 Task: Look for space in Mount Gambier, Australia from 9th July, 2023 to 16th July, 2023 for 2 adults, 1 child in price range Rs.8000 to Rs.16000. Place can be entire place with 2 bedrooms having 2 beds and 1 bathroom. Property type can be house, flat, guest house. Amenities needed are: washing machine, kitchen. Booking option can be shelf check-in. Required host language is English.
Action: Mouse moved to (275, 158)
Screenshot: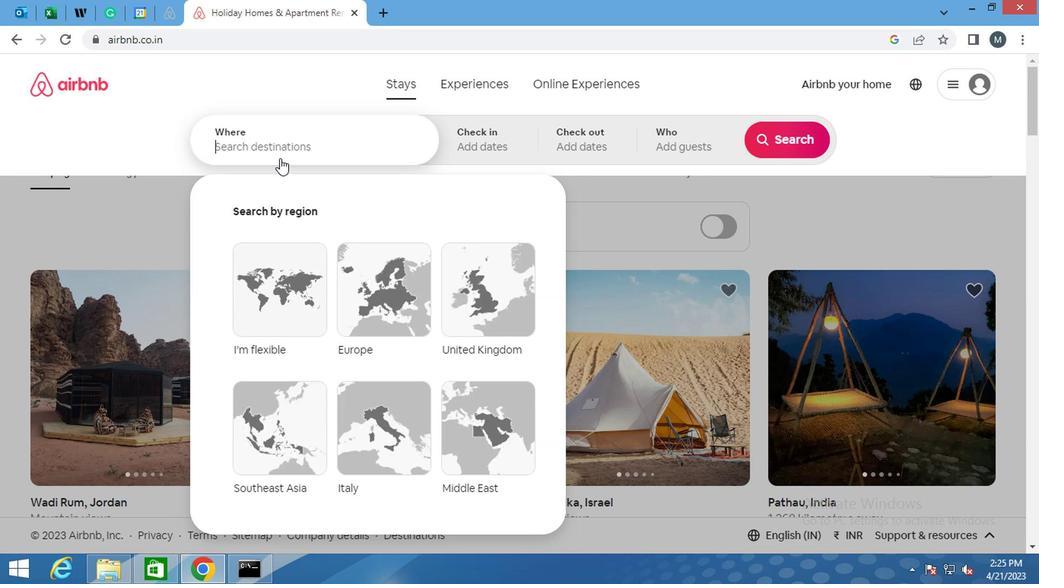 
Action: Key pressed <Key.shift>MOUNT<Key.space><Key.shift>F<Key.backspace><Key.shift>GAMBIE,<Key.shift><Key.shift><Key.shift><Key.shift><Key.shift><Key.shift><Key.shift><Key.shift><Key.shift>AUSTRALIUA<Key.backspace><Key.backspace>A
Screenshot: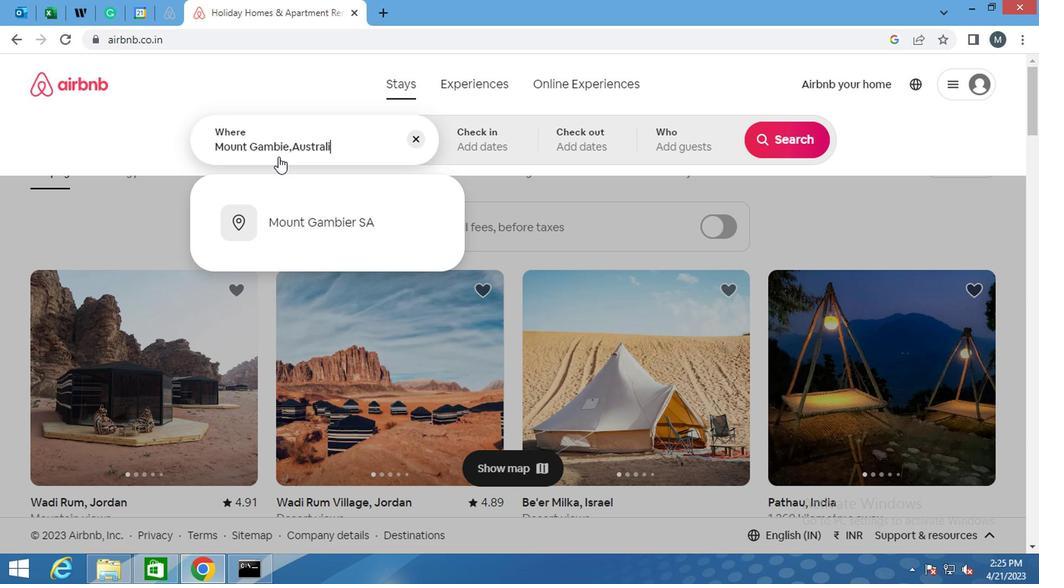 
Action: Mouse moved to (328, 213)
Screenshot: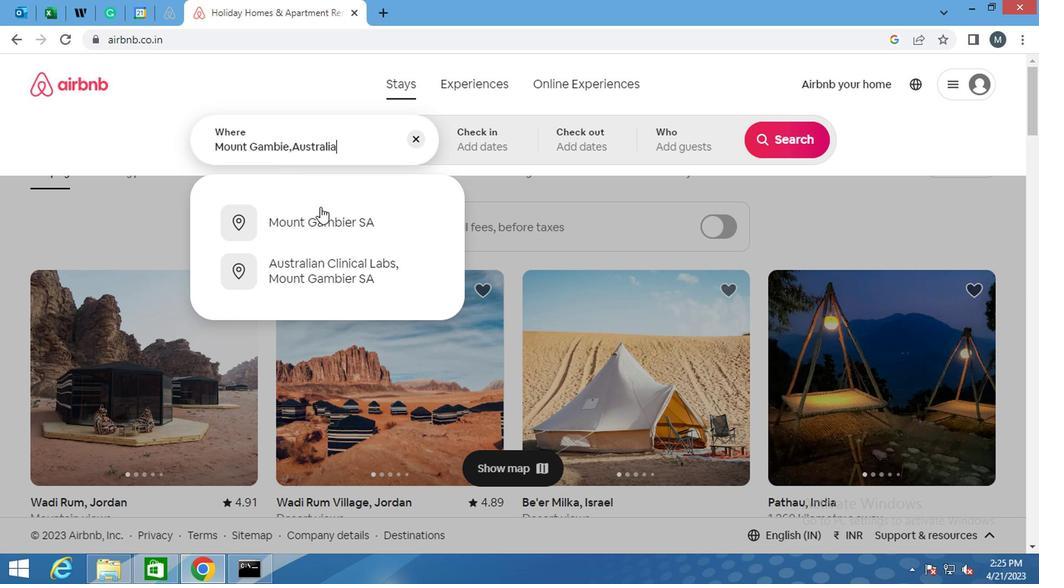 
Action: Mouse pressed left at (328, 213)
Screenshot: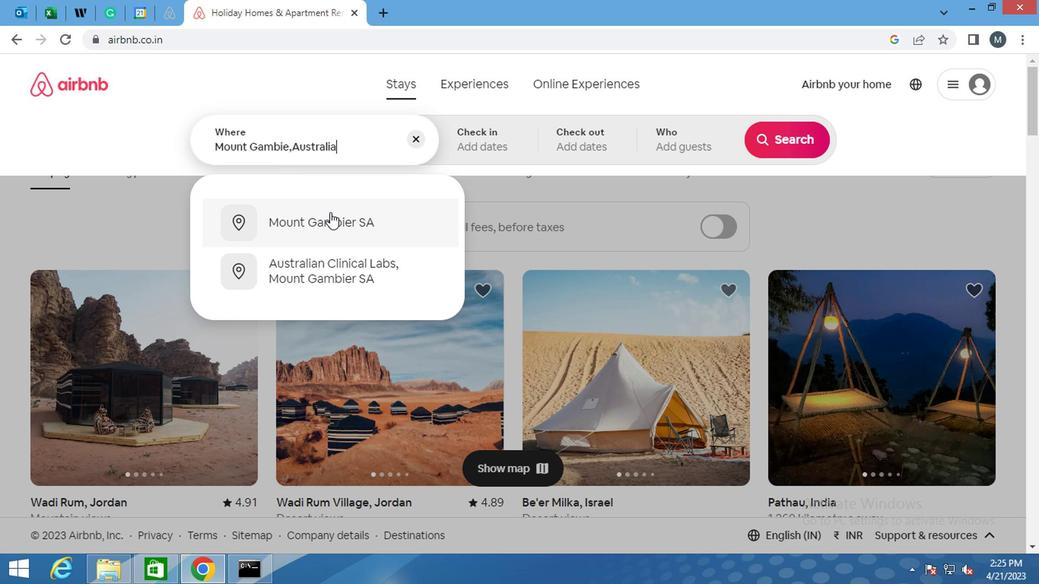 
Action: Mouse moved to (454, 147)
Screenshot: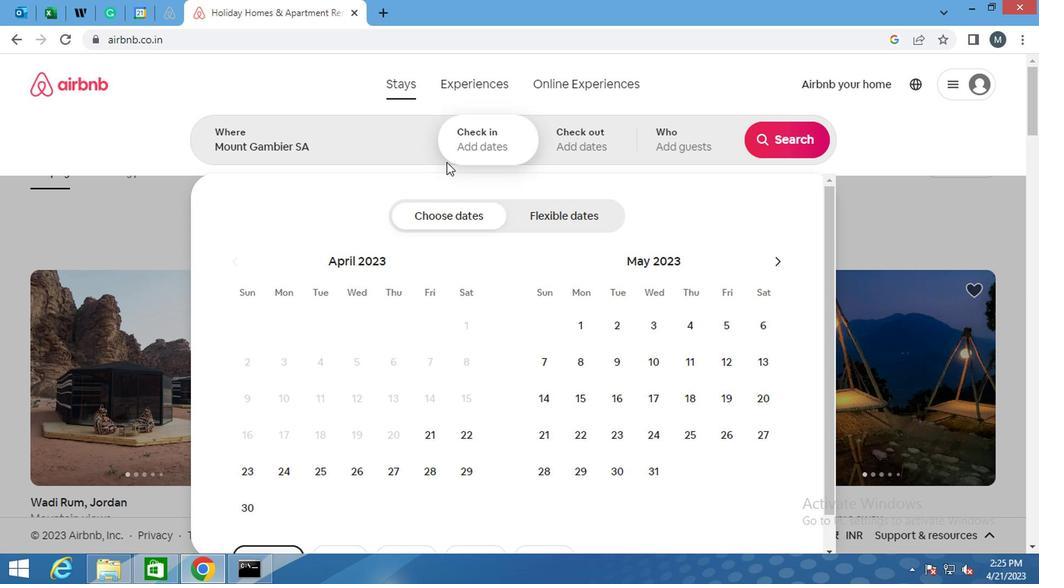 
Action: Mouse pressed left at (454, 147)
Screenshot: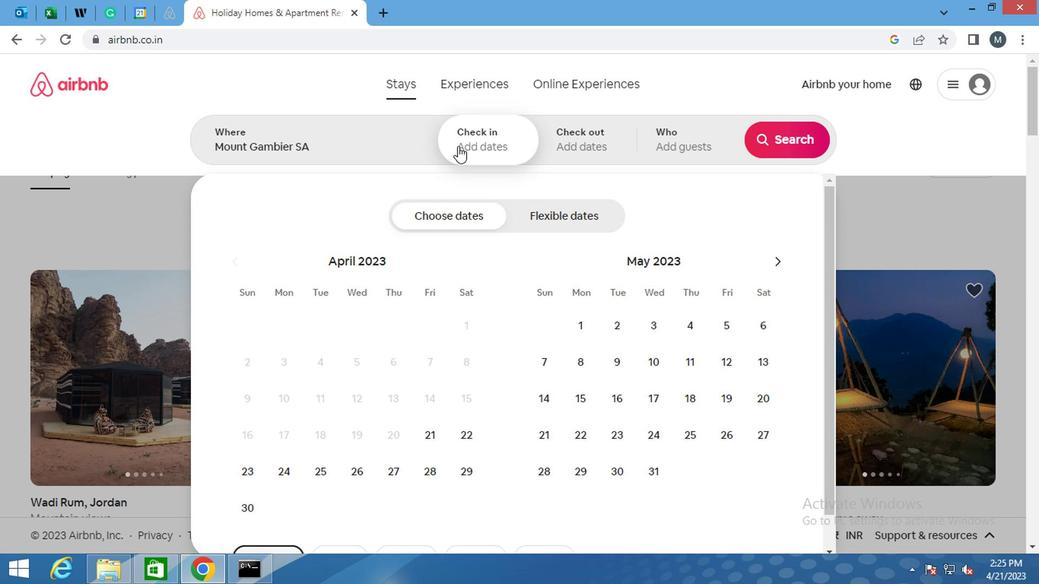 
Action: Mouse moved to (461, 149)
Screenshot: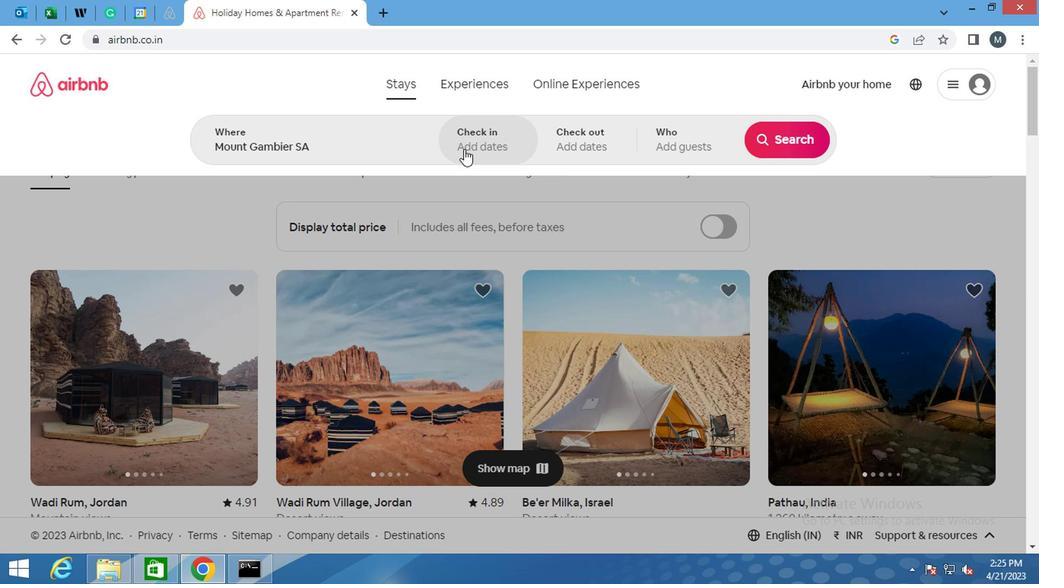 
Action: Mouse pressed left at (461, 149)
Screenshot: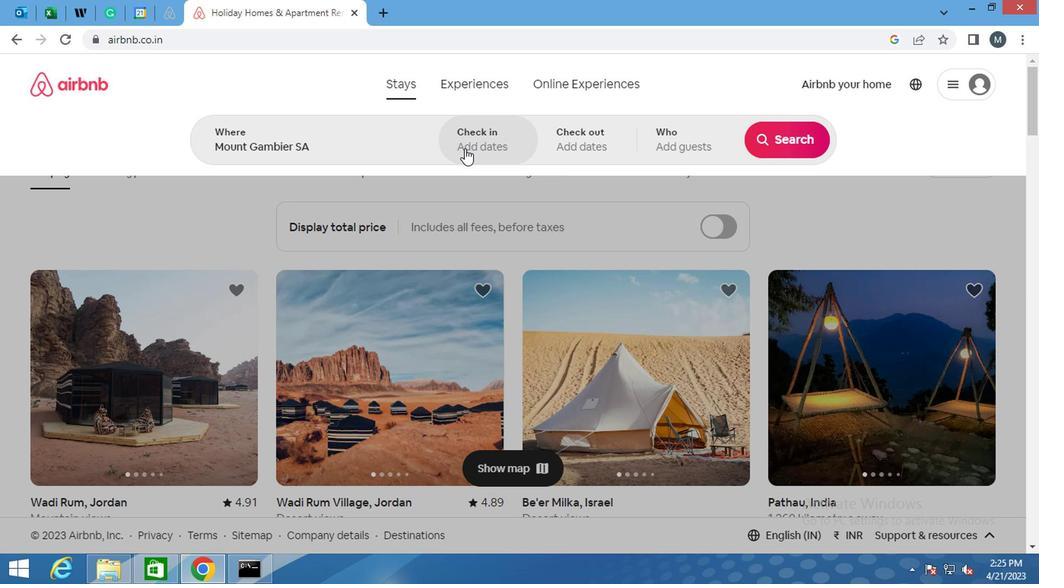 
Action: Mouse moved to (766, 258)
Screenshot: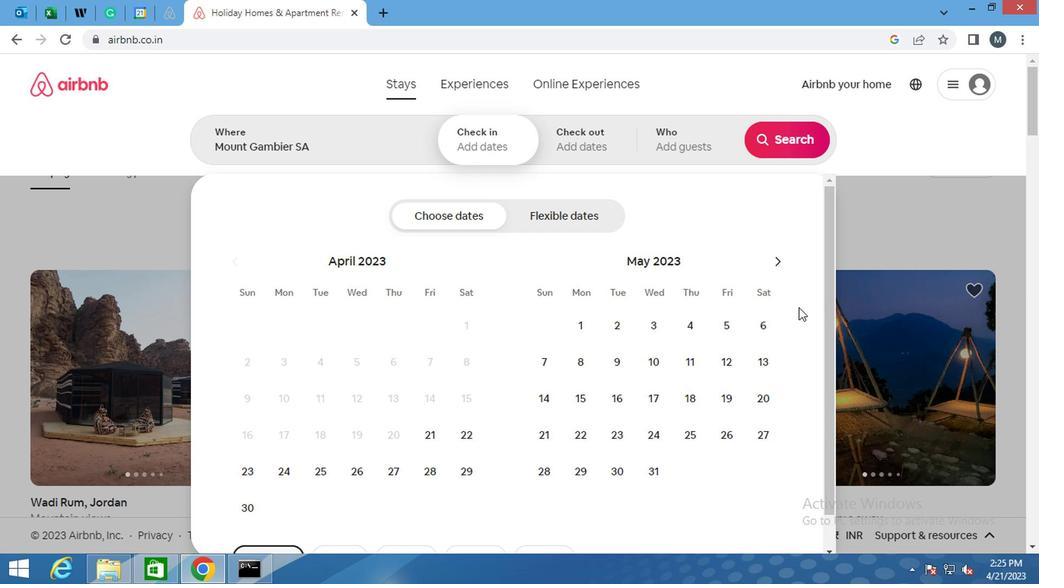 
Action: Mouse pressed left at (766, 258)
Screenshot: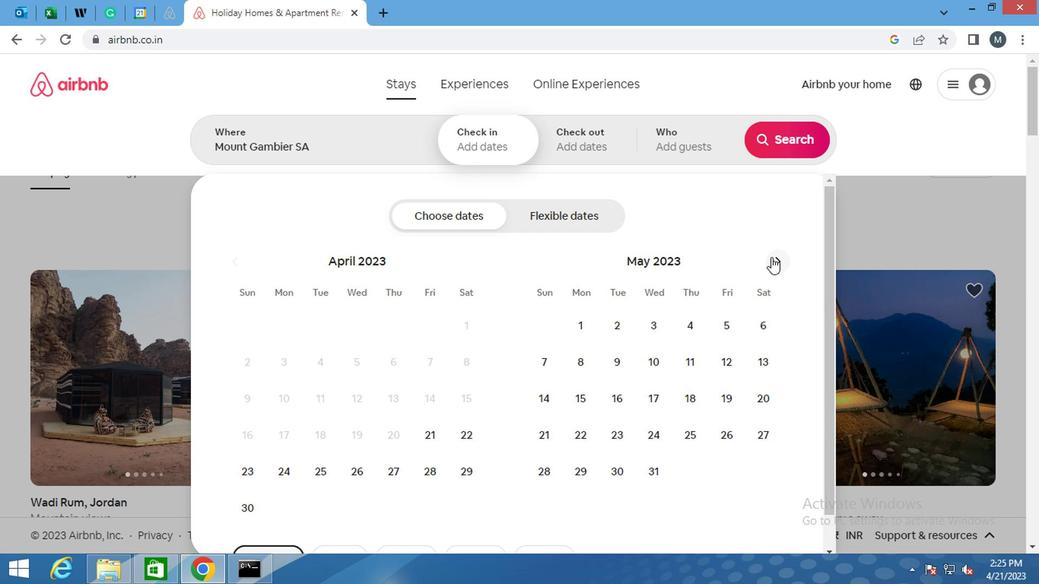 
Action: Mouse moved to (770, 258)
Screenshot: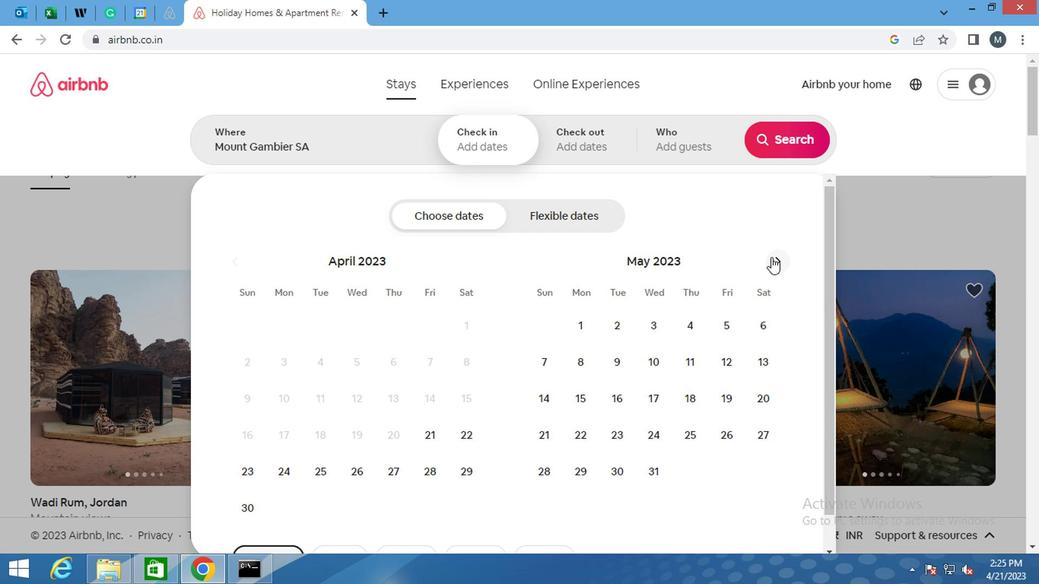 
Action: Mouse pressed left at (770, 258)
Screenshot: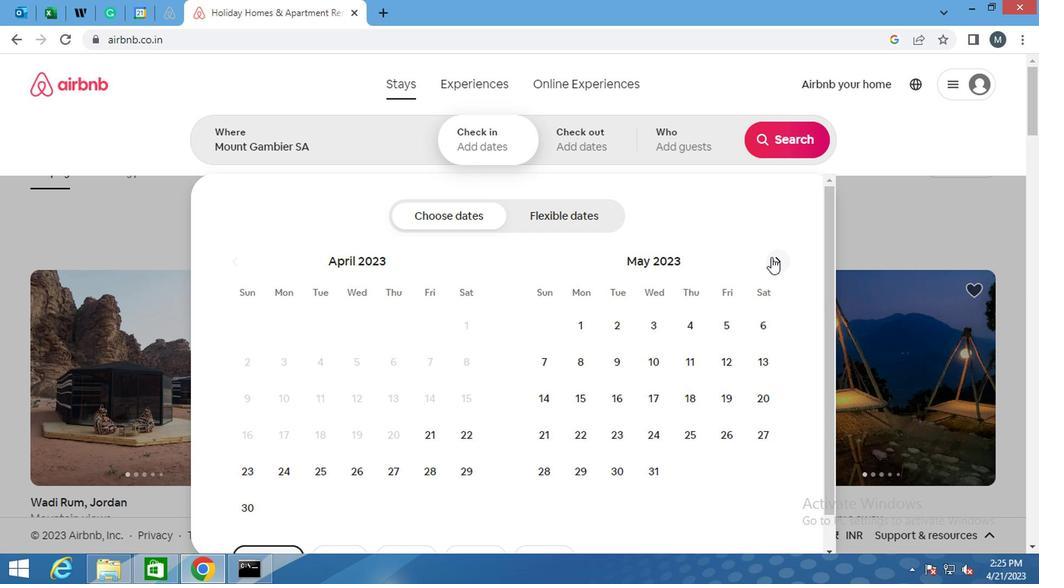 
Action: Mouse moved to (771, 258)
Screenshot: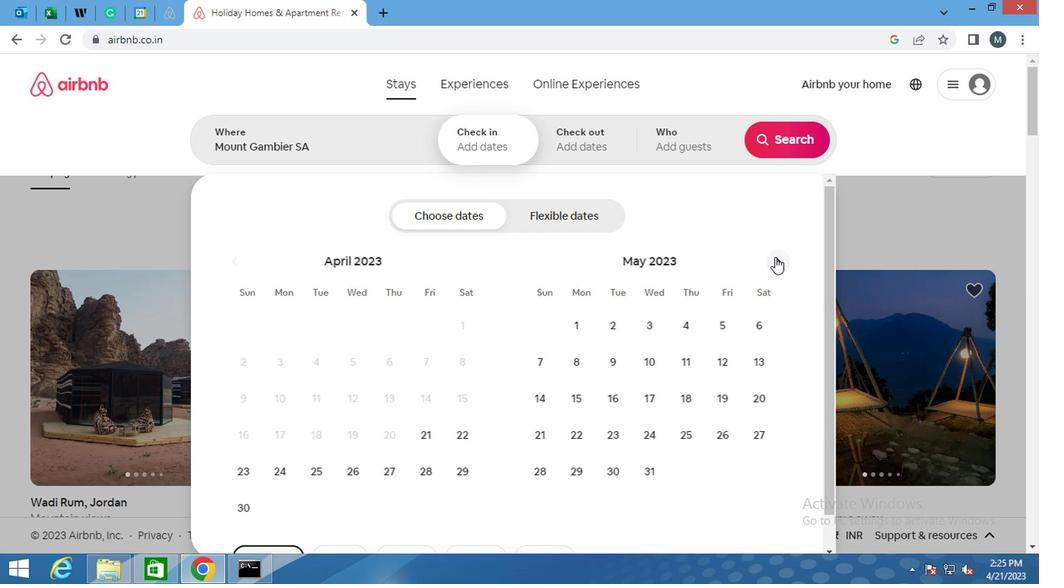 
Action: Mouse pressed left at (771, 258)
Screenshot: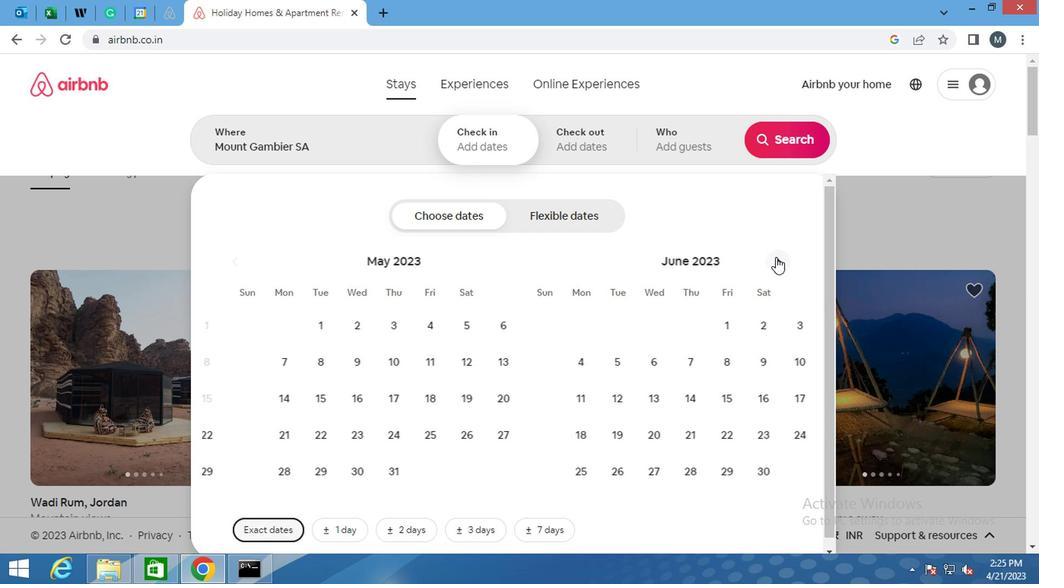 
Action: Mouse moved to (525, 398)
Screenshot: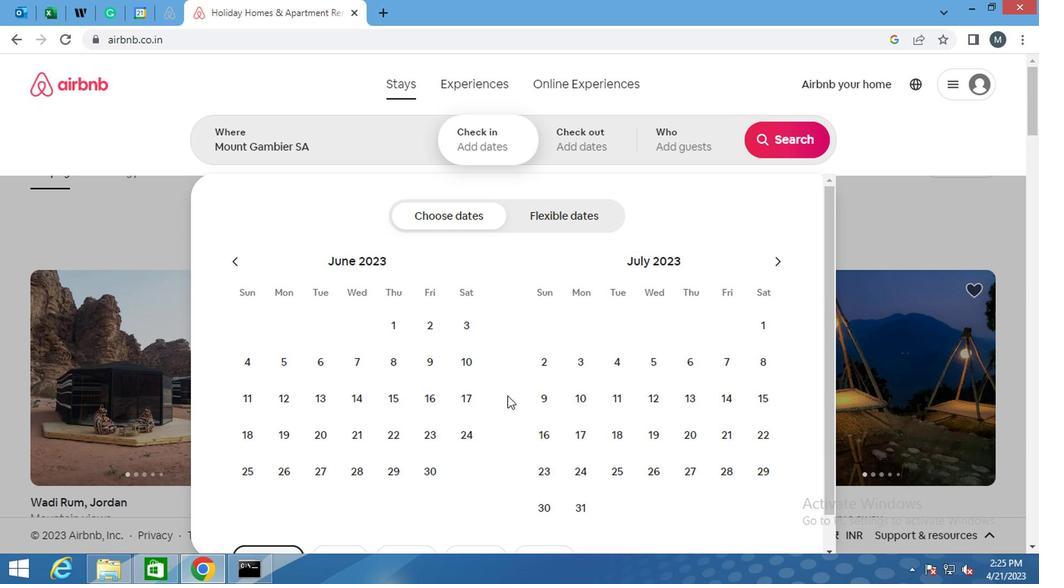 
Action: Mouse pressed left at (525, 398)
Screenshot: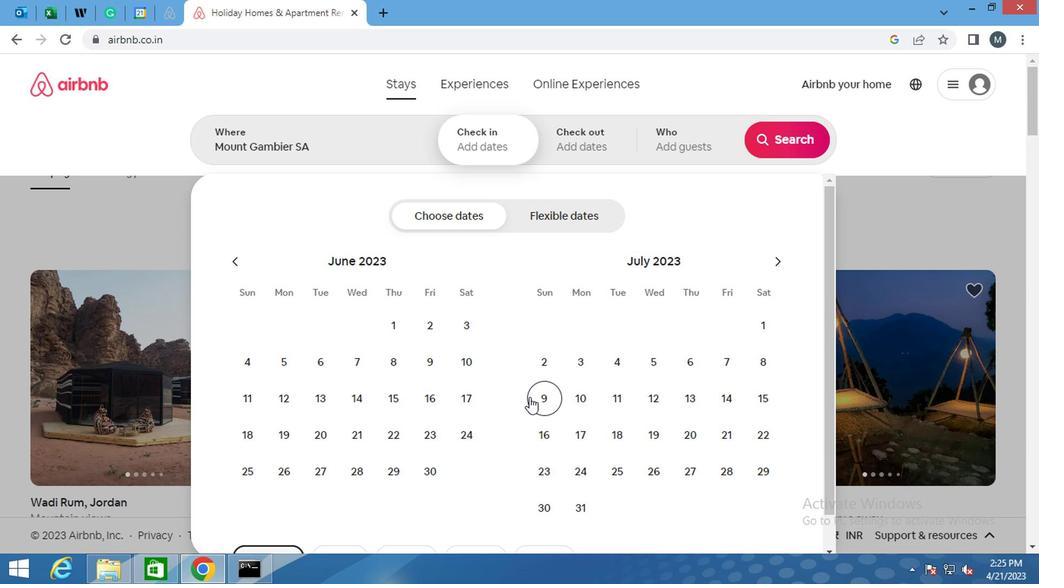 
Action: Mouse pressed right at (525, 398)
Screenshot: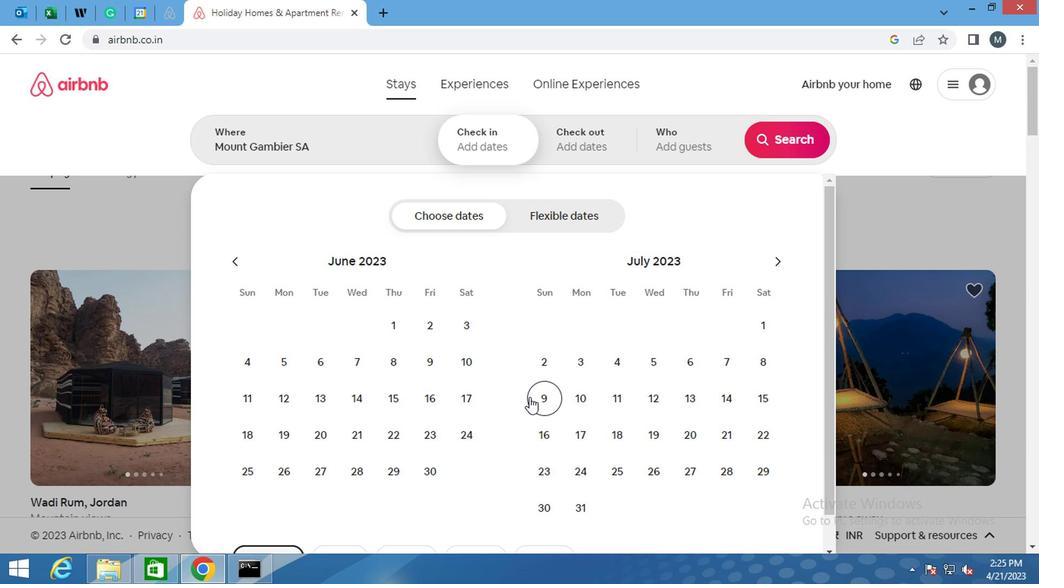 
Action: Mouse pressed left at (525, 398)
Screenshot: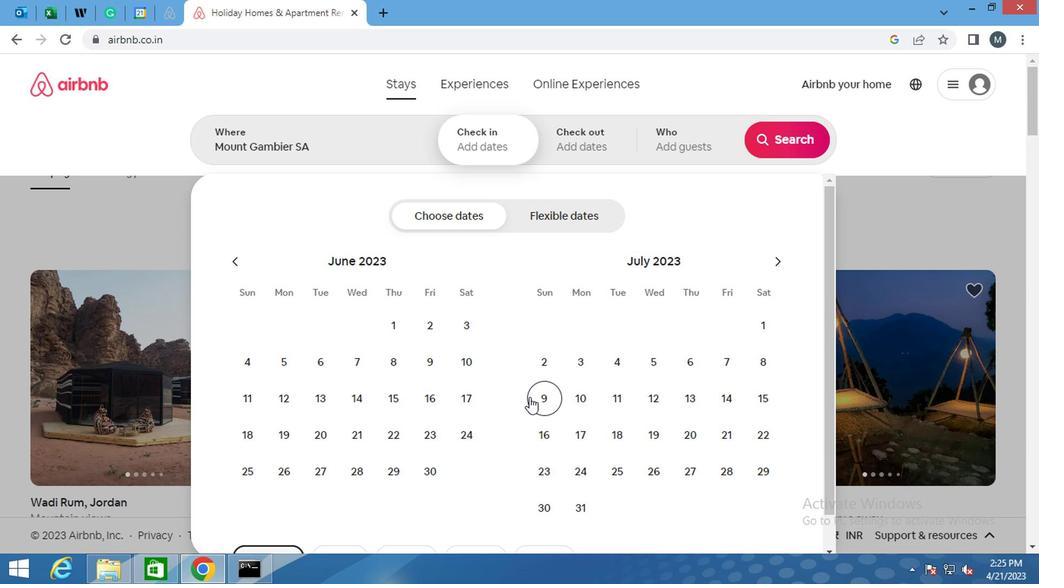 
Action: Mouse moved to (497, 435)
Screenshot: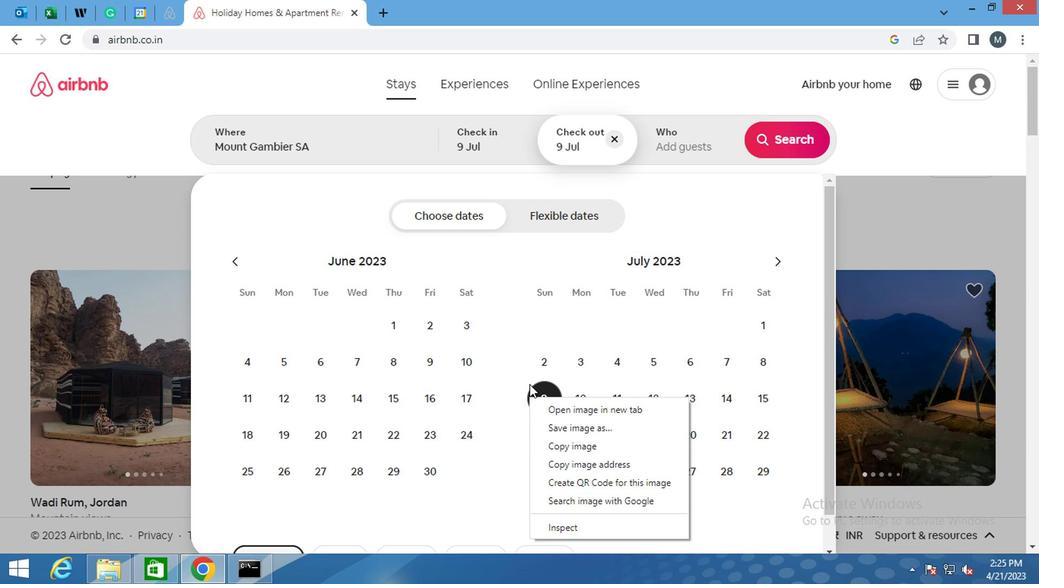 
Action: Mouse scrolled (497, 434) with delta (0, 0)
Screenshot: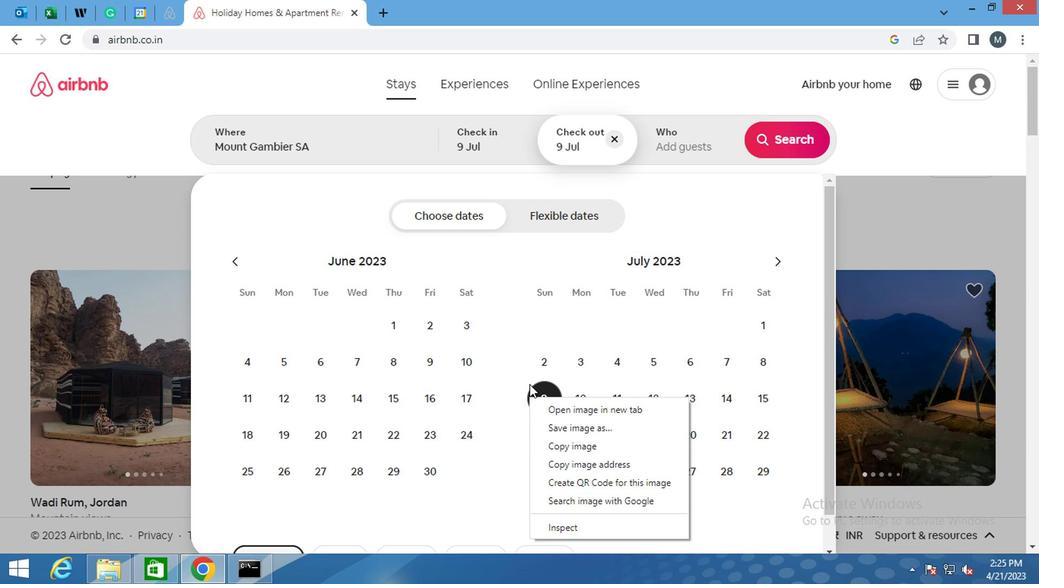 
Action: Mouse scrolled (497, 434) with delta (0, 0)
Screenshot: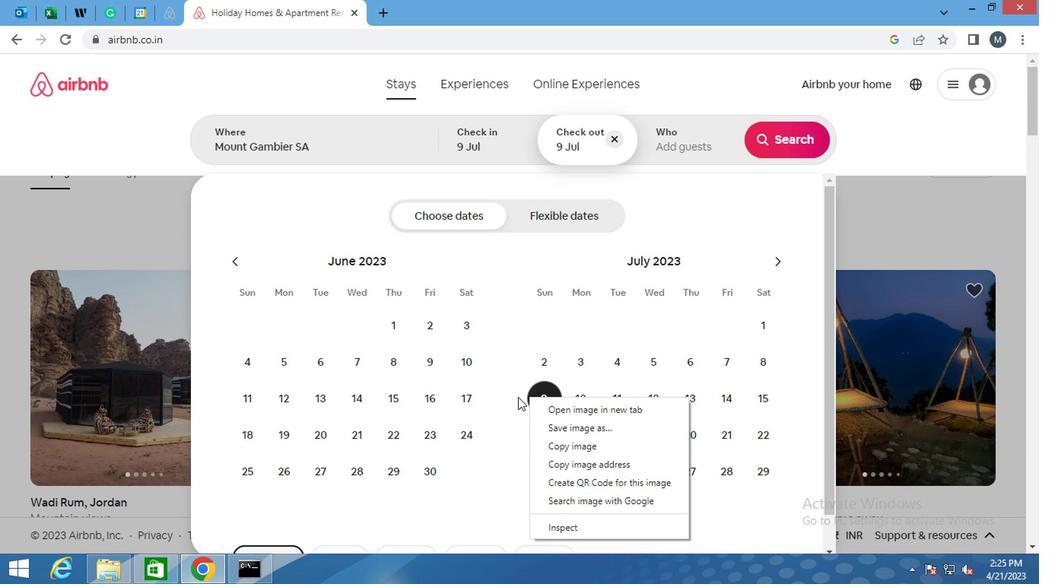 
Action: Mouse scrolled (497, 434) with delta (0, 0)
Screenshot: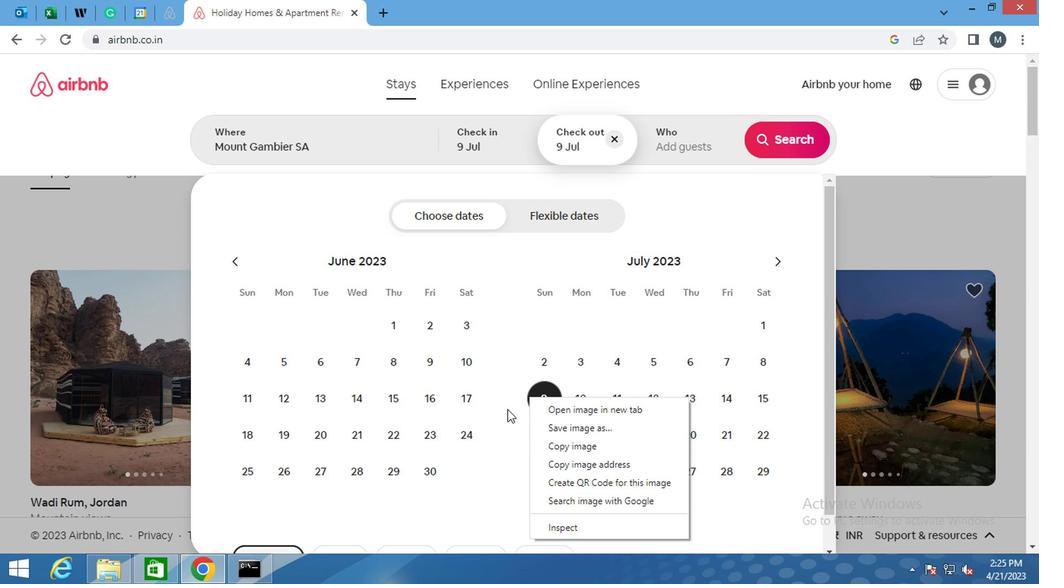 
Action: Mouse scrolled (497, 436) with delta (0, 1)
Screenshot: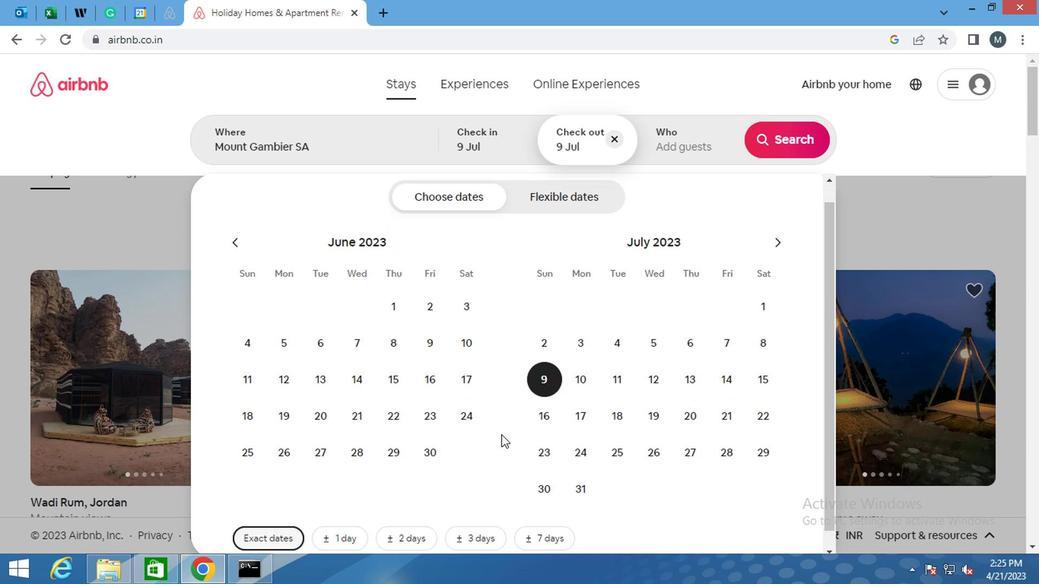 
Action: Mouse moved to (547, 434)
Screenshot: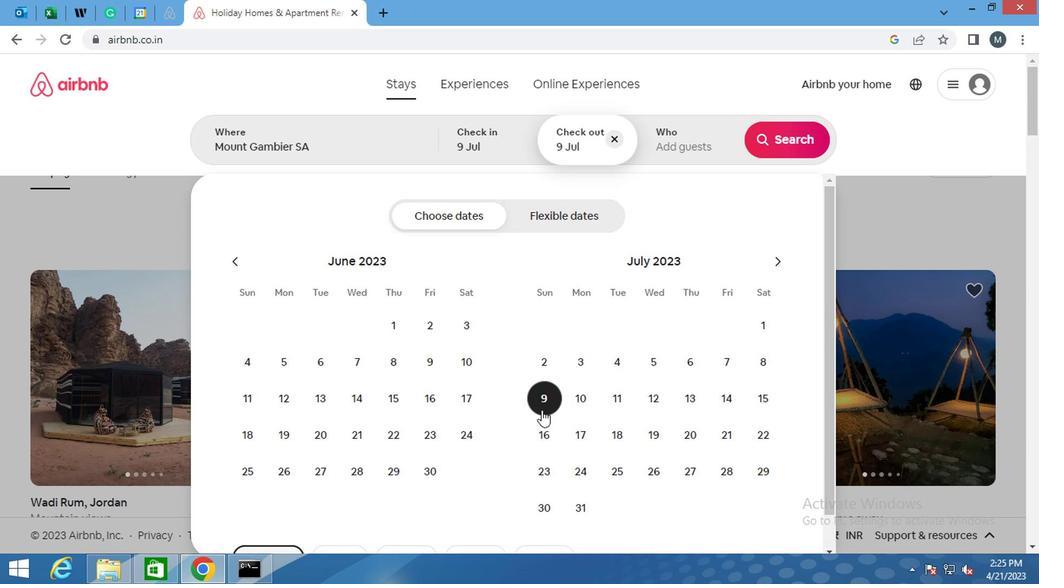 
Action: Mouse pressed left at (547, 434)
Screenshot: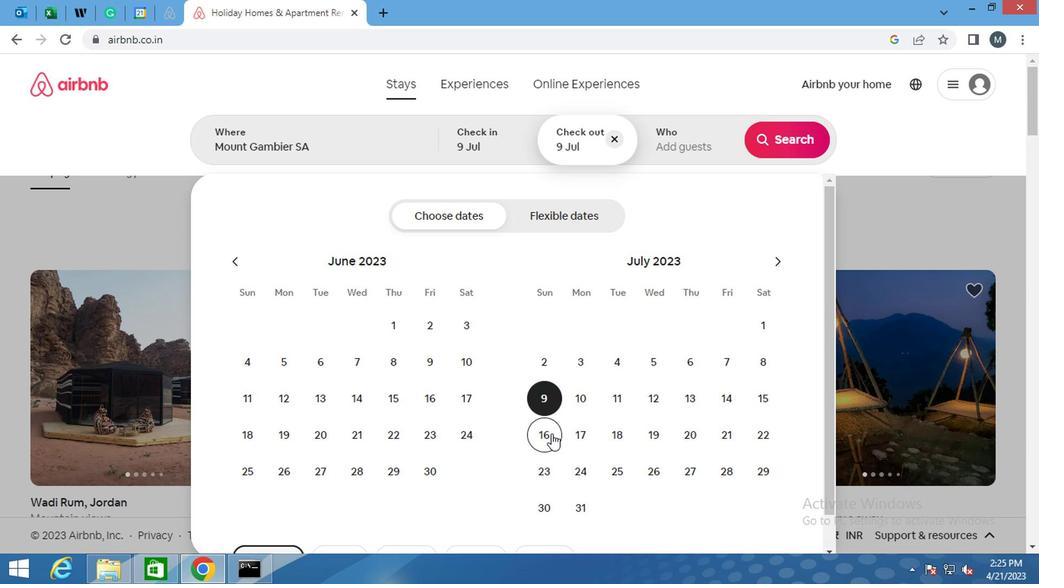 
Action: Mouse moved to (690, 154)
Screenshot: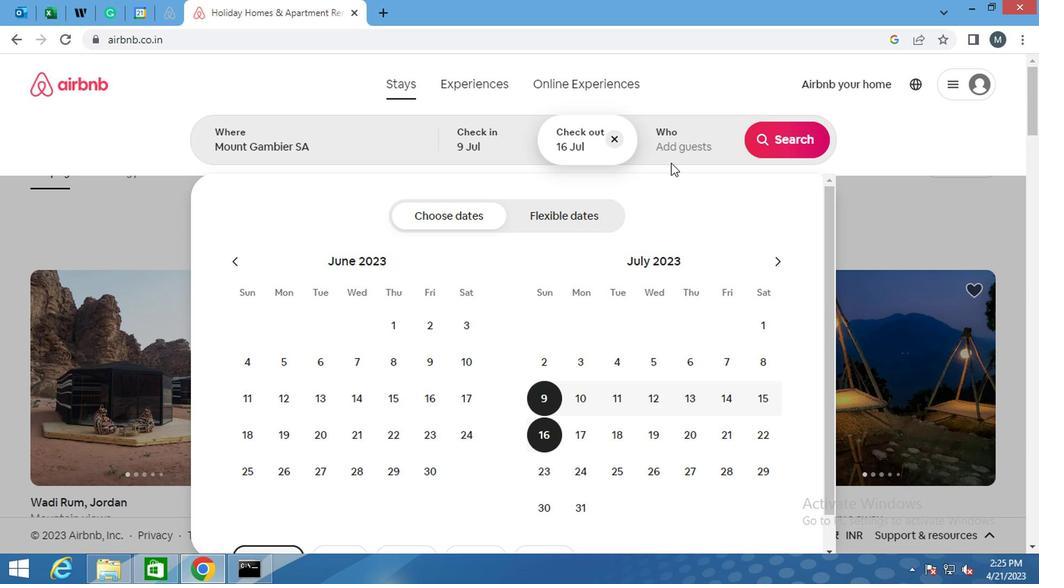 
Action: Mouse pressed left at (690, 154)
Screenshot: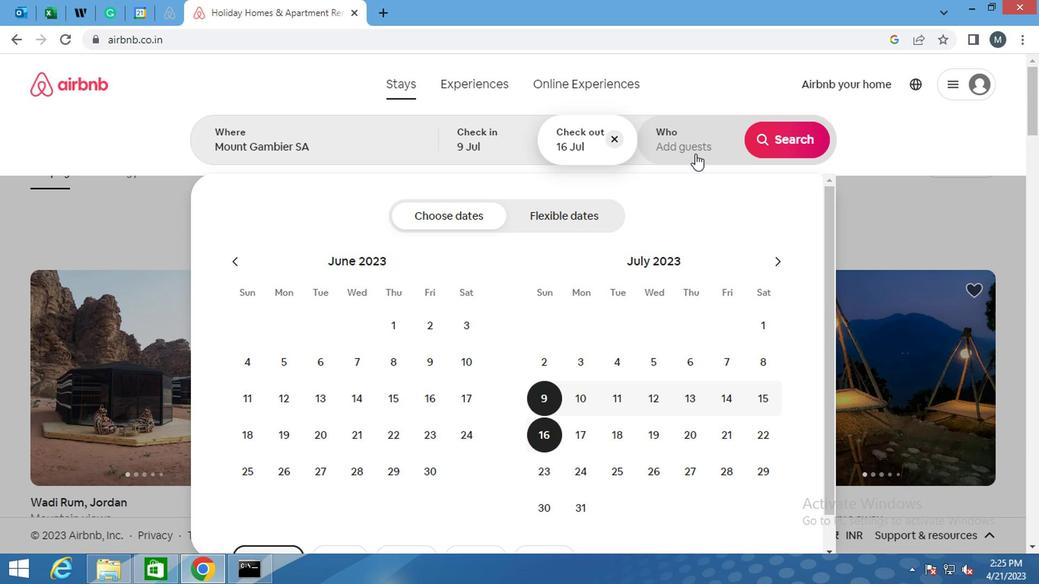 
Action: Mouse moved to (785, 223)
Screenshot: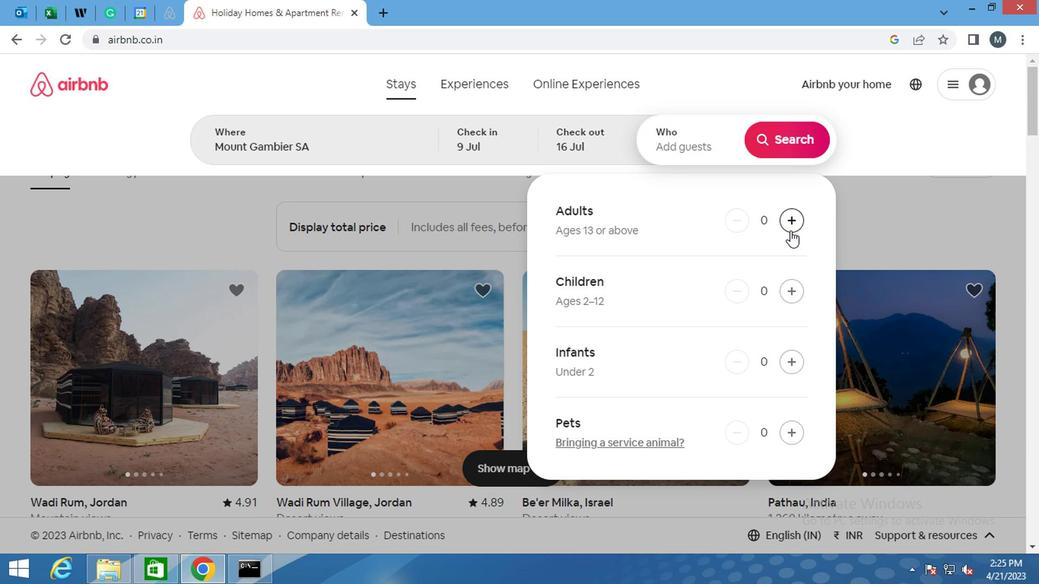 
Action: Mouse pressed left at (785, 223)
Screenshot: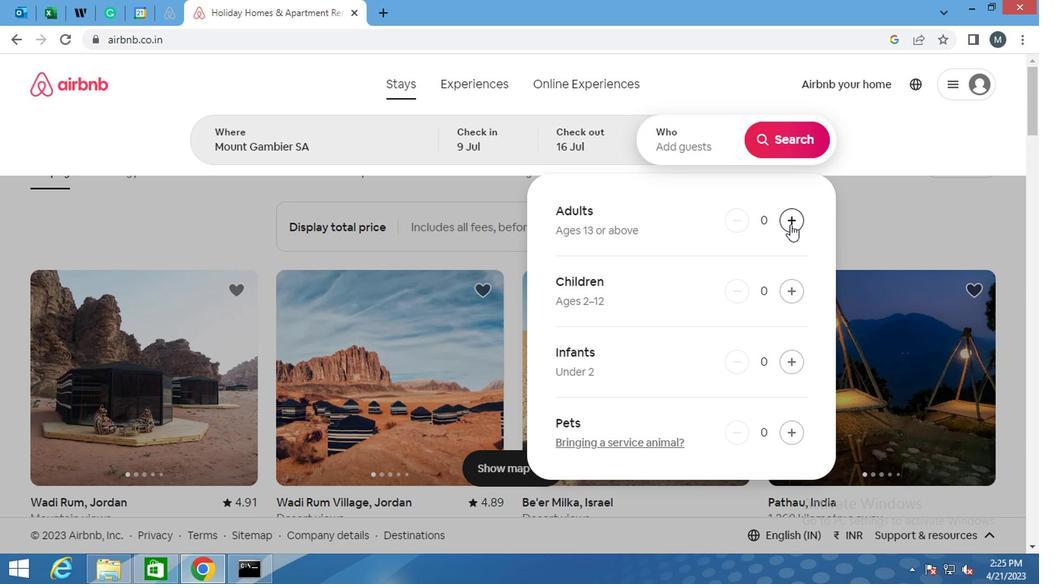 
Action: Mouse pressed left at (785, 223)
Screenshot: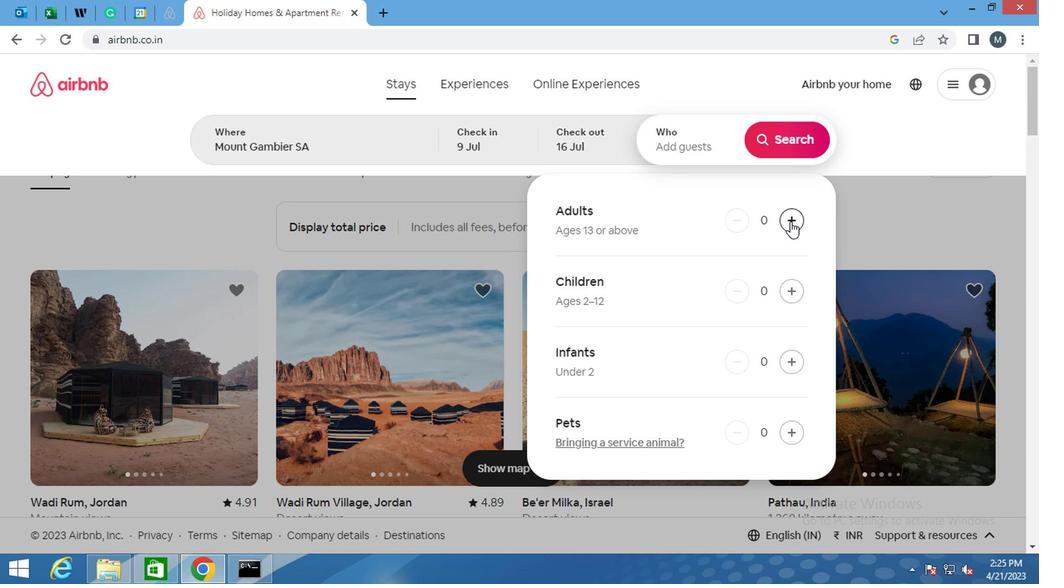 
Action: Mouse moved to (780, 298)
Screenshot: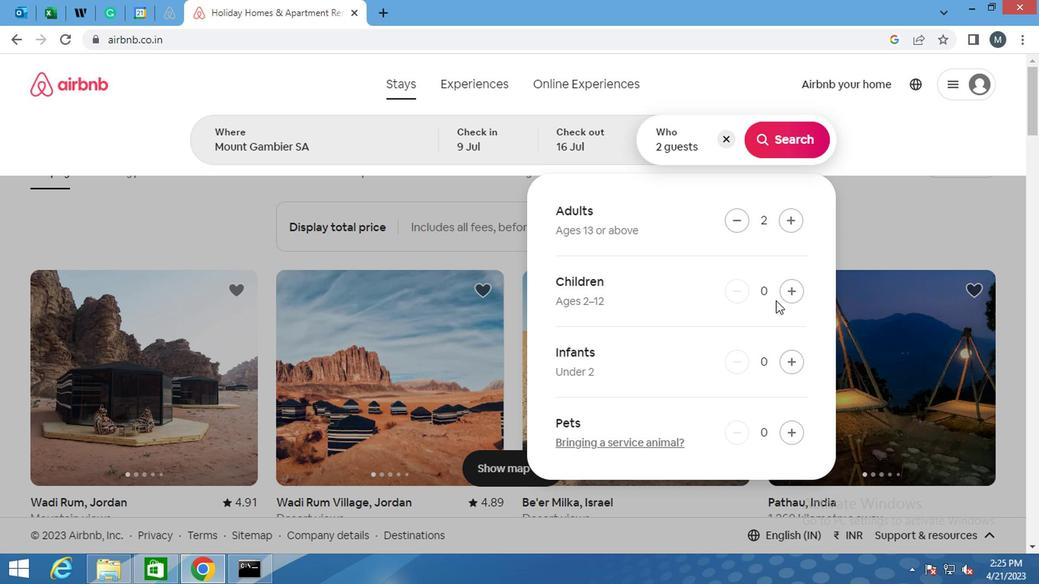 
Action: Mouse pressed left at (780, 298)
Screenshot: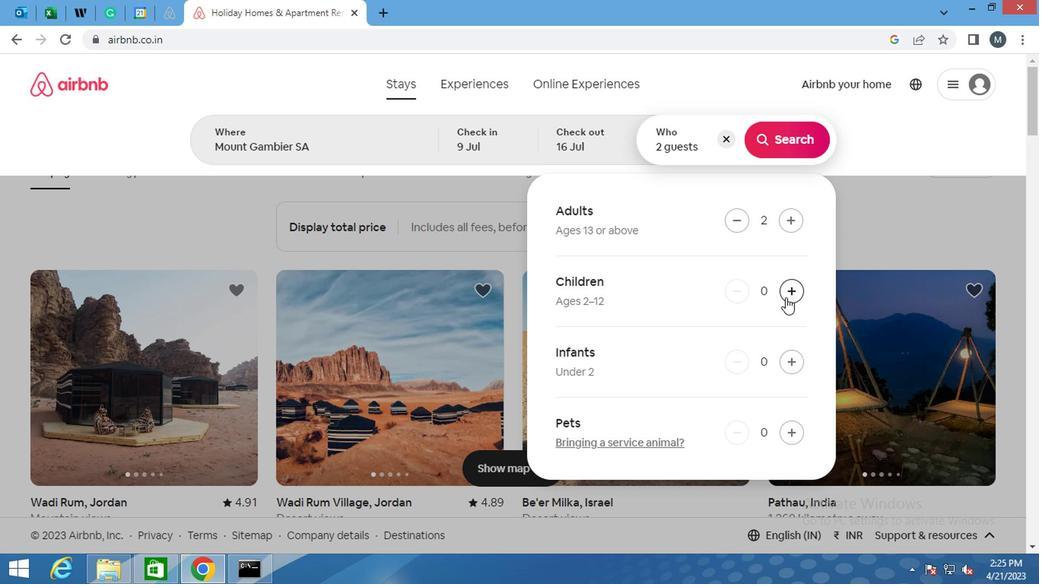 
Action: Mouse moved to (854, 135)
Screenshot: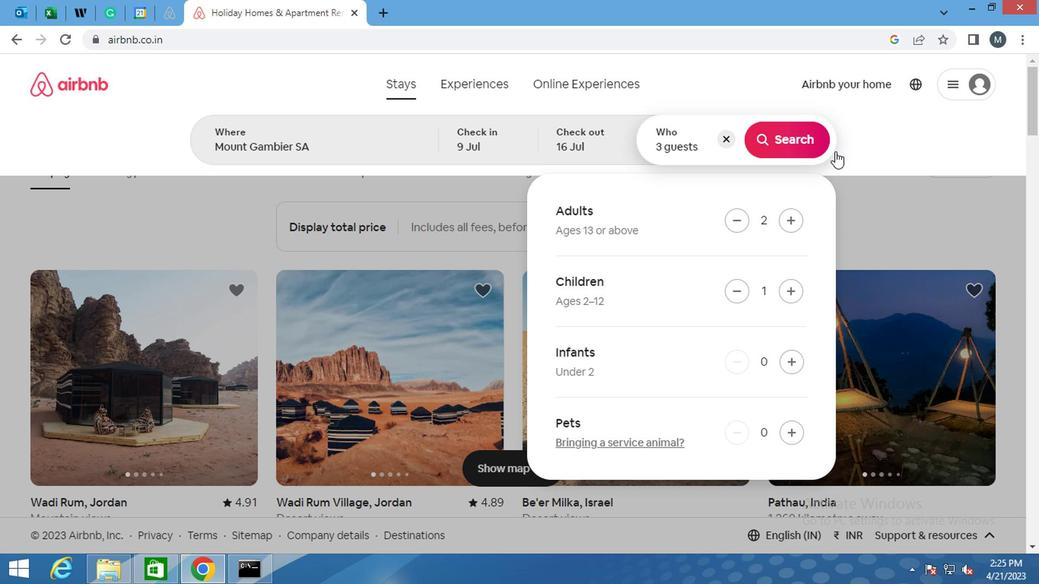 
Action: Mouse pressed left at (854, 135)
Screenshot: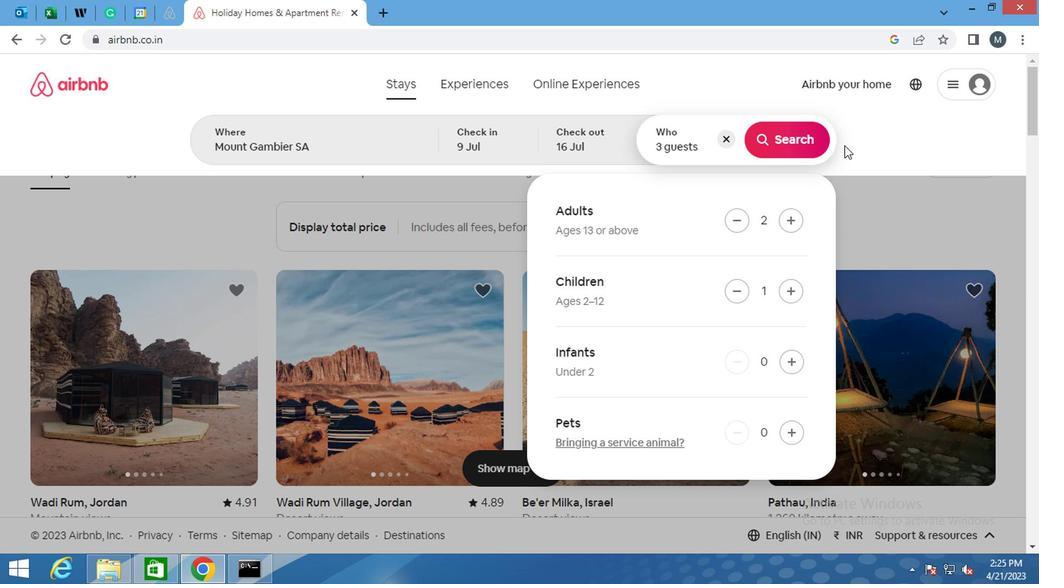 
Action: Mouse moved to (853, 157)
Screenshot: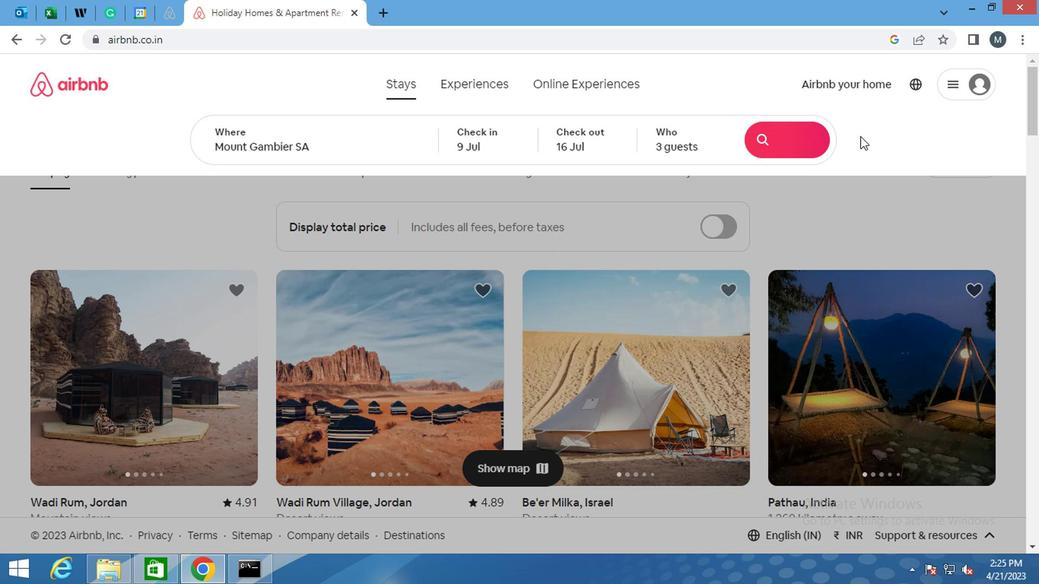 
Action: Mouse scrolled (853, 157) with delta (0, 0)
Screenshot: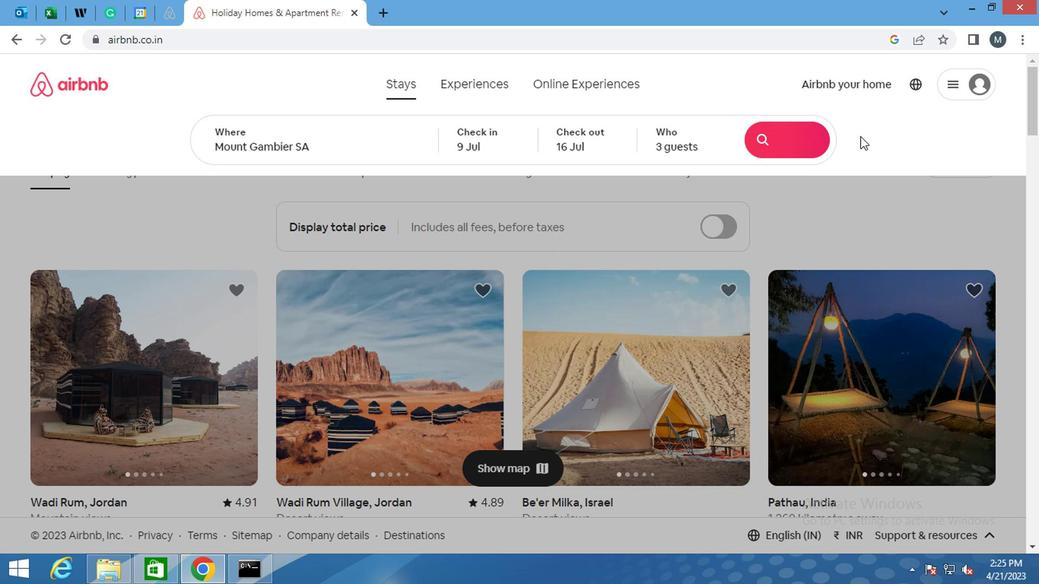 
Action: Mouse moved to (854, 162)
Screenshot: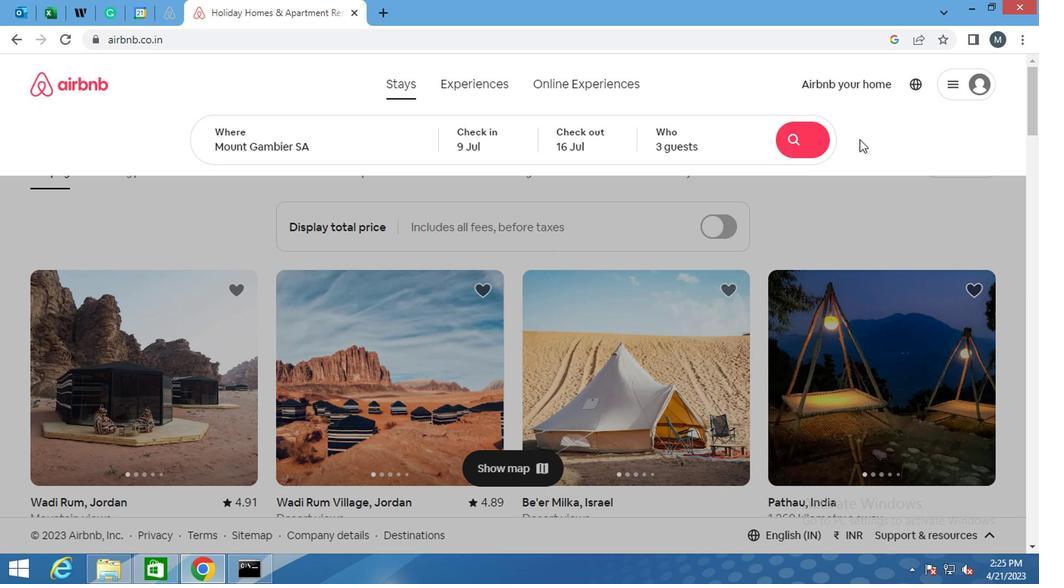 
Action: Mouse scrolled (854, 162) with delta (0, 0)
Screenshot: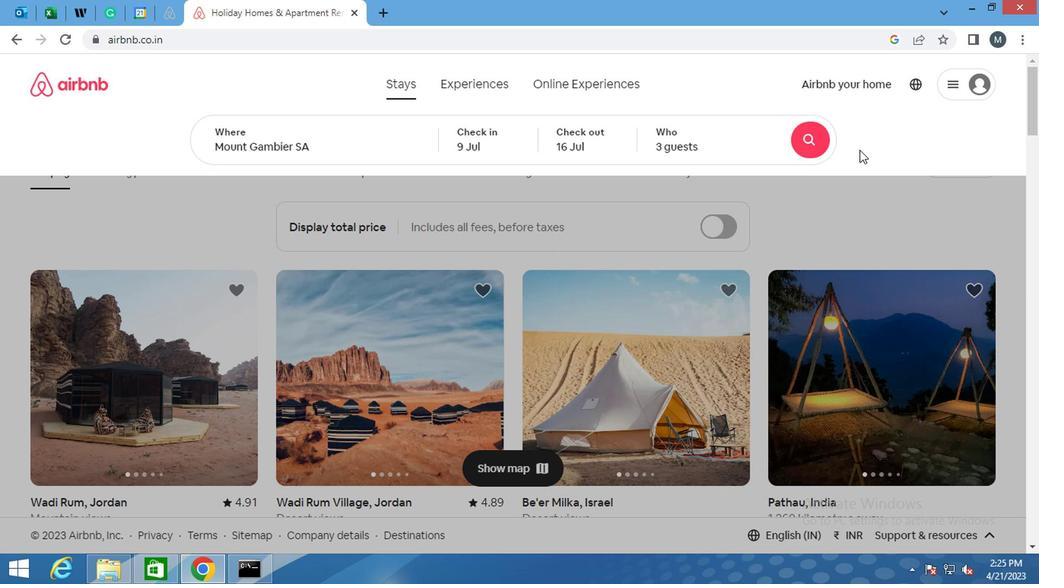 
Action: Mouse moved to (941, 160)
Screenshot: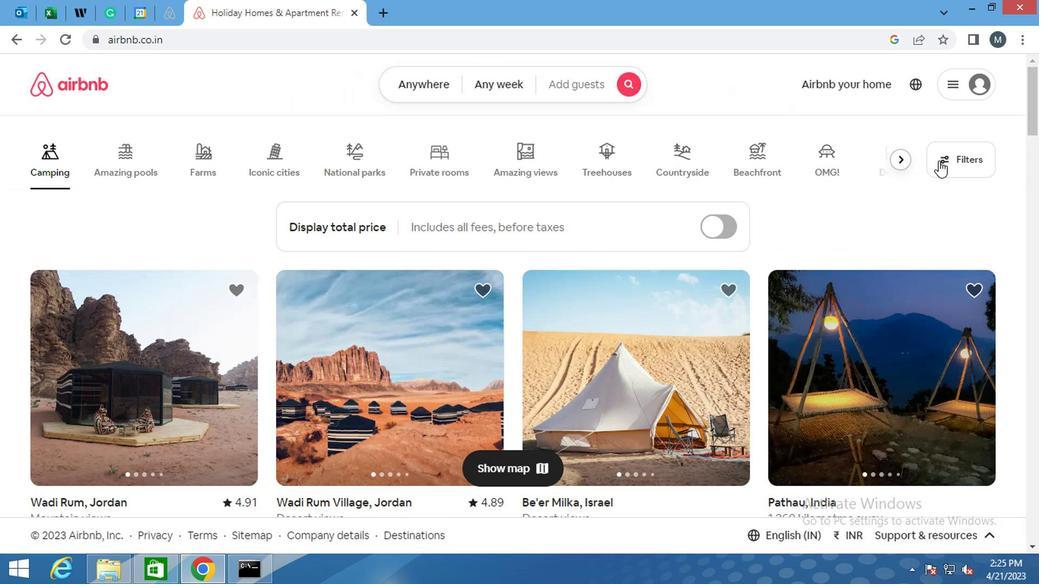 
Action: Mouse pressed left at (941, 160)
Screenshot: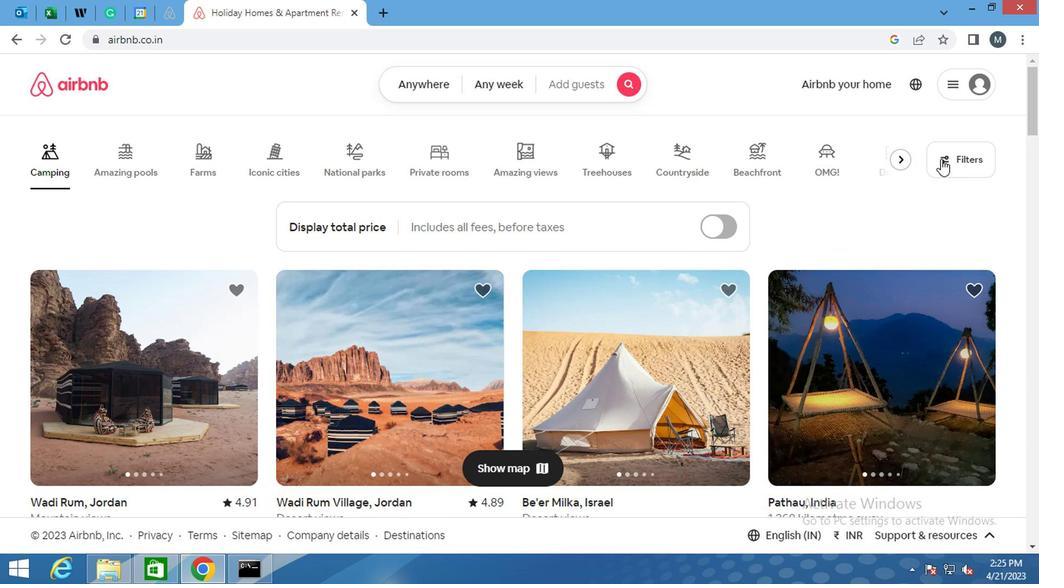
Action: Mouse moved to (313, 340)
Screenshot: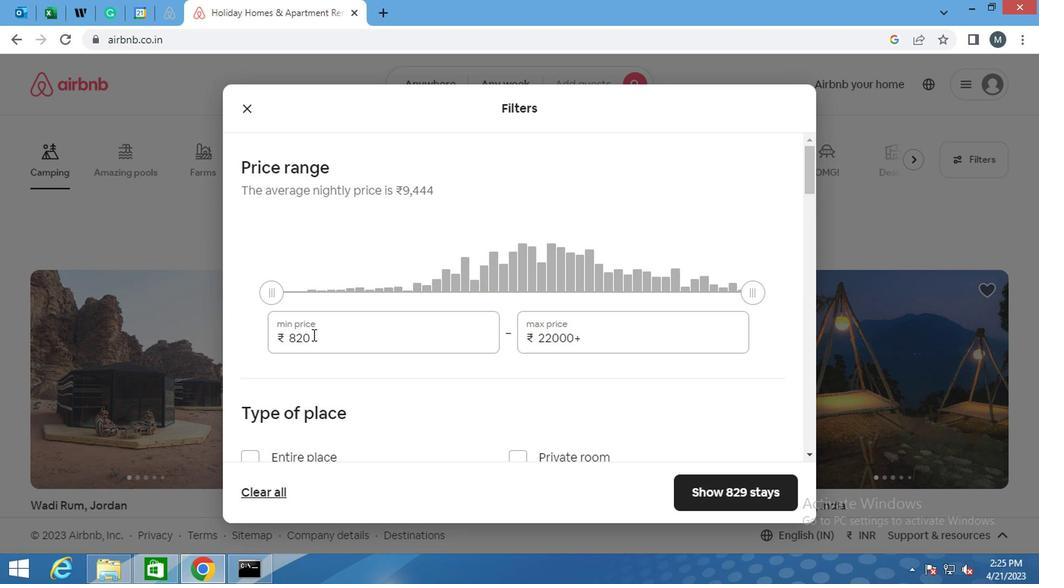 
Action: Mouse pressed left at (313, 340)
Screenshot: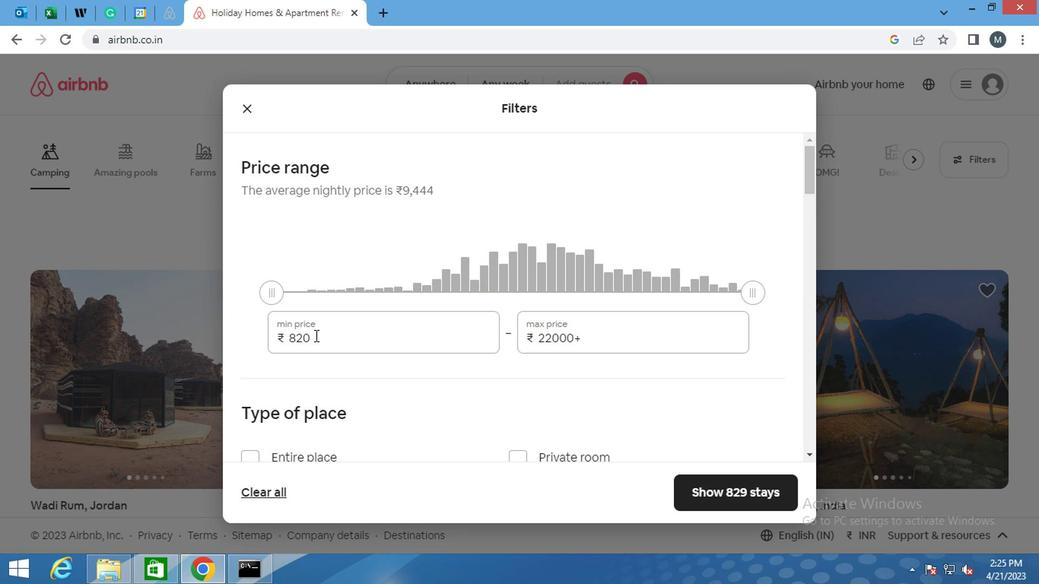 
Action: Mouse moved to (304, 345)
Screenshot: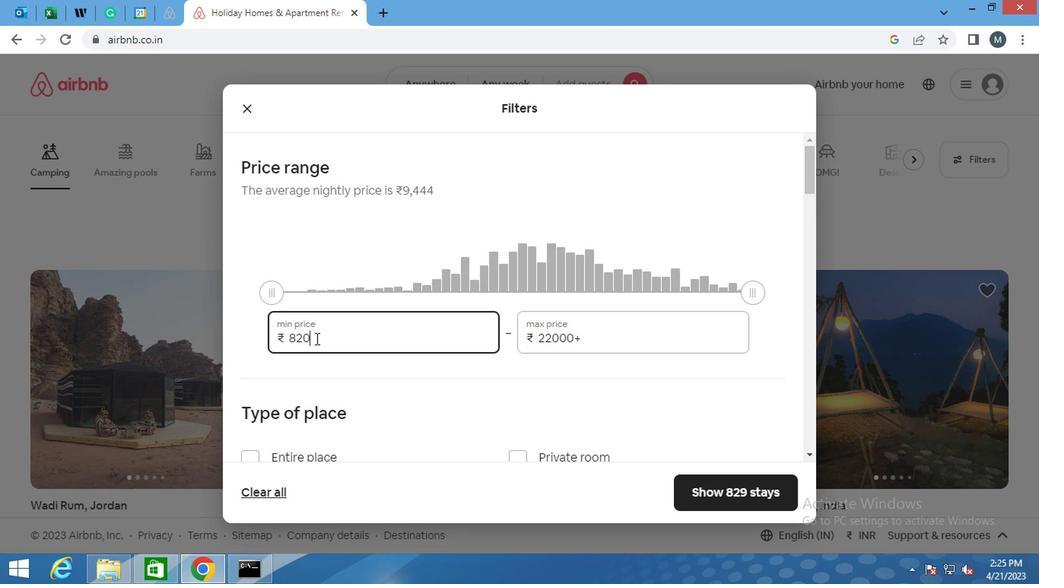 
Action: Key pressed <Key.backspace><Key.backspace><Key.backspace><Key.backspace>8000
Screenshot: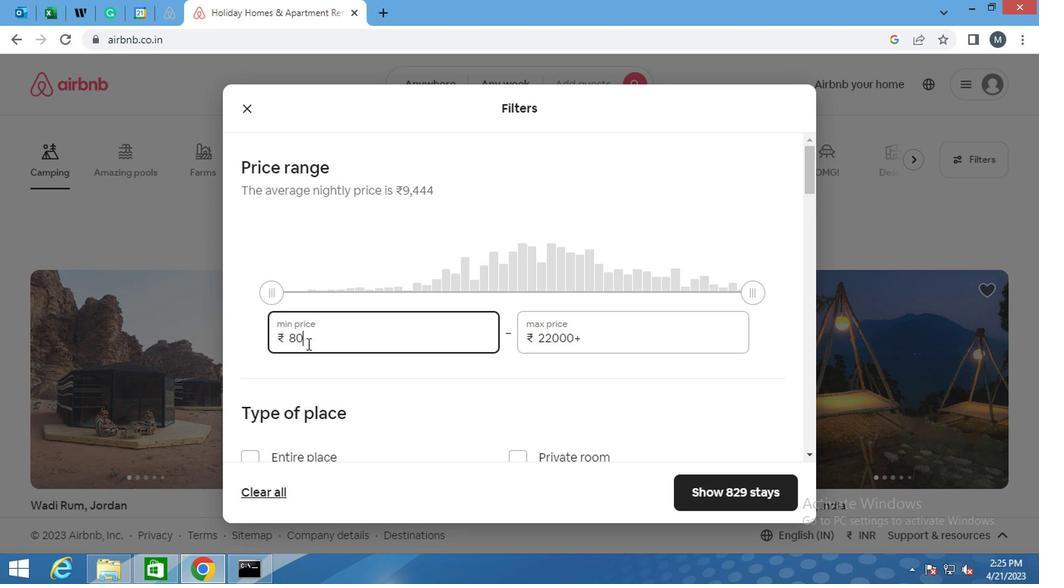 
Action: Mouse moved to (589, 342)
Screenshot: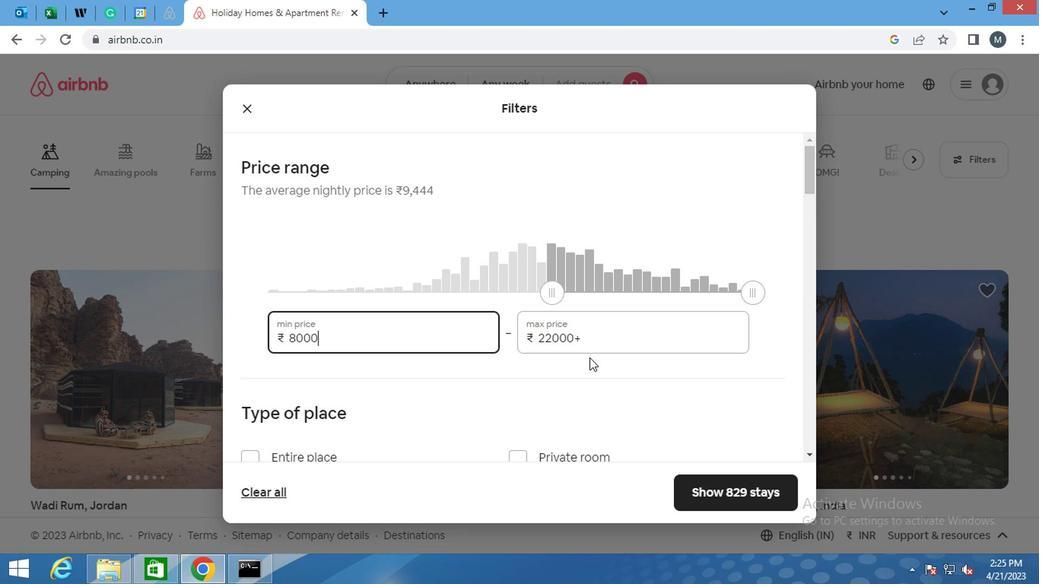 
Action: Mouse pressed left at (589, 342)
Screenshot: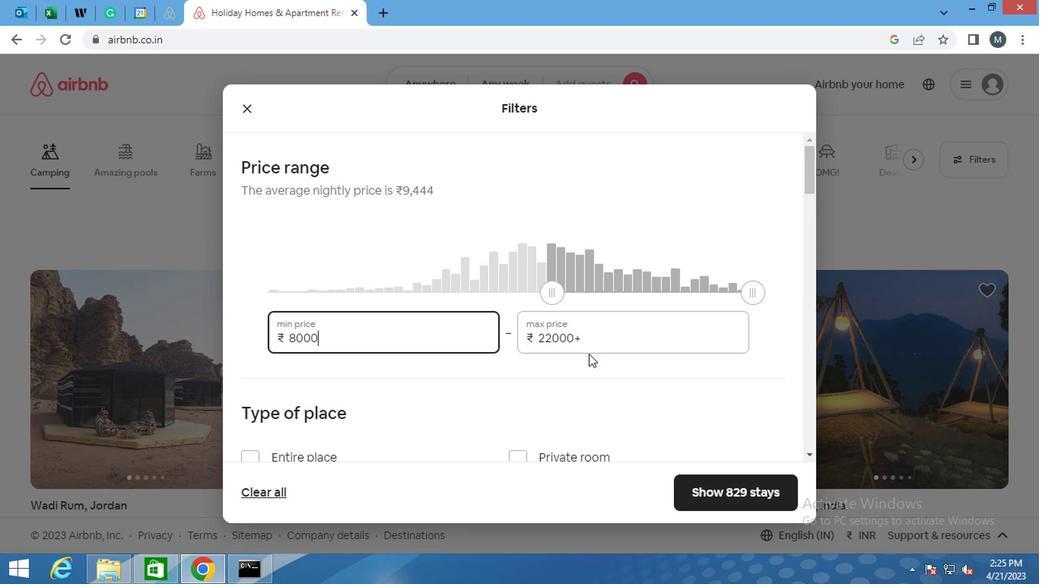 
Action: Key pressed <Key.backspace><Key.backspace><Key.backspace><Key.backspace><Key.backspace><Key.backspace><Key.backspace>16000
Screenshot: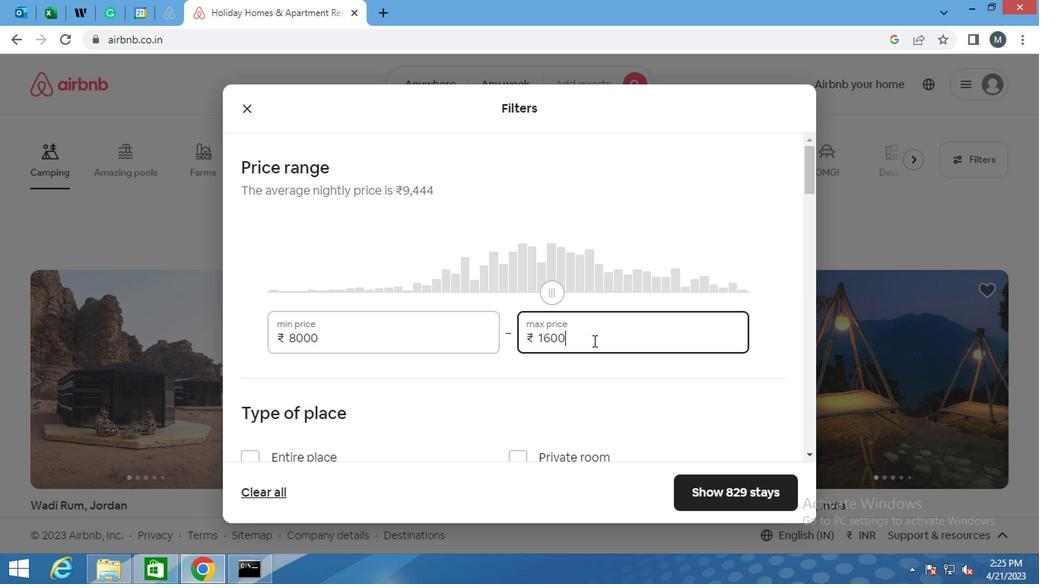 
Action: Mouse moved to (635, 375)
Screenshot: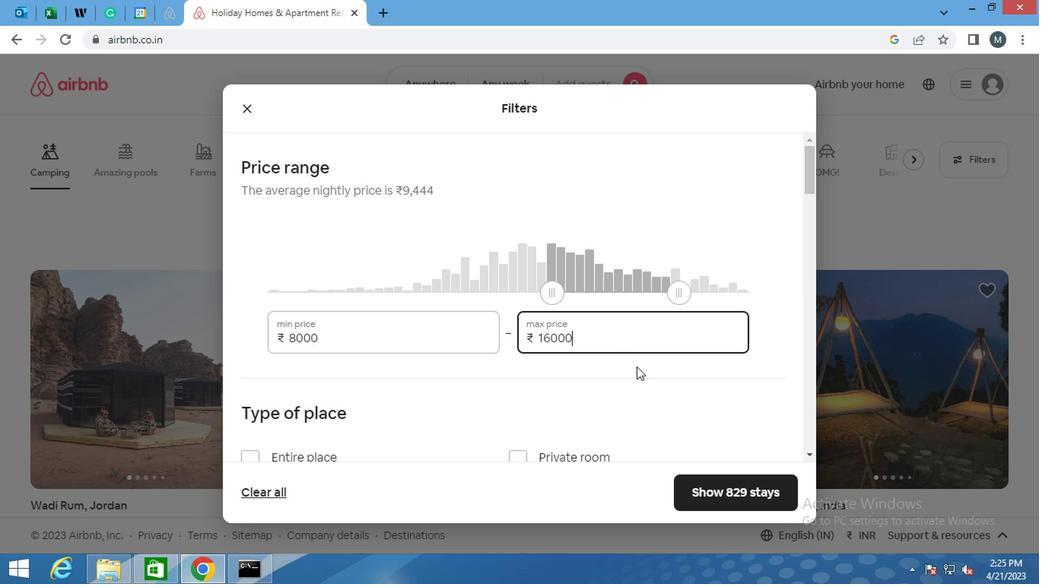 
Action: Mouse scrolled (635, 374) with delta (0, -1)
Screenshot: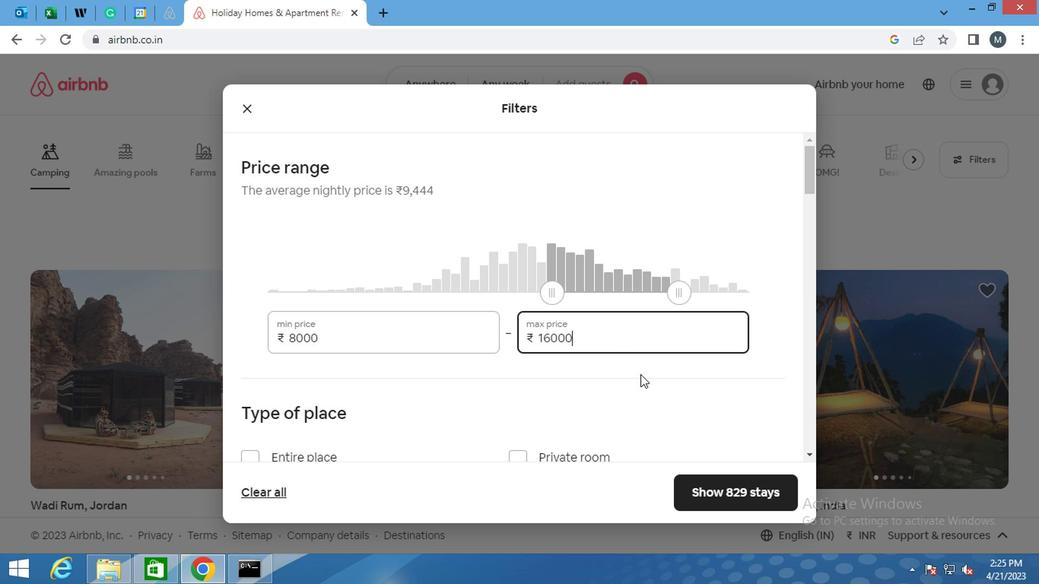 
Action: Mouse moved to (254, 387)
Screenshot: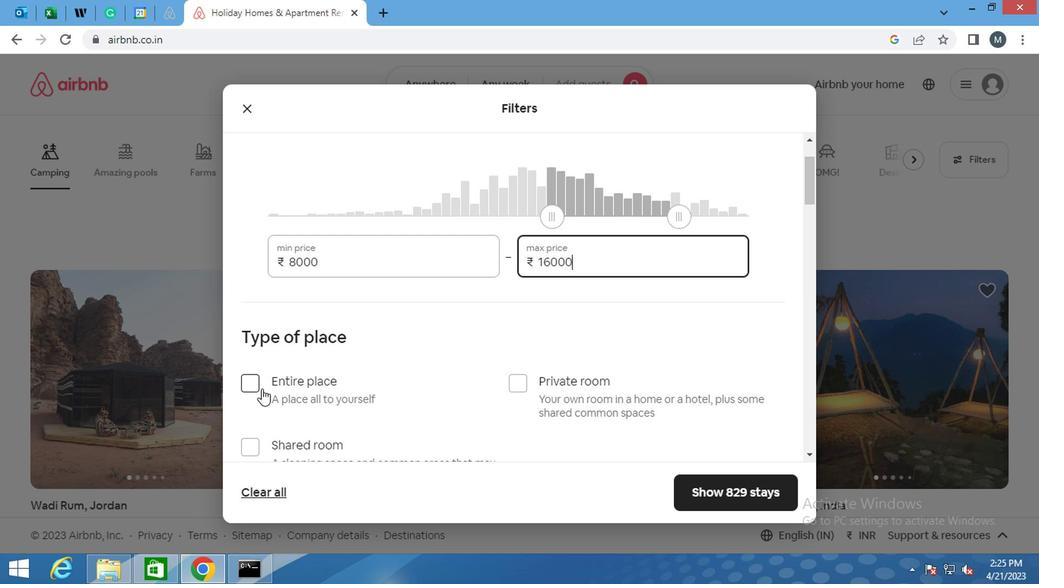 
Action: Mouse pressed left at (254, 387)
Screenshot: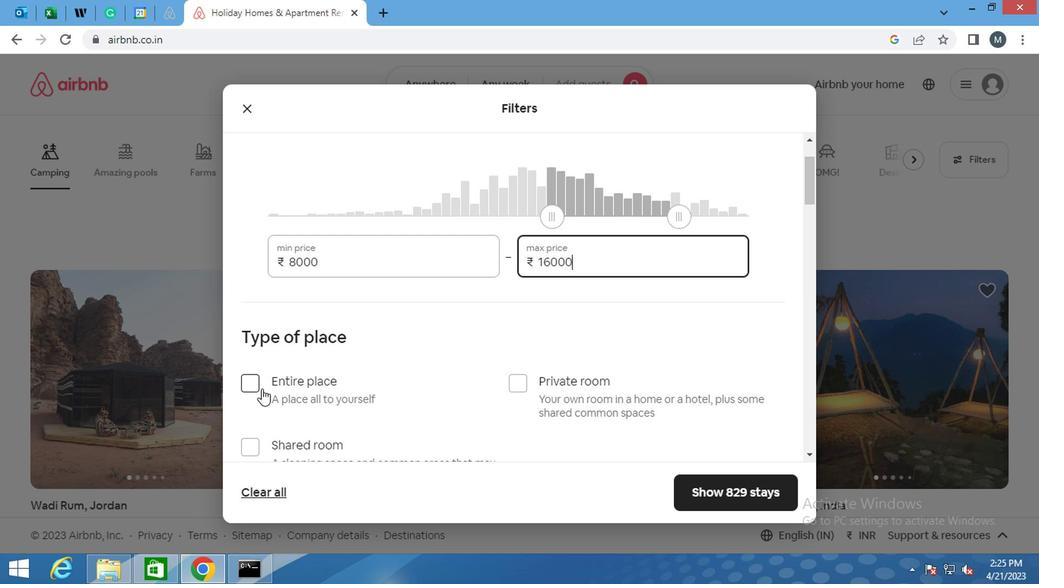 
Action: Mouse moved to (360, 377)
Screenshot: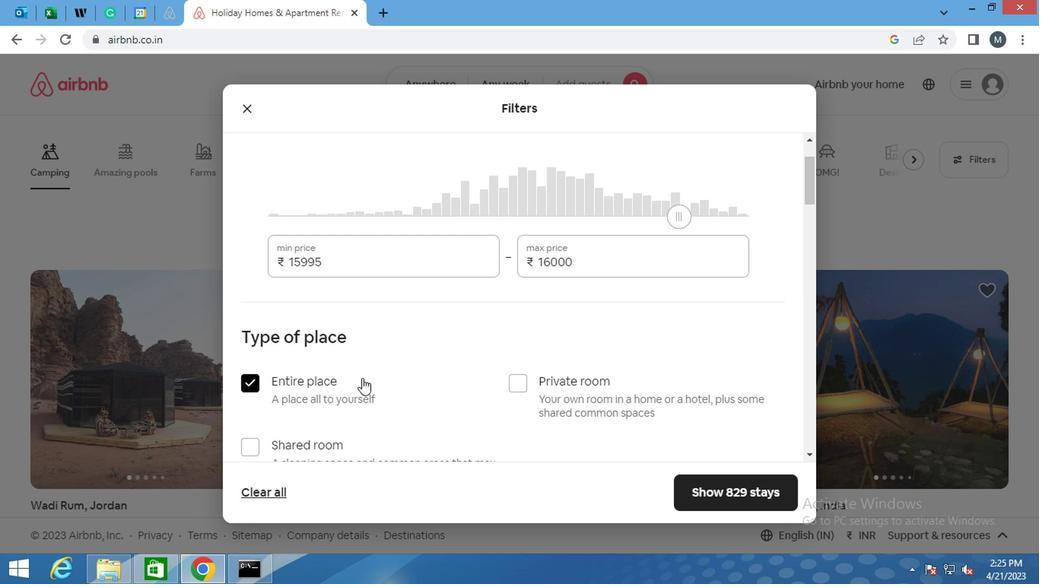 
Action: Mouse scrolled (360, 376) with delta (0, -1)
Screenshot: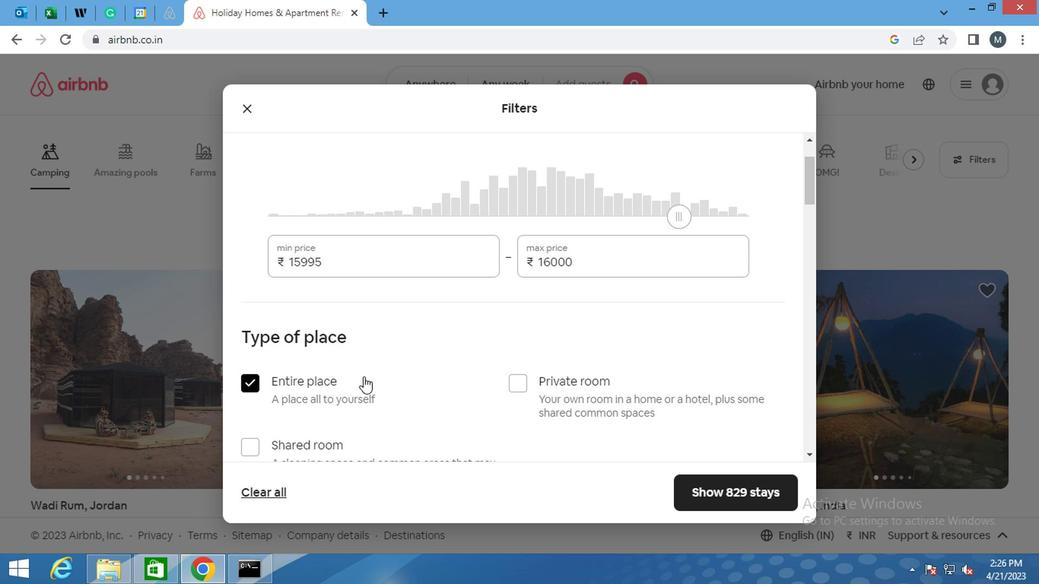 
Action: Mouse scrolled (360, 376) with delta (0, -1)
Screenshot: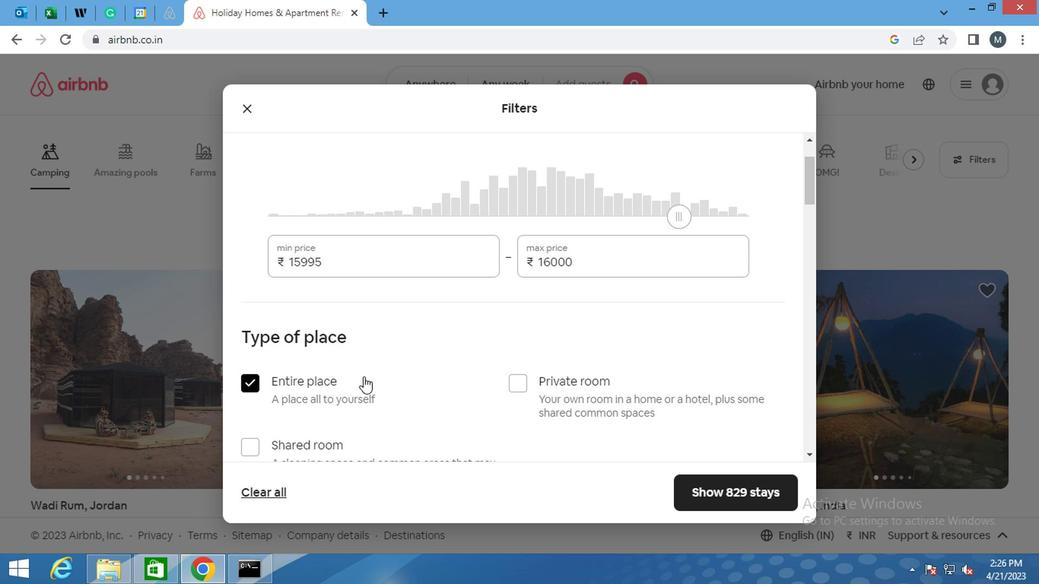 
Action: Mouse moved to (267, 388)
Screenshot: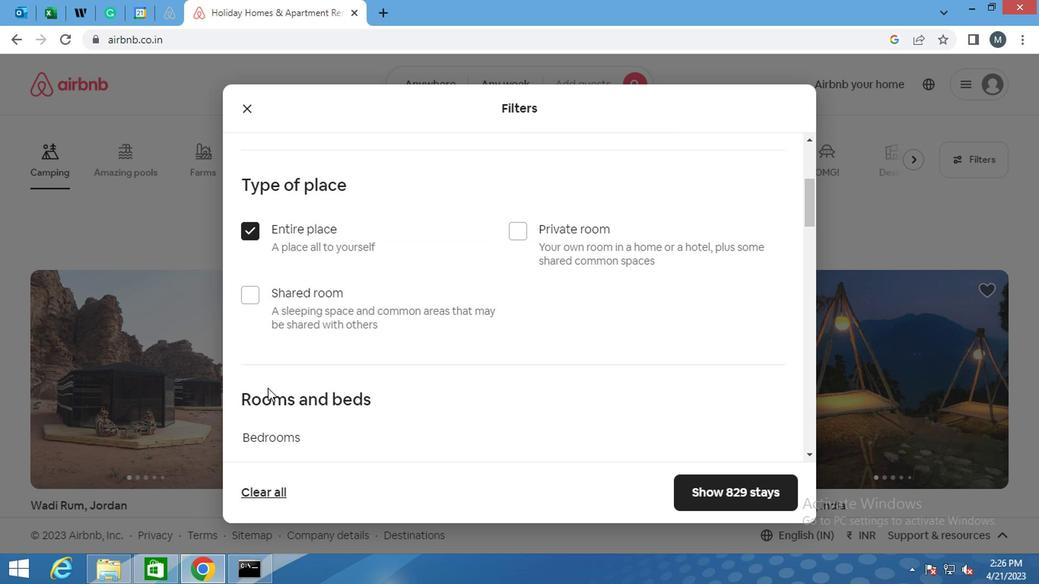 
Action: Mouse scrolled (267, 387) with delta (0, 0)
Screenshot: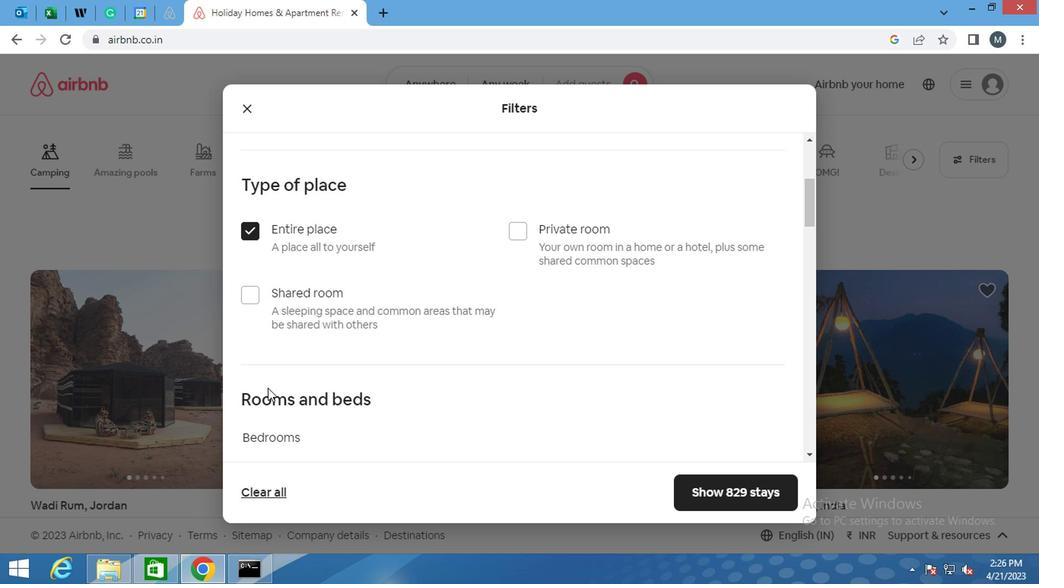 
Action: Mouse moved to (269, 388)
Screenshot: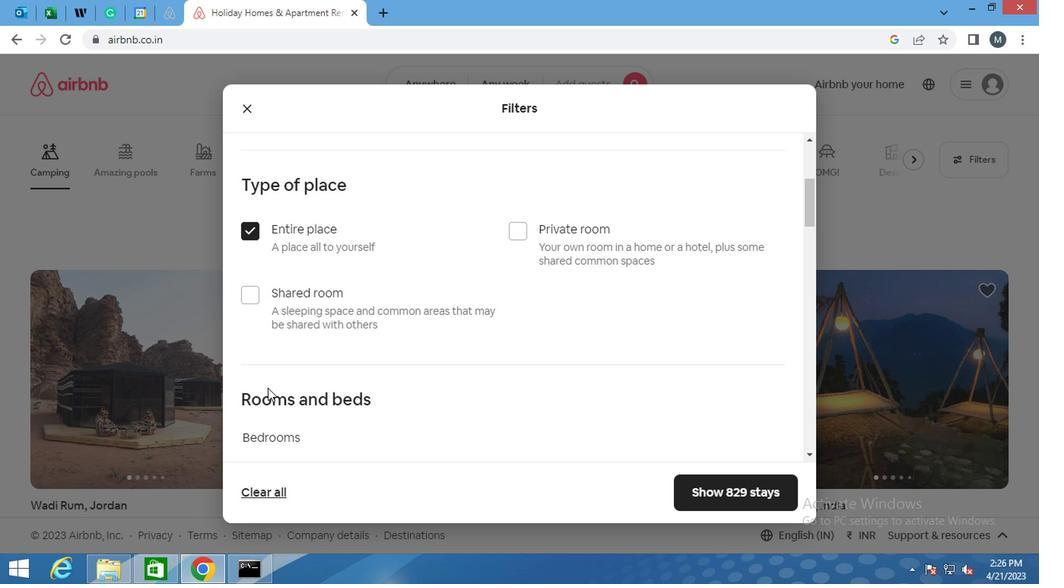 
Action: Mouse scrolled (269, 387) with delta (0, 0)
Screenshot: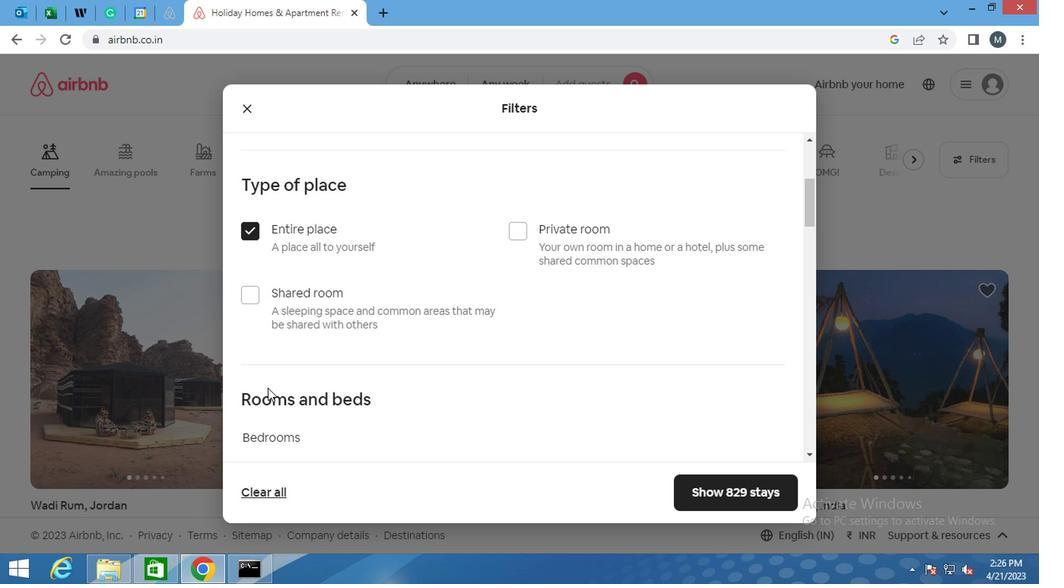 
Action: Mouse moved to (271, 389)
Screenshot: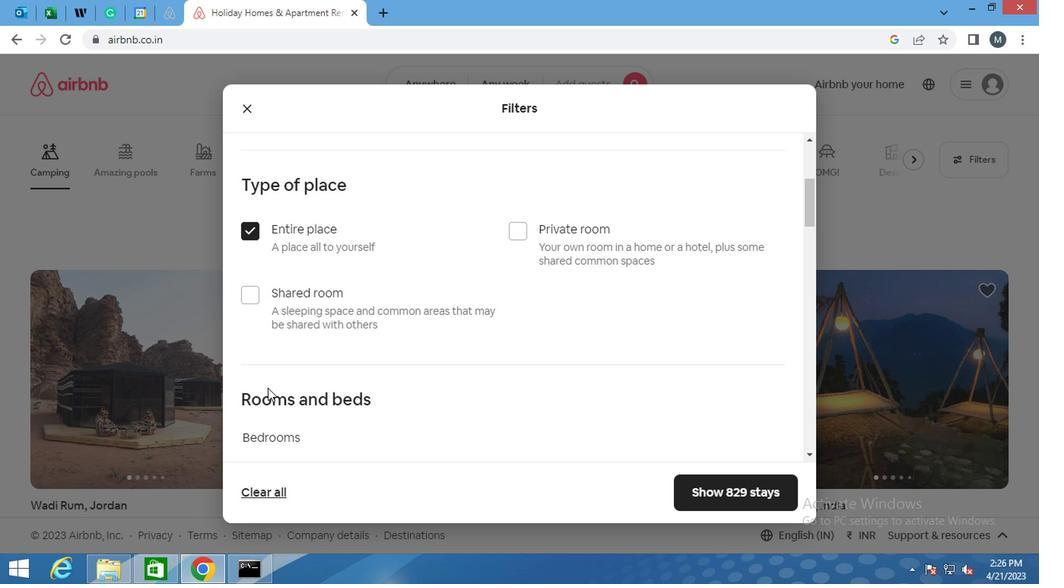 
Action: Mouse scrolled (271, 388) with delta (0, -1)
Screenshot: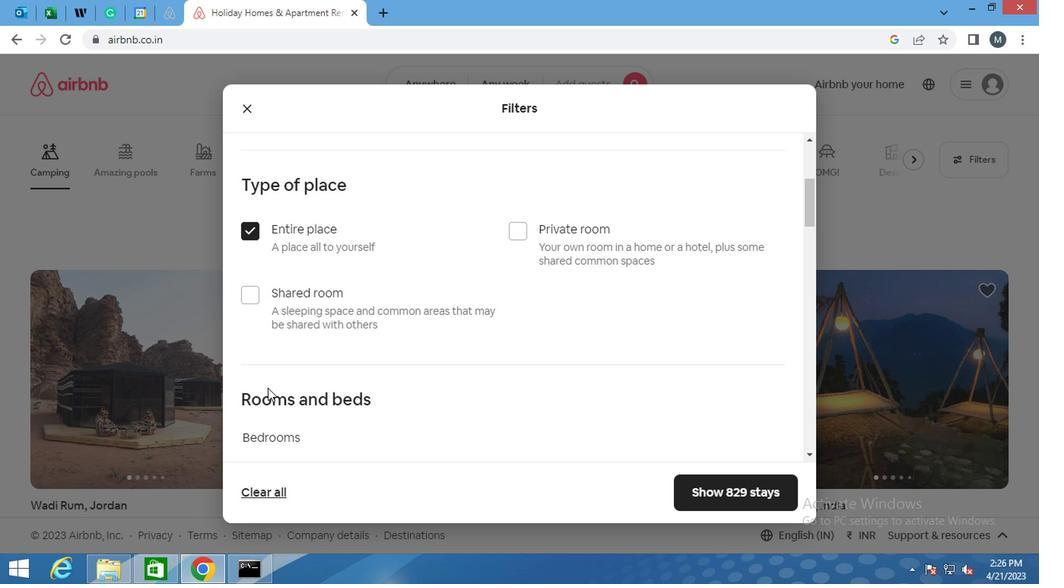 
Action: Mouse moved to (362, 255)
Screenshot: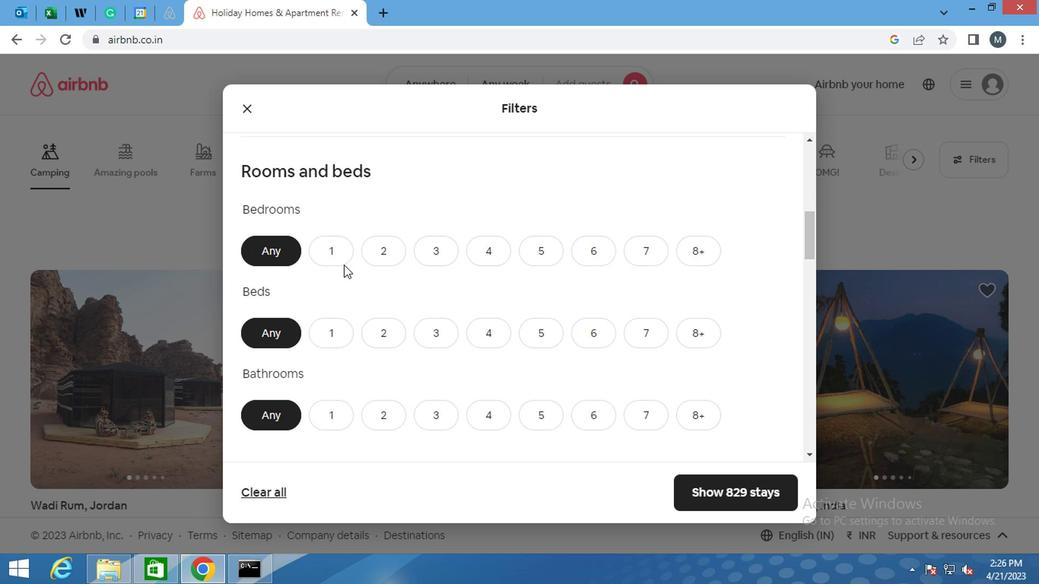 
Action: Mouse pressed left at (362, 255)
Screenshot: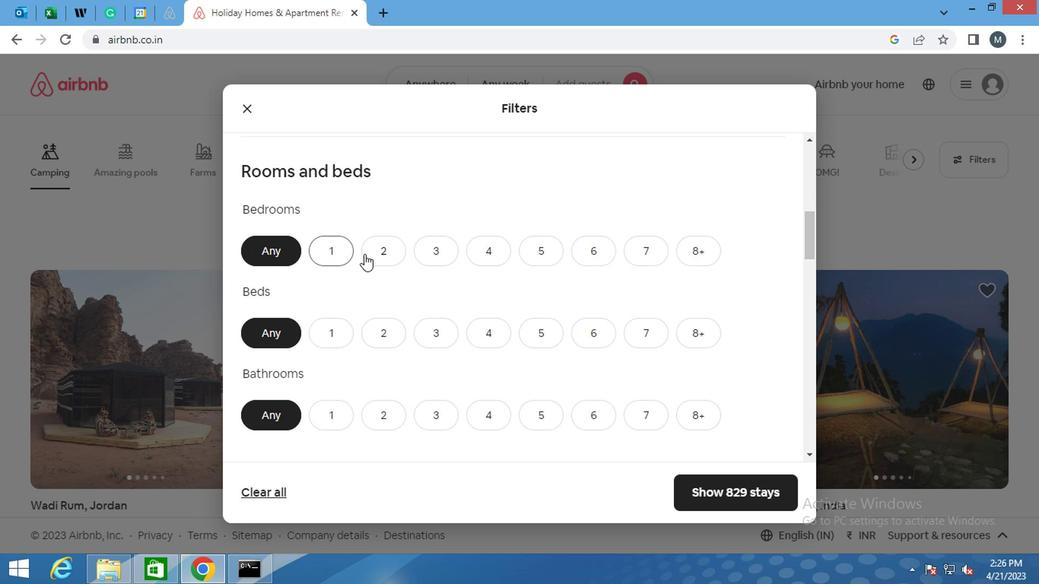 
Action: Mouse moved to (363, 334)
Screenshot: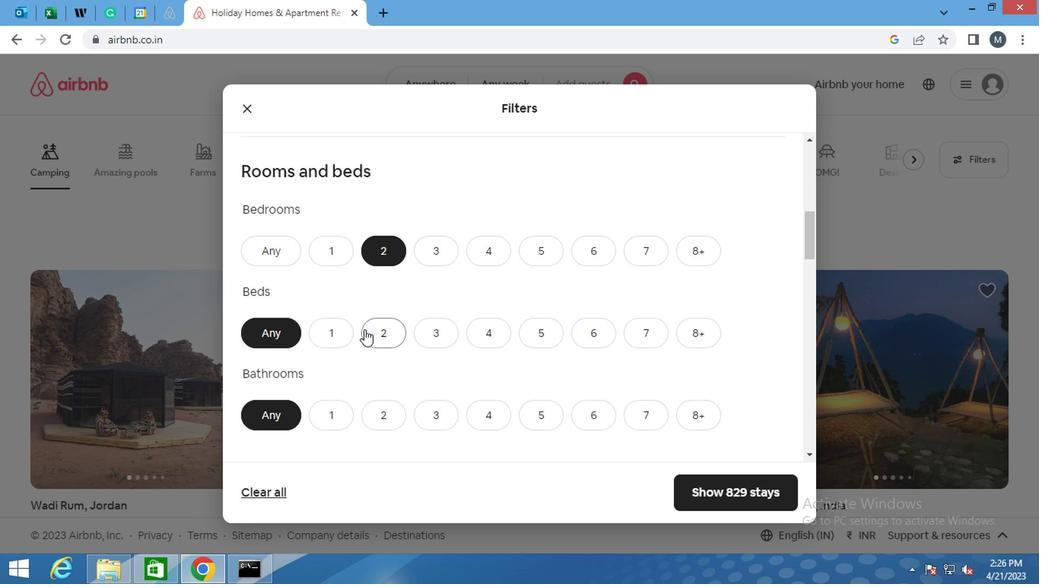 
Action: Mouse pressed left at (363, 334)
Screenshot: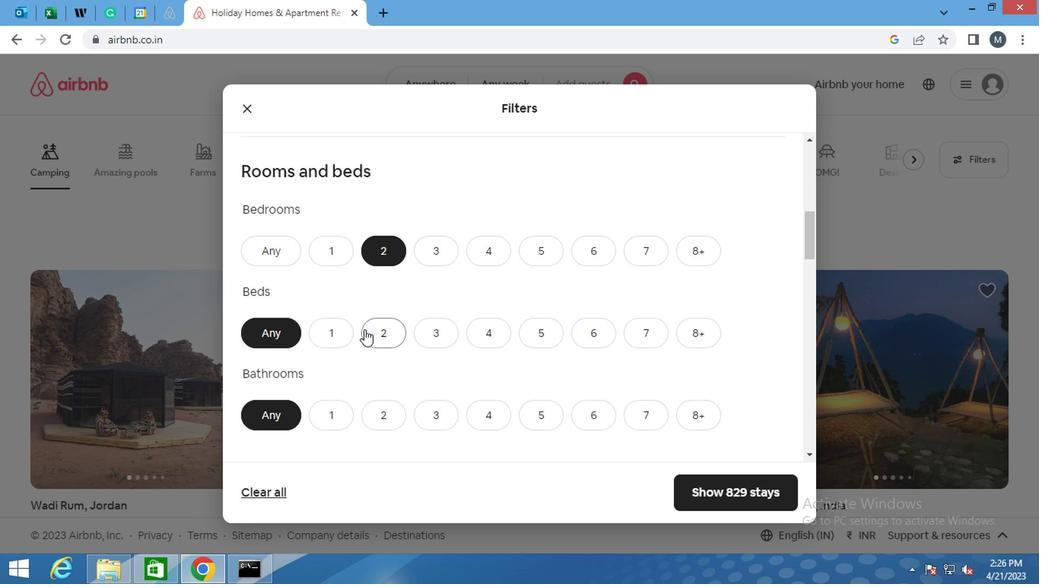 
Action: Mouse moved to (320, 425)
Screenshot: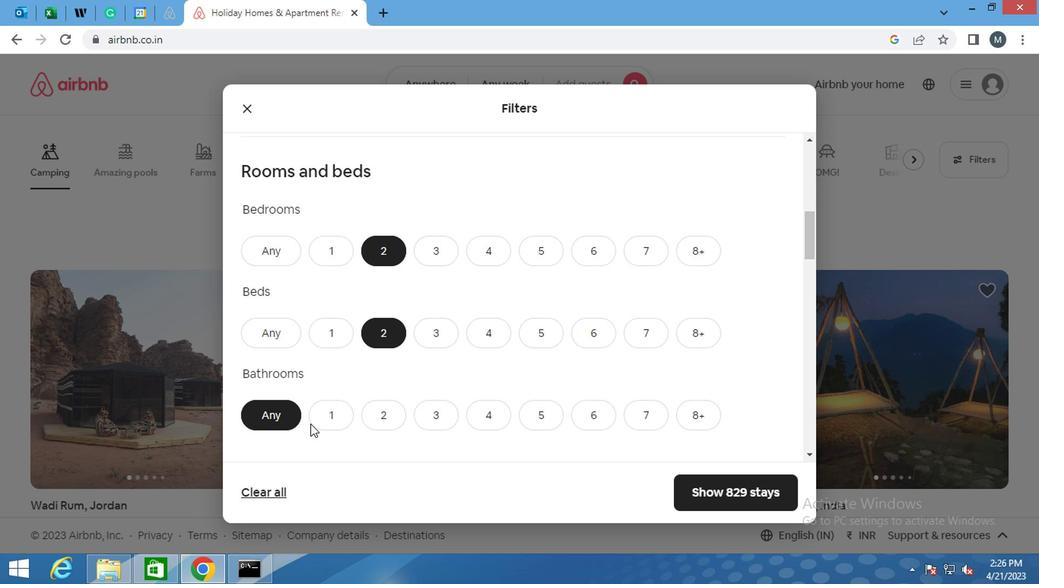 
Action: Mouse pressed left at (320, 425)
Screenshot: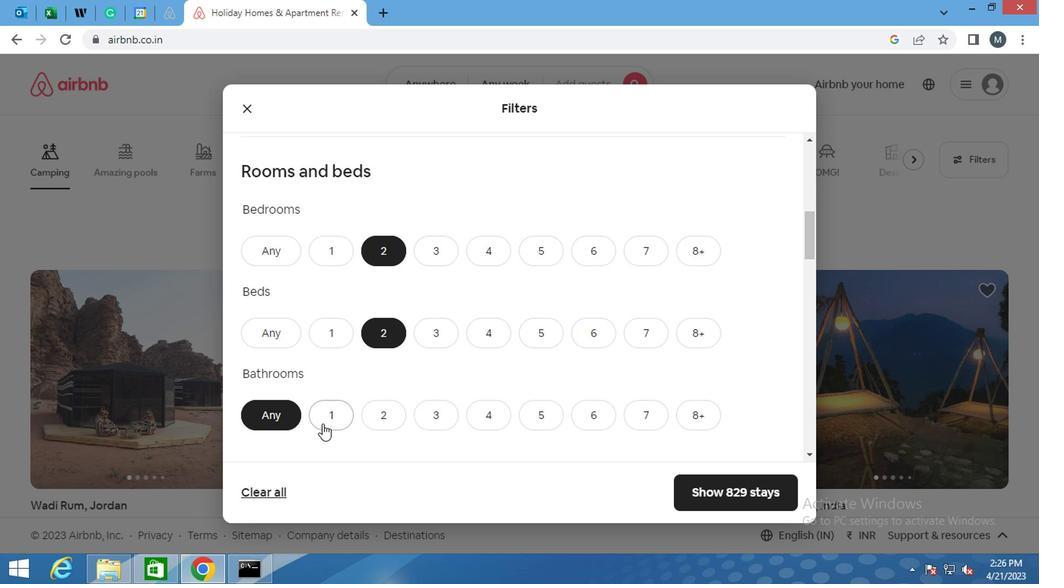 
Action: Mouse moved to (358, 383)
Screenshot: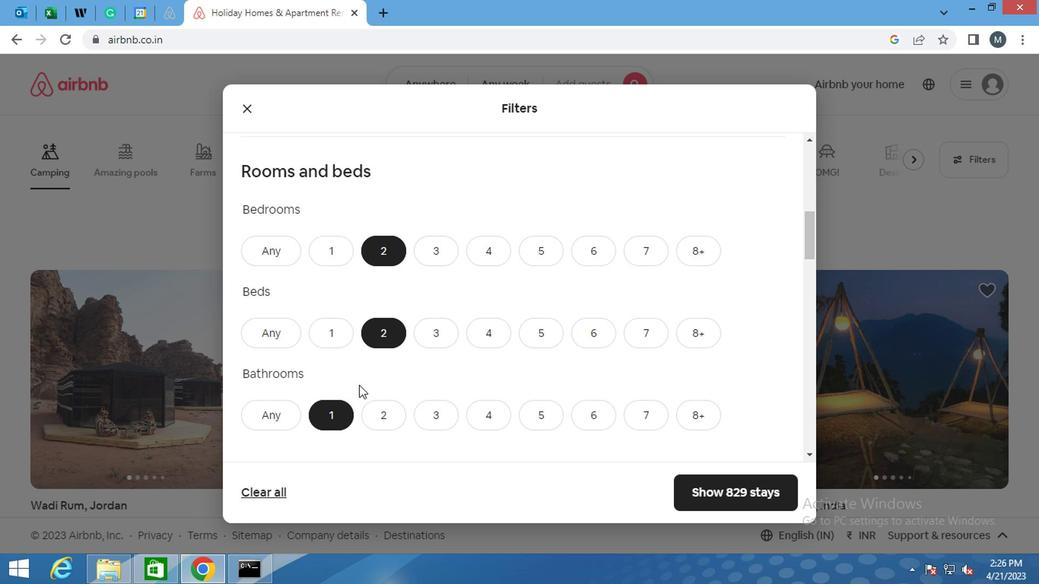 
Action: Mouse scrolled (358, 383) with delta (0, 0)
Screenshot: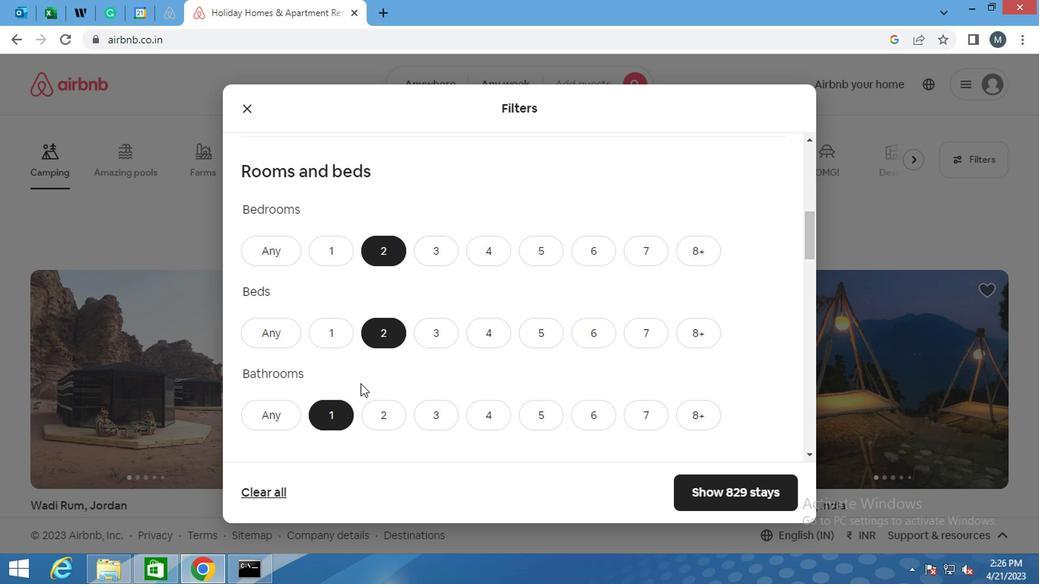 
Action: Mouse moved to (359, 383)
Screenshot: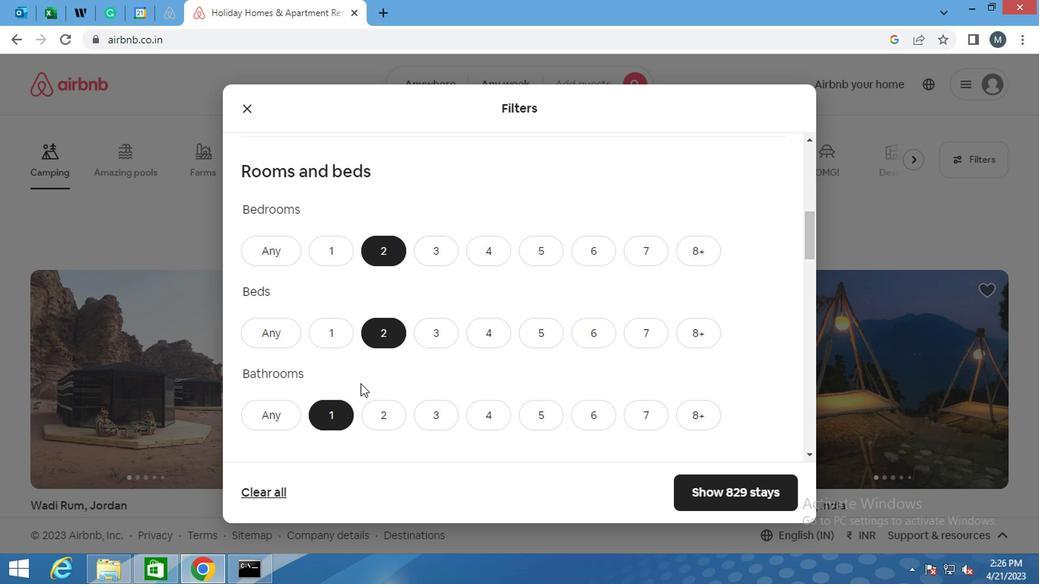 
Action: Mouse scrolled (359, 383) with delta (0, 0)
Screenshot: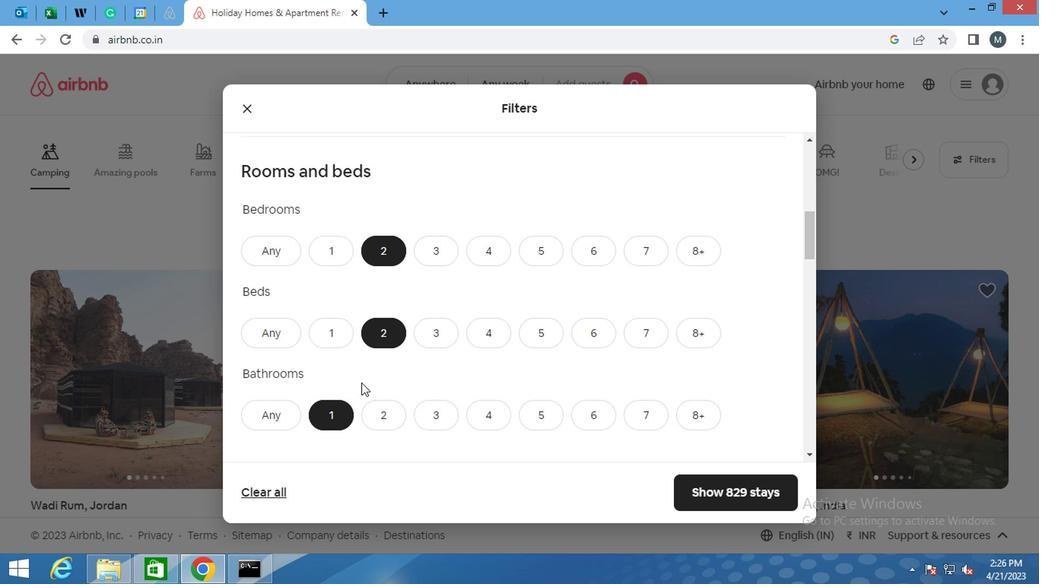 
Action: Mouse moved to (359, 383)
Screenshot: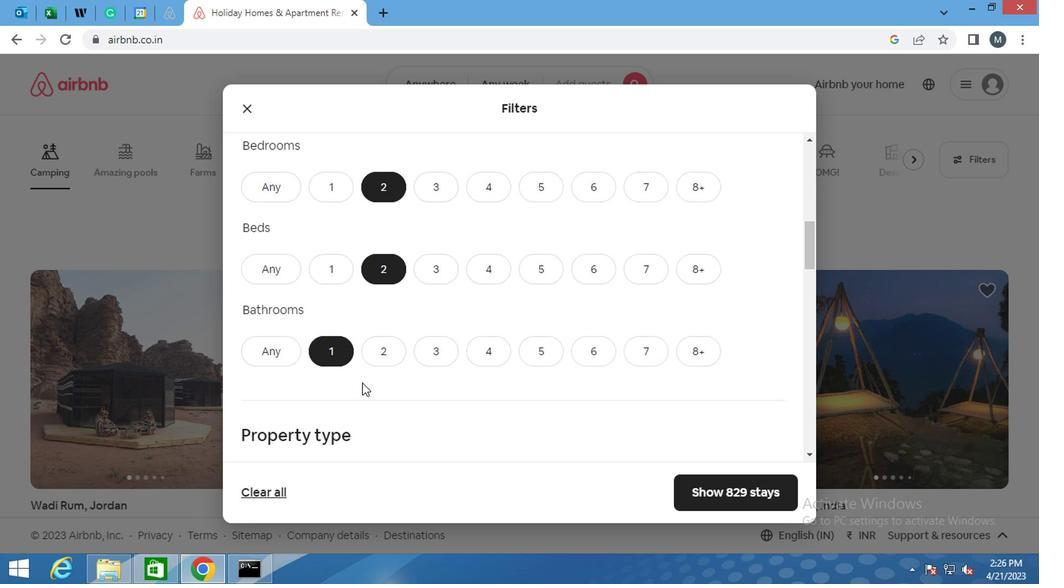 
Action: Mouse scrolled (359, 383) with delta (0, 0)
Screenshot: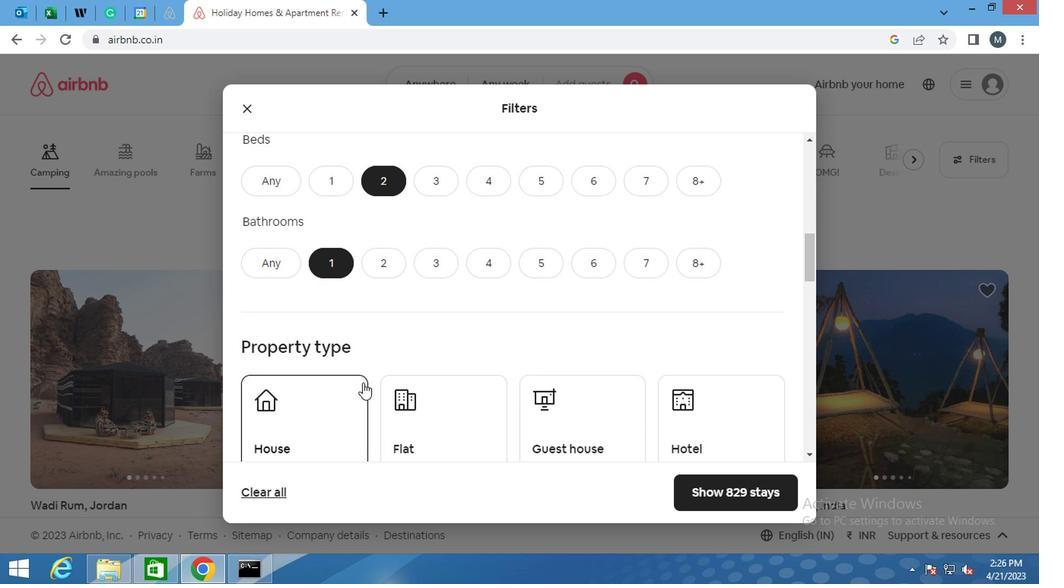 
Action: Mouse moved to (343, 365)
Screenshot: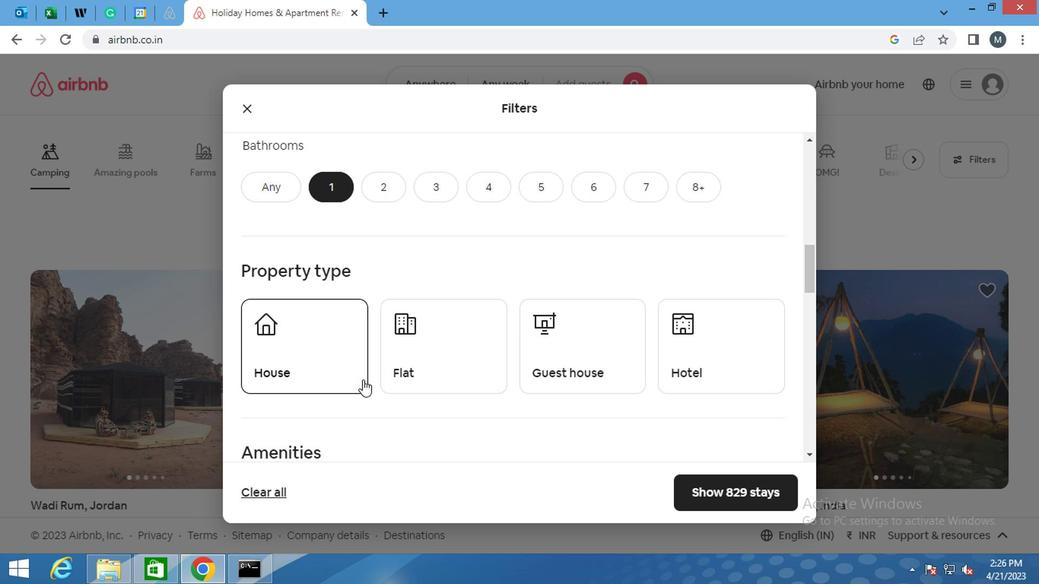
Action: Mouse pressed left at (343, 365)
Screenshot: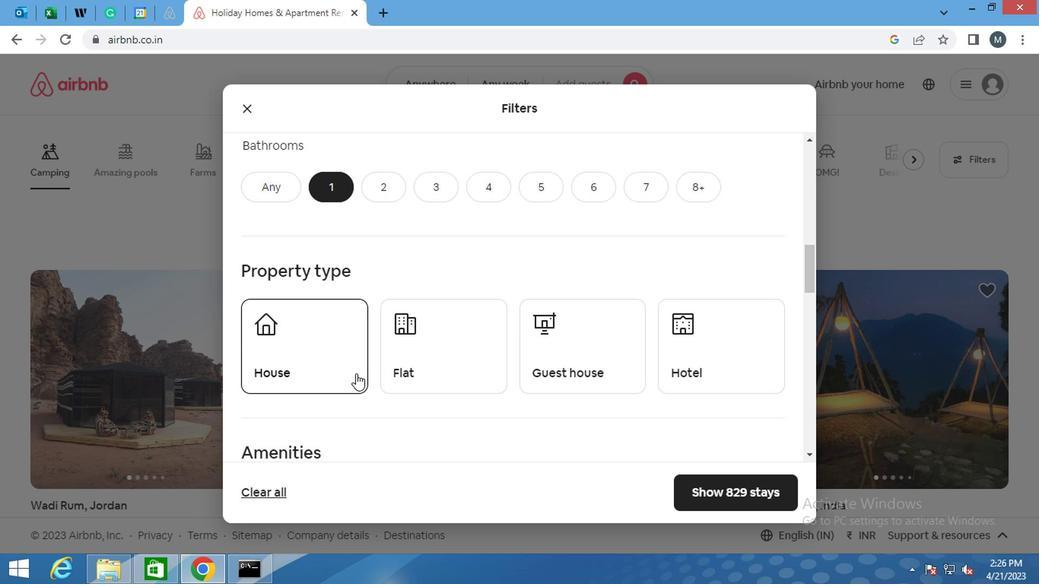 
Action: Mouse moved to (393, 368)
Screenshot: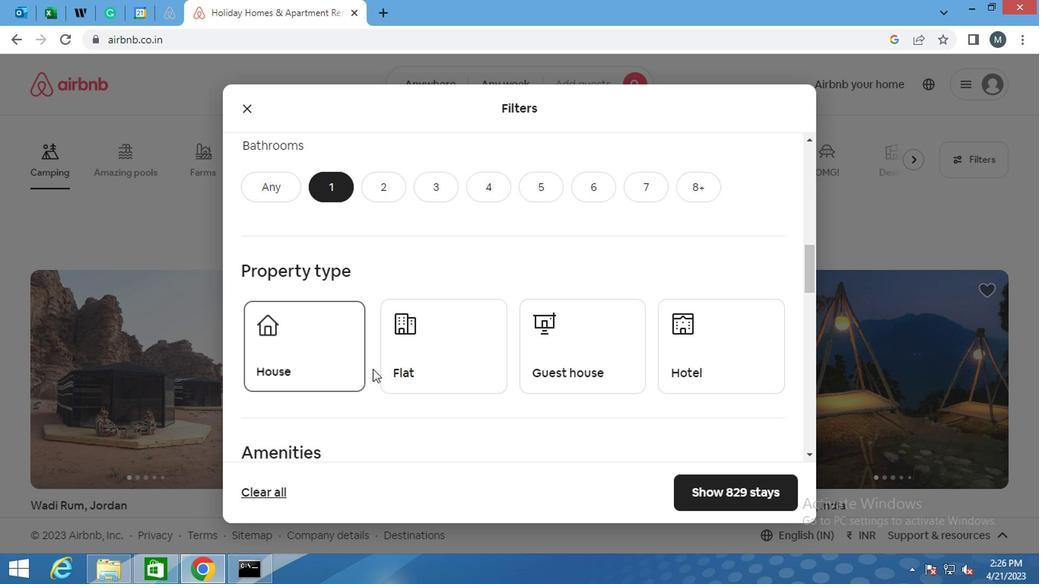 
Action: Mouse pressed left at (393, 368)
Screenshot: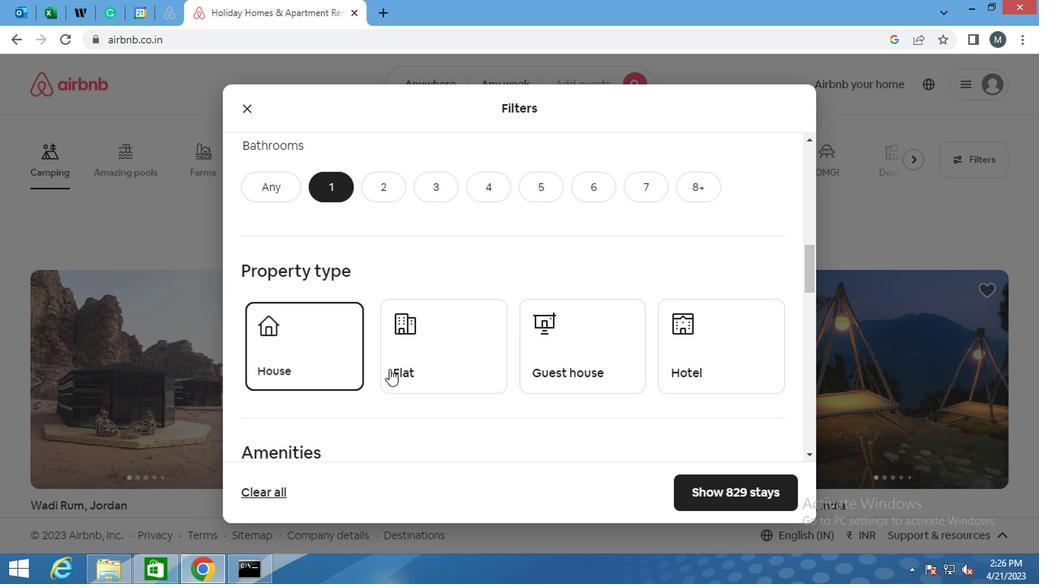 
Action: Mouse moved to (588, 356)
Screenshot: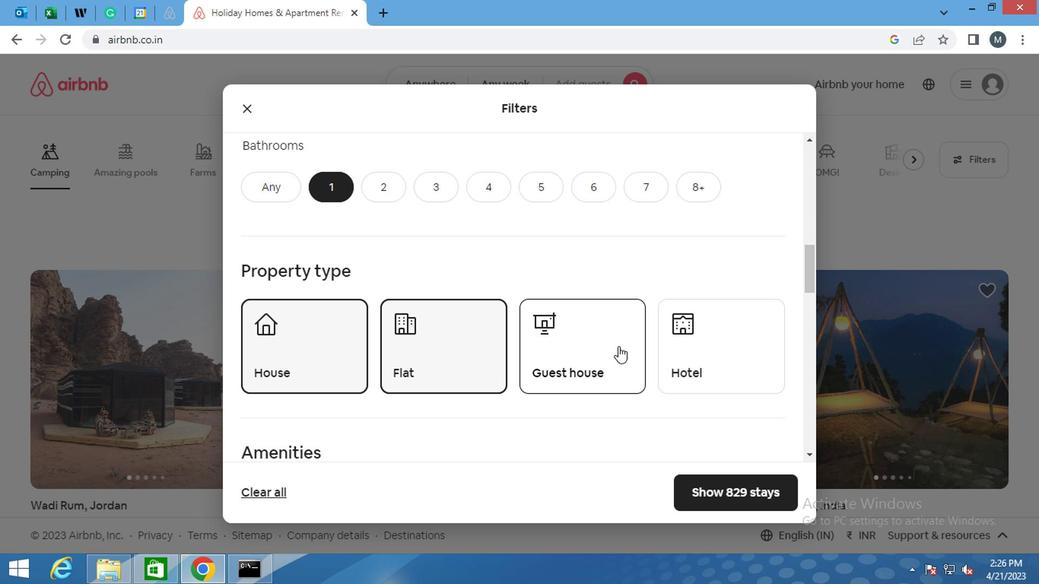 
Action: Mouse pressed left at (588, 356)
Screenshot: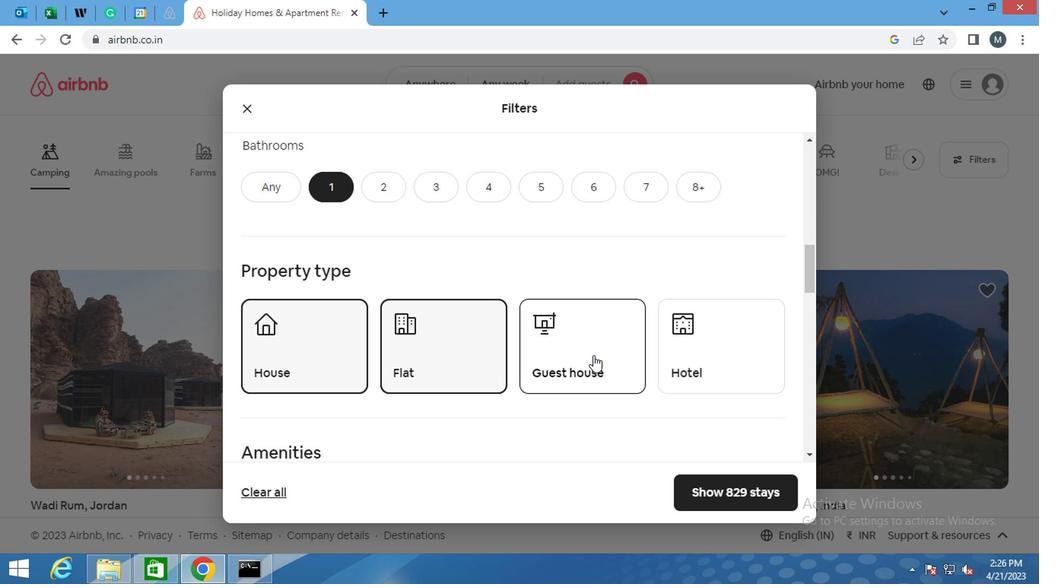 
Action: Mouse moved to (496, 363)
Screenshot: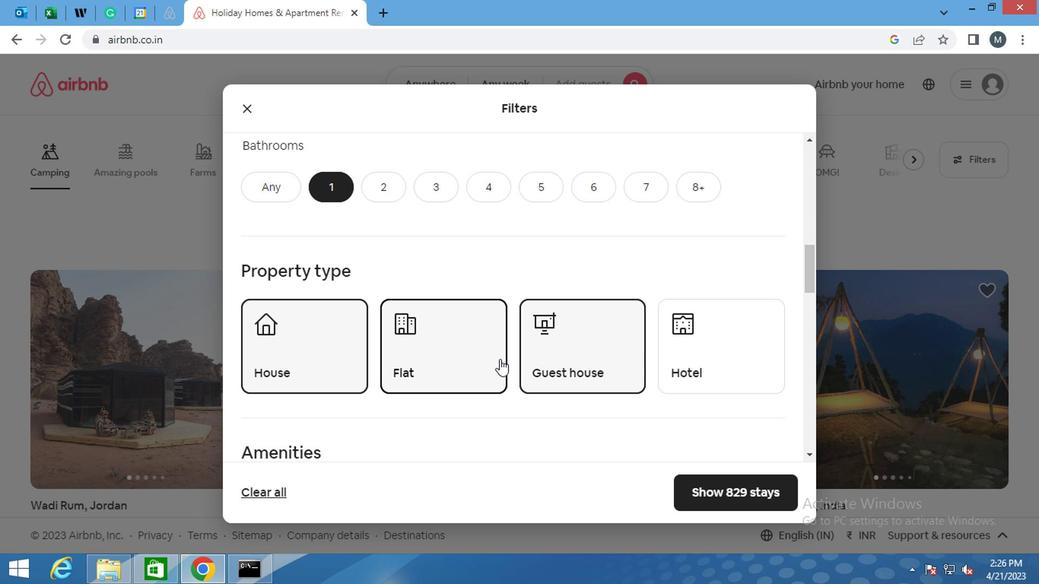 
Action: Mouse scrolled (496, 362) with delta (0, 0)
Screenshot: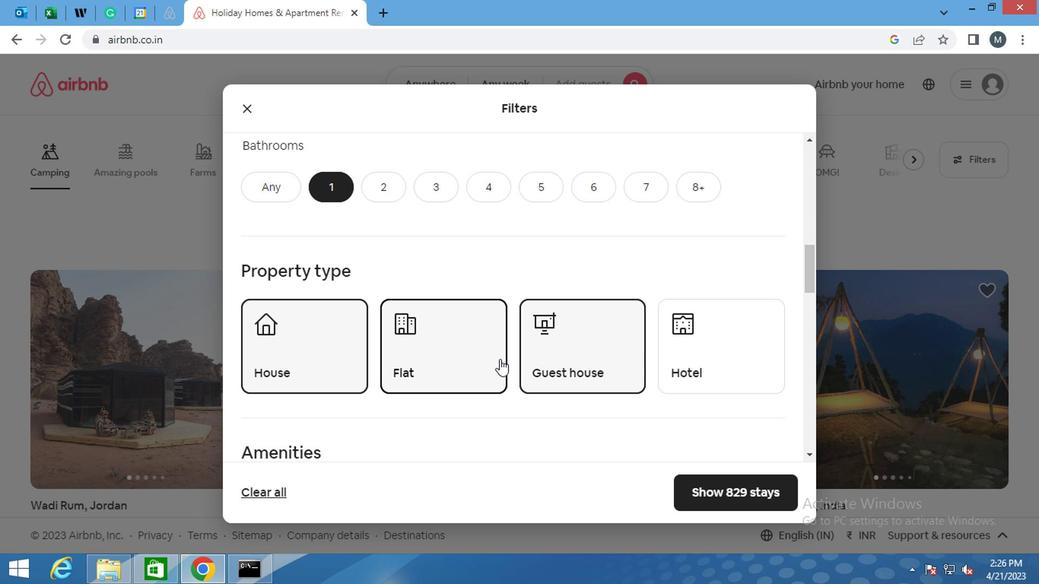 
Action: Mouse moved to (492, 373)
Screenshot: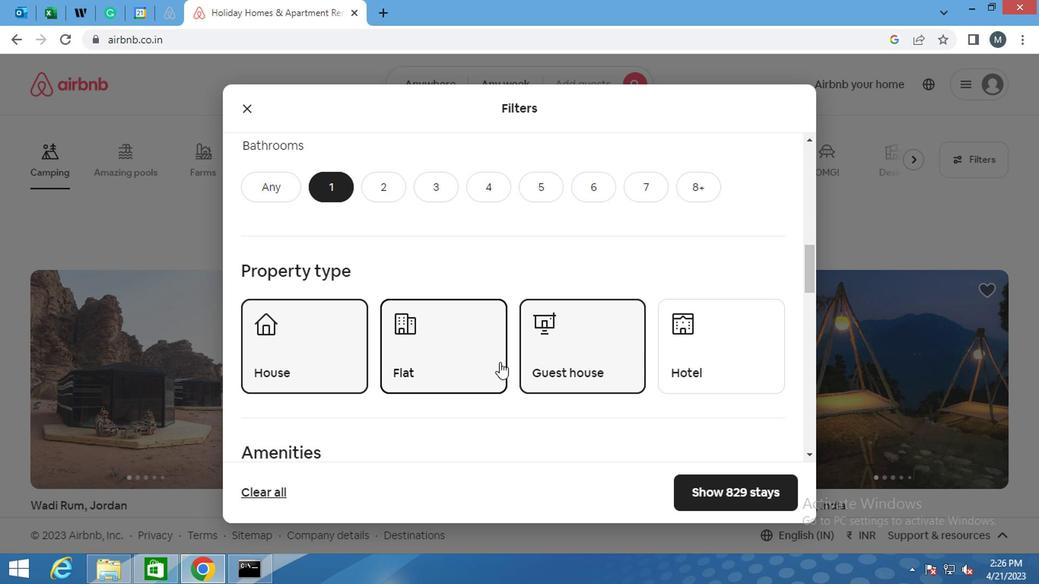 
Action: Mouse scrolled (492, 372) with delta (0, 0)
Screenshot: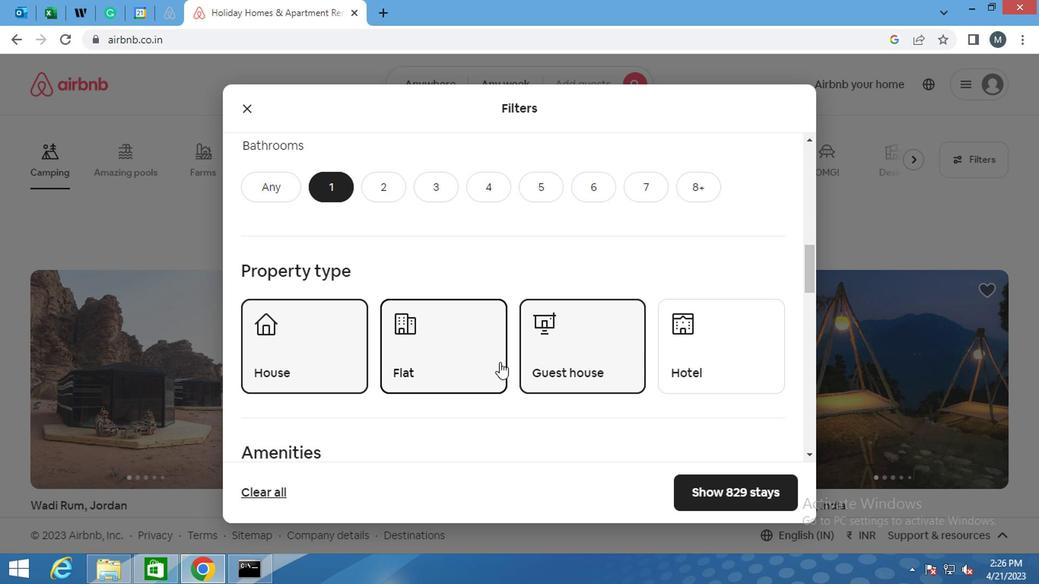 
Action: Mouse moved to (268, 372)
Screenshot: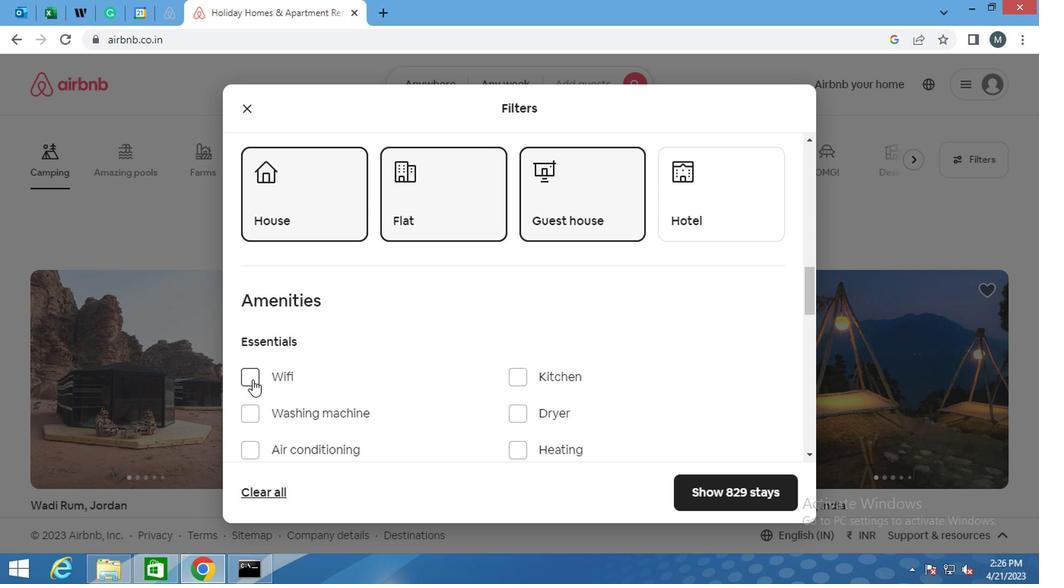 
Action: Mouse scrolled (268, 370) with delta (0, -1)
Screenshot: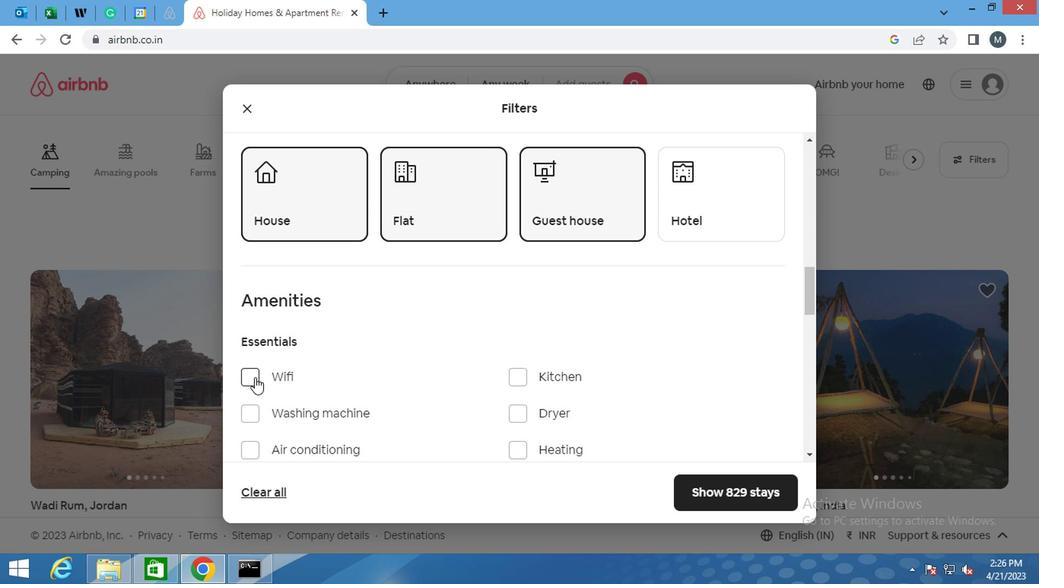 
Action: Mouse moved to (265, 337)
Screenshot: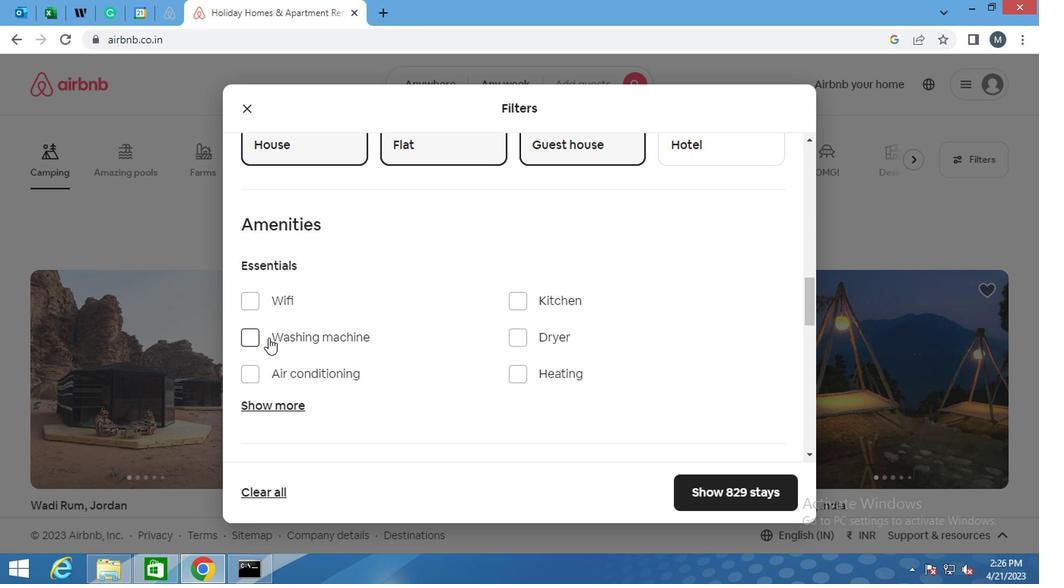
Action: Mouse pressed left at (265, 337)
Screenshot: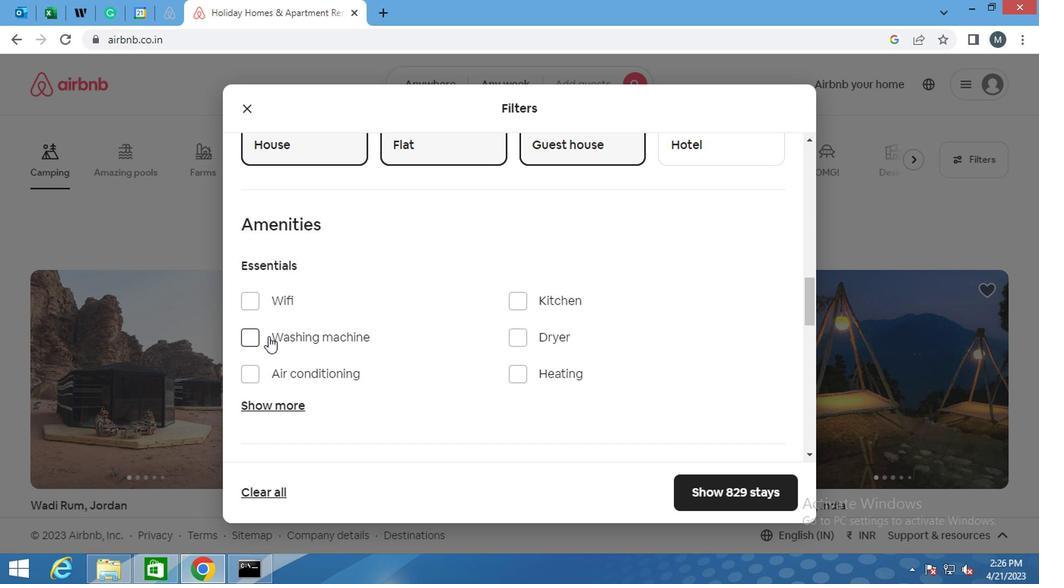 
Action: Mouse moved to (512, 301)
Screenshot: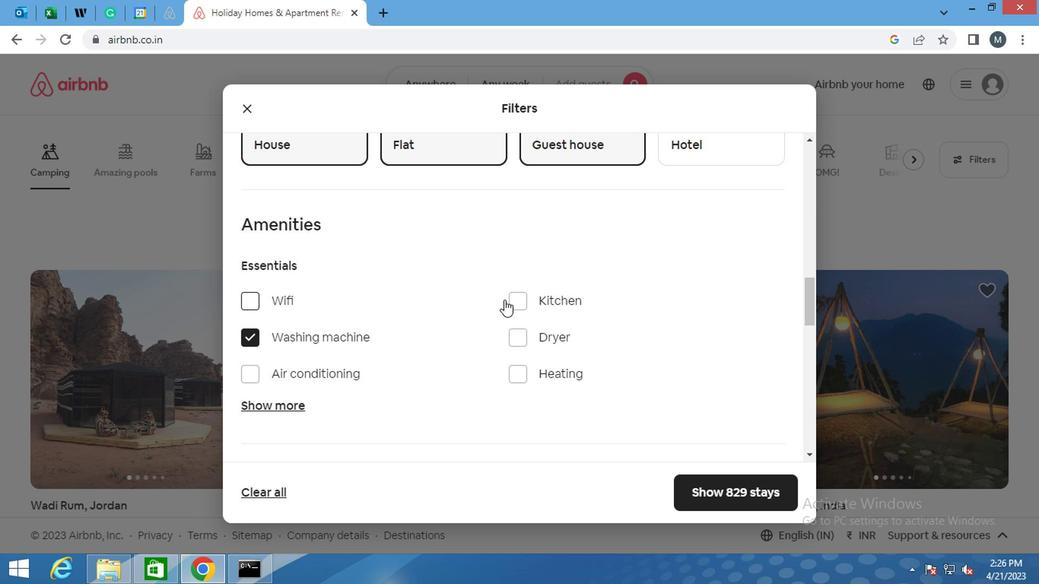 
Action: Mouse pressed left at (512, 301)
Screenshot: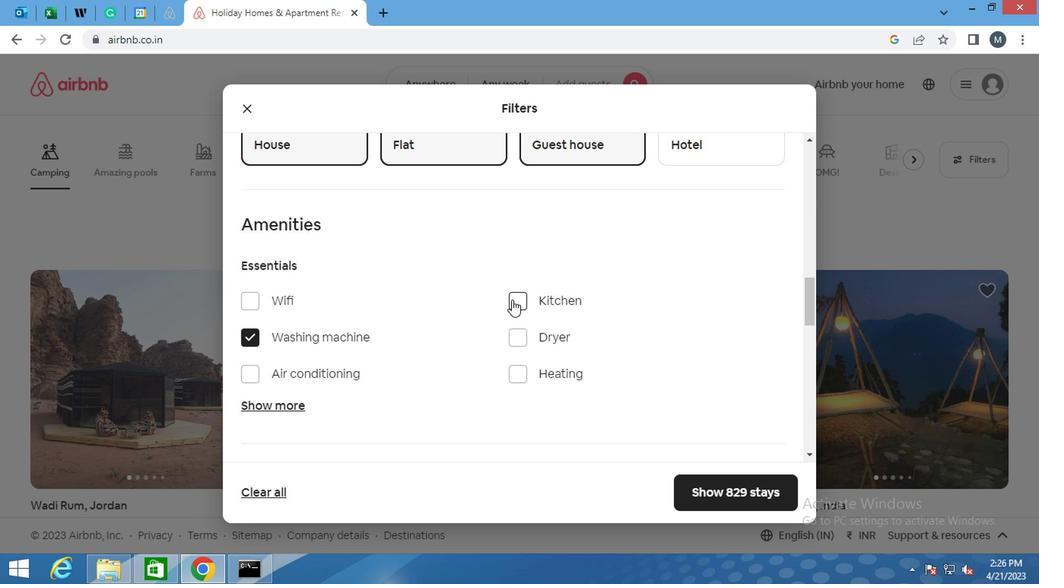 
Action: Mouse moved to (492, 269)
Screenshot: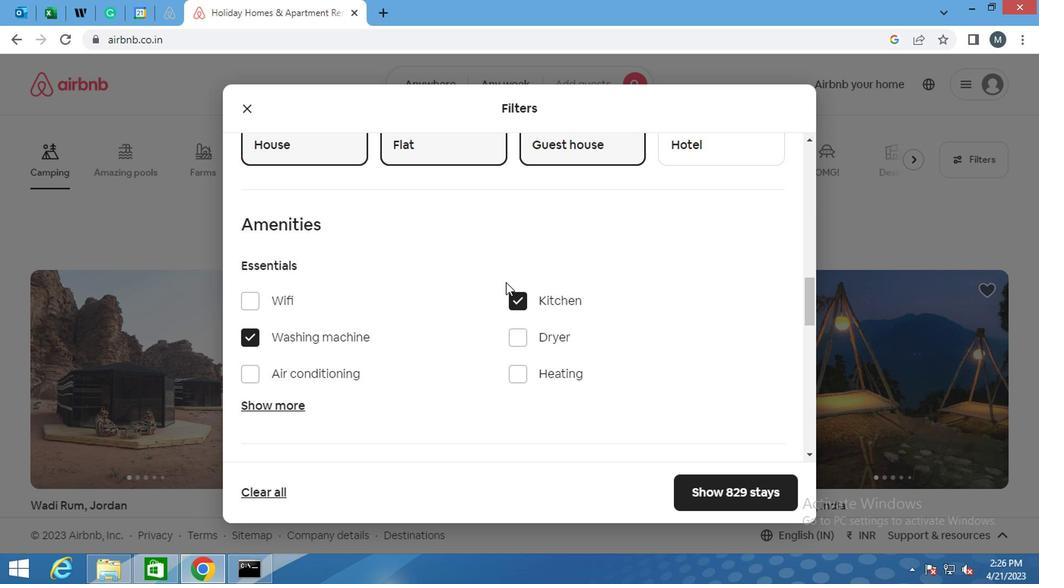 
Action: Mouse scrolled (492, 268) with delta (0, 0)
Screenshot: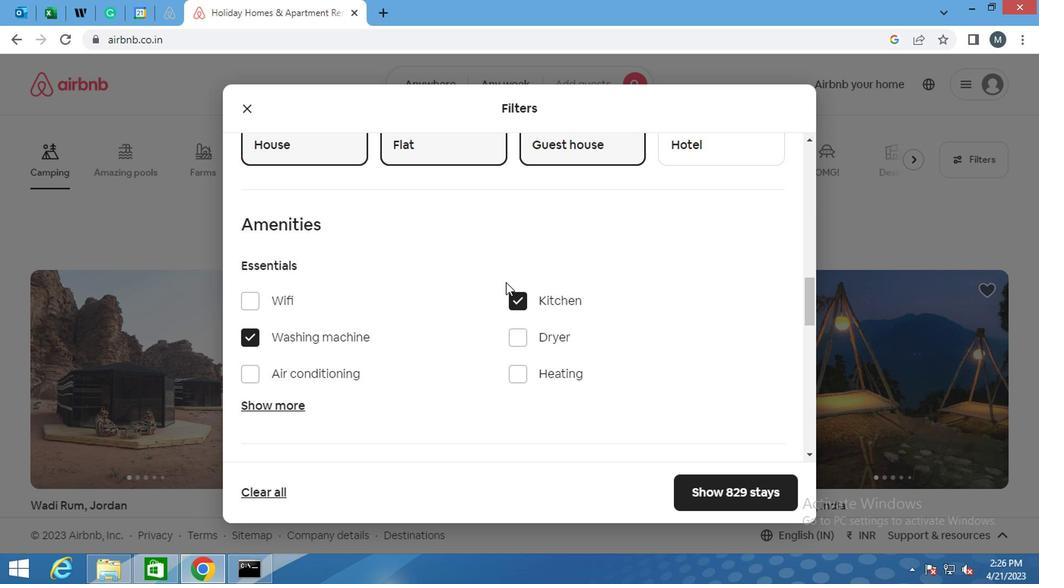 
Action: Mouse moved to (492, 270)
Screenshot: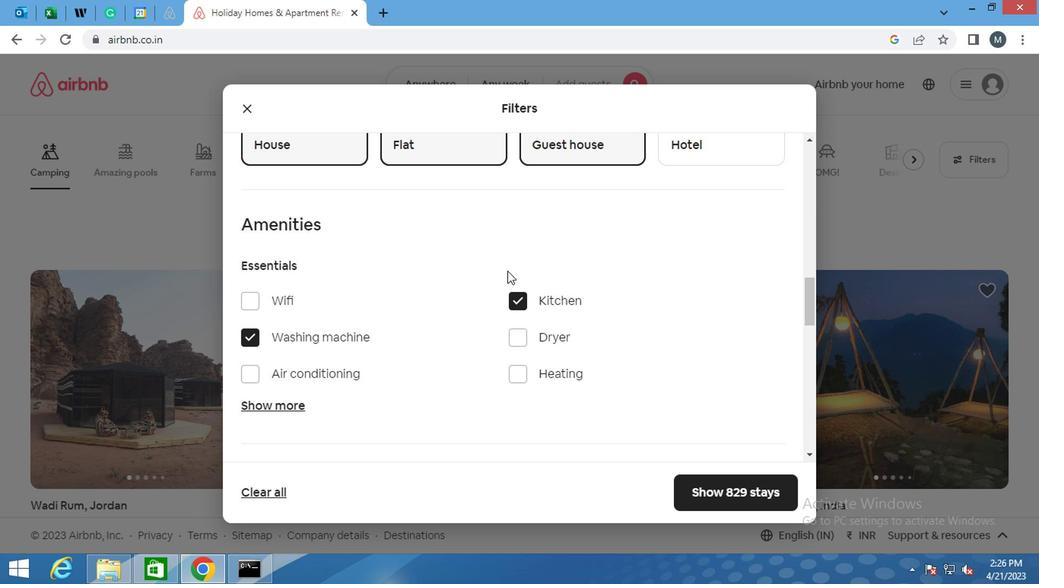 
Action: Mouse scrolled (492, 269) with delta (0, -1)
Screenshot: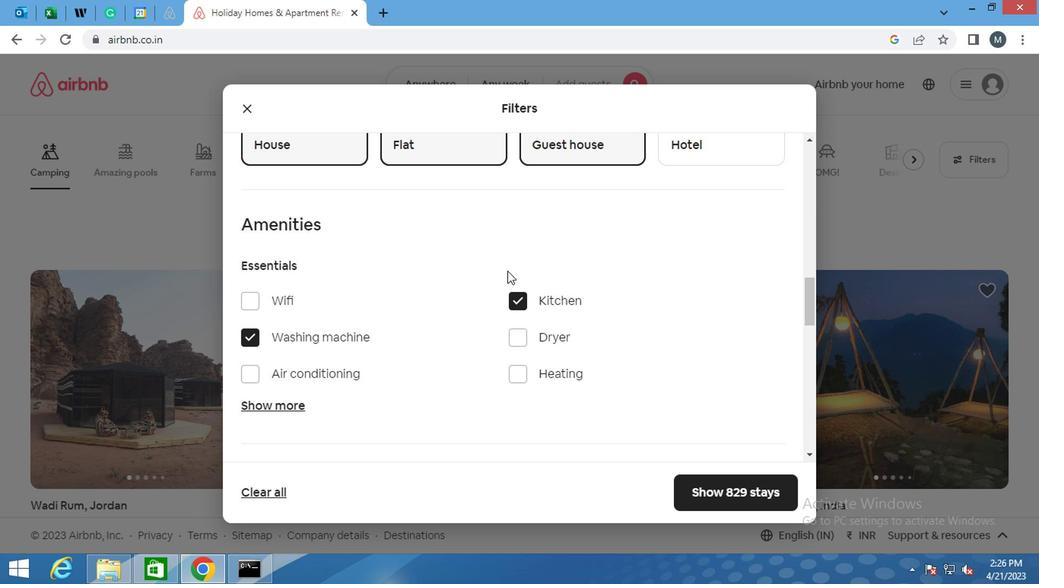 
Action: Mouse moved to (456, 259)
Screenshot: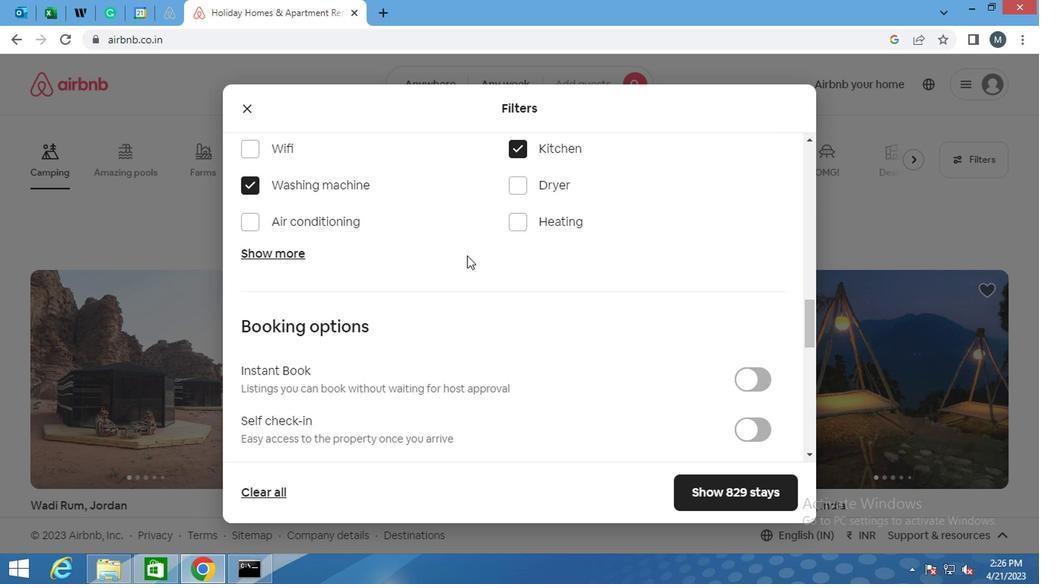 
Action: Mouse scrolled (456, 258) with delta (0, 0)
Screenshot: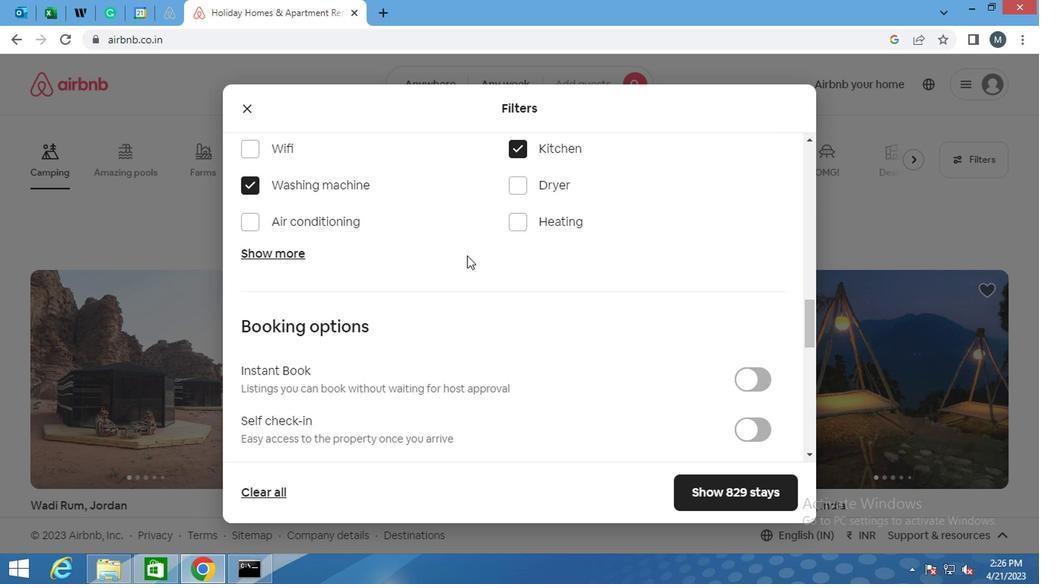 
Action: Mouse moved to (455, 264)
Screenshot: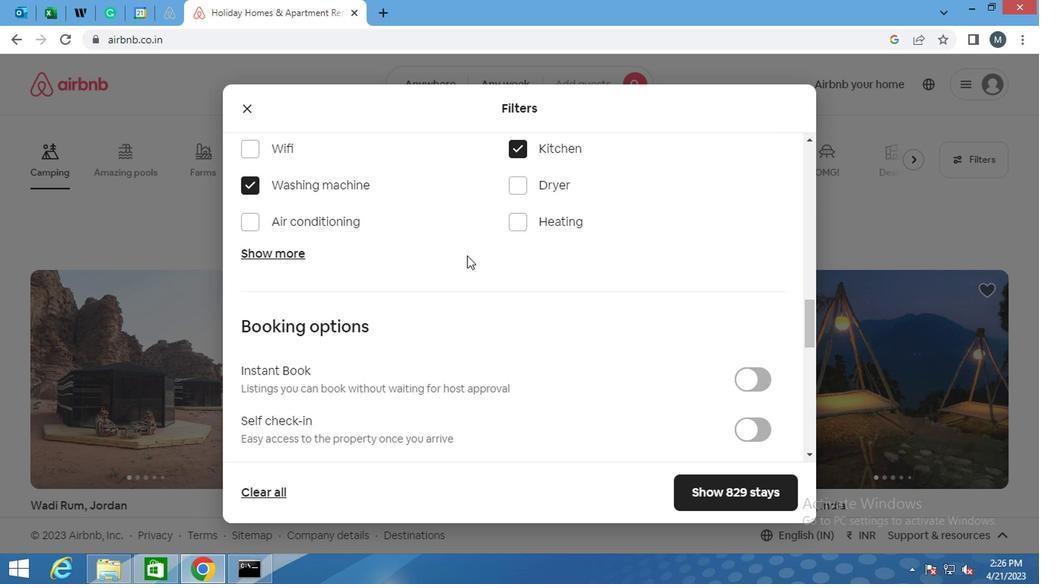 
Action: Mouse scrolled (455, 264) with delta (0, 0)
Screenshot: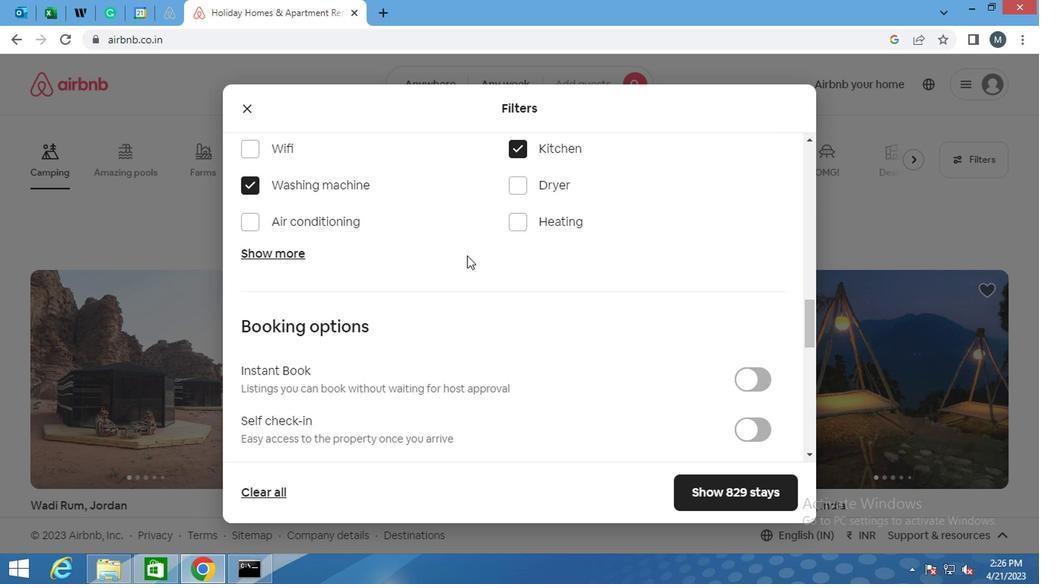 
Action: Mouse moved to (753, 279)
Screenshot: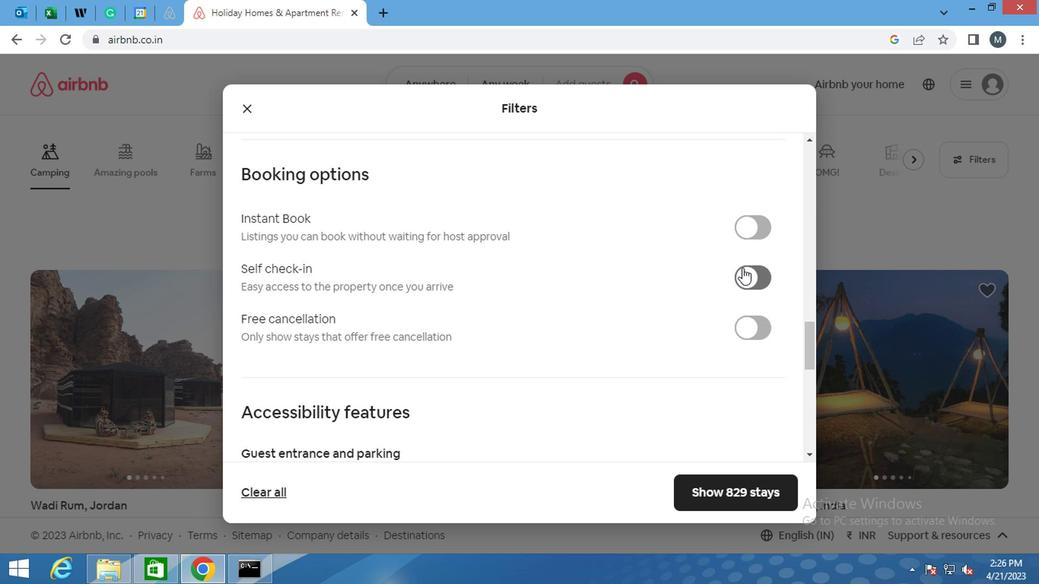 
Action: Mouse pressed left at (753, 279)
Screenshot: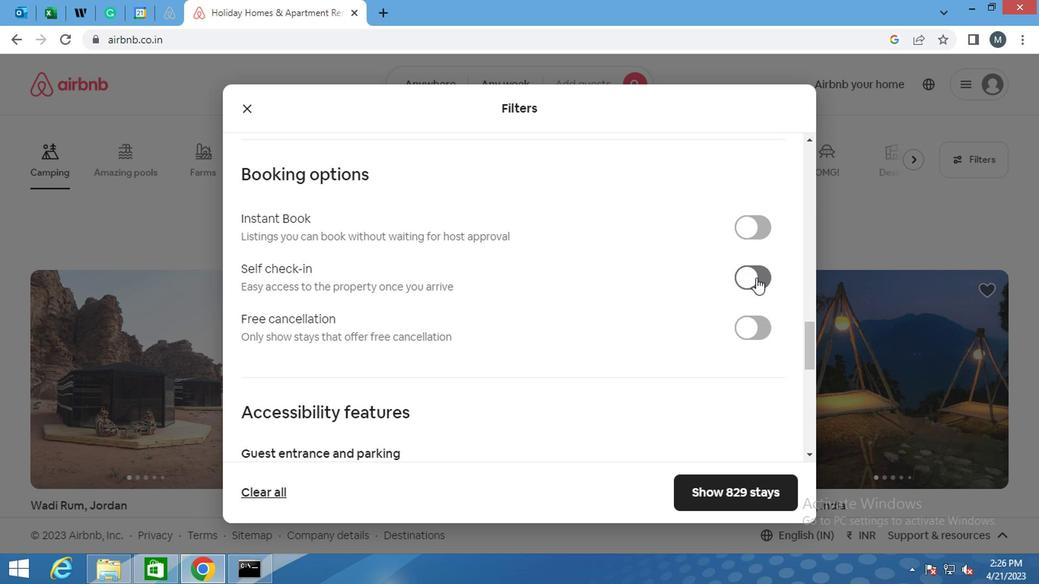 
Action: Mouse moved to (355, 283)
Screenshot: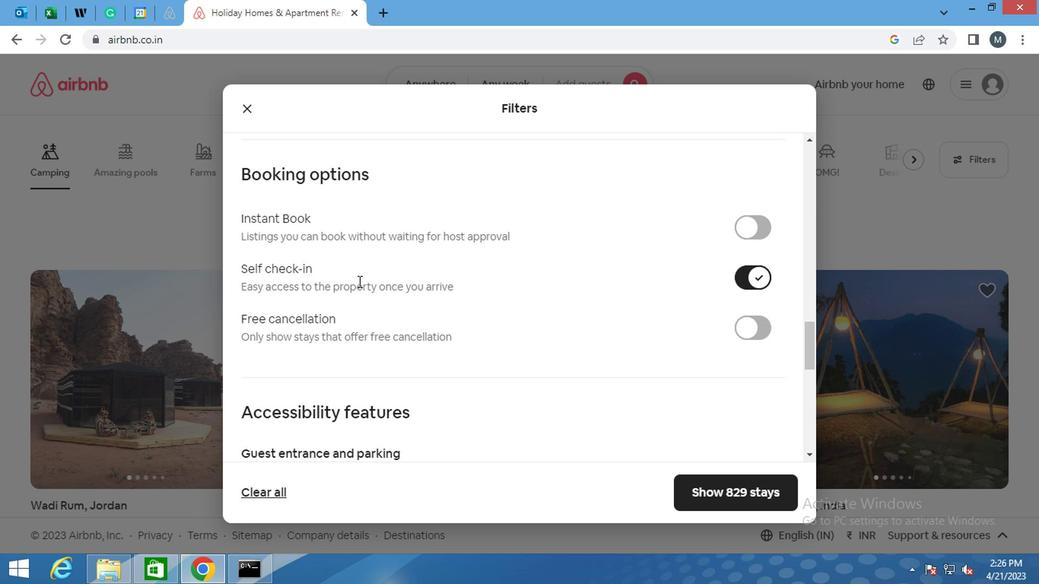 
Action: Mouse scrolled (355, 282) with delta (0, -1)
Screenshot: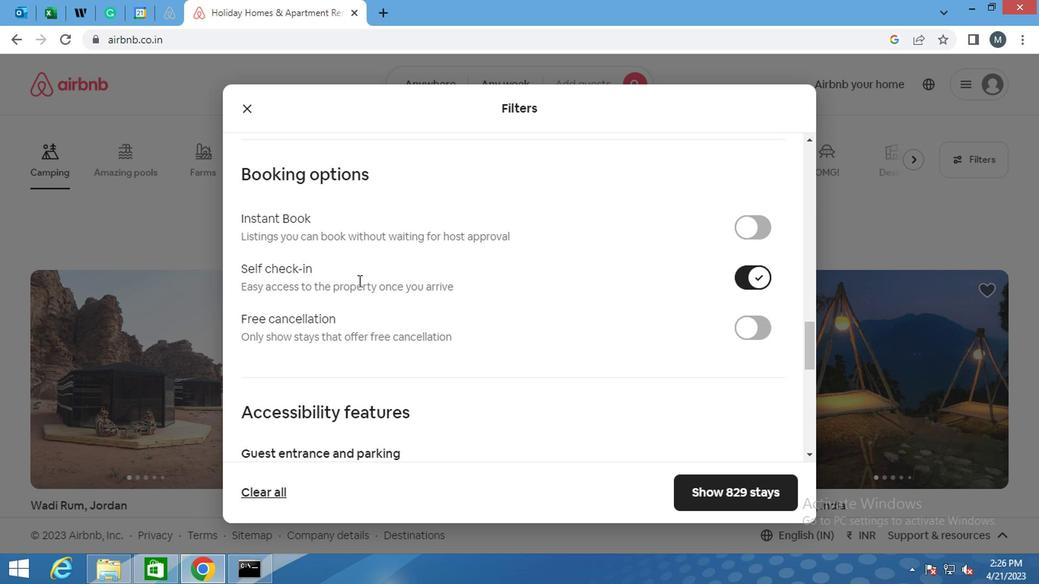 
Action: Mouse moved to (355, 285)
Screenshot: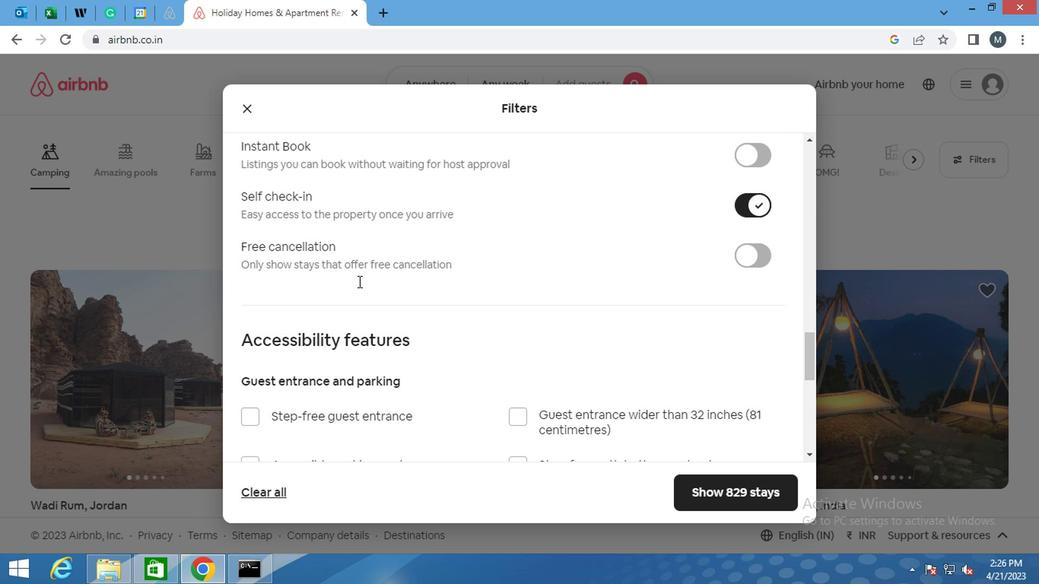 
Action: Mouse scrolled (355, 284) with delta (0, -1)
Screenshot: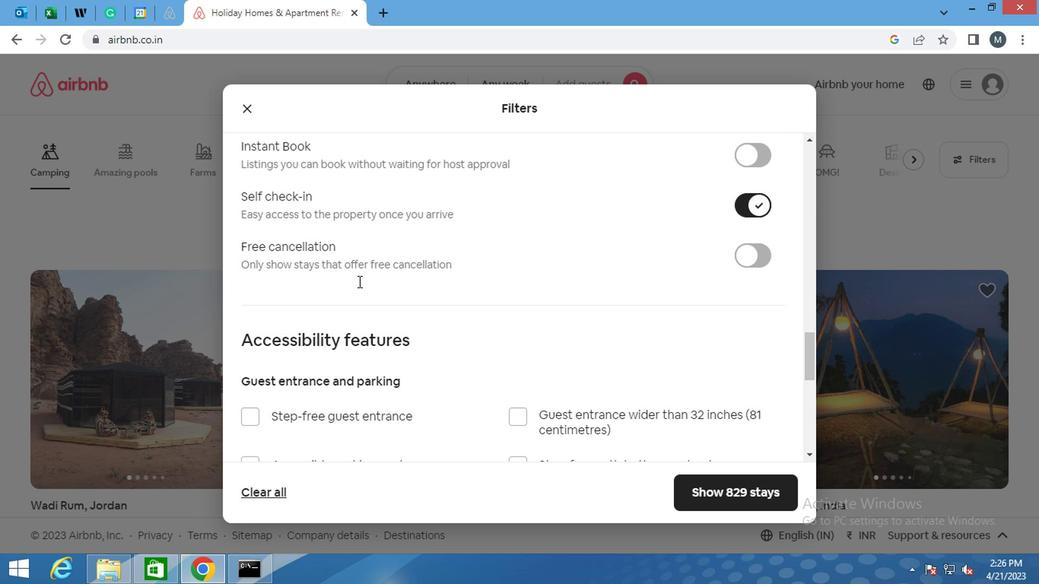 
Action: Mouse moved to (355, 285)
Screenshot: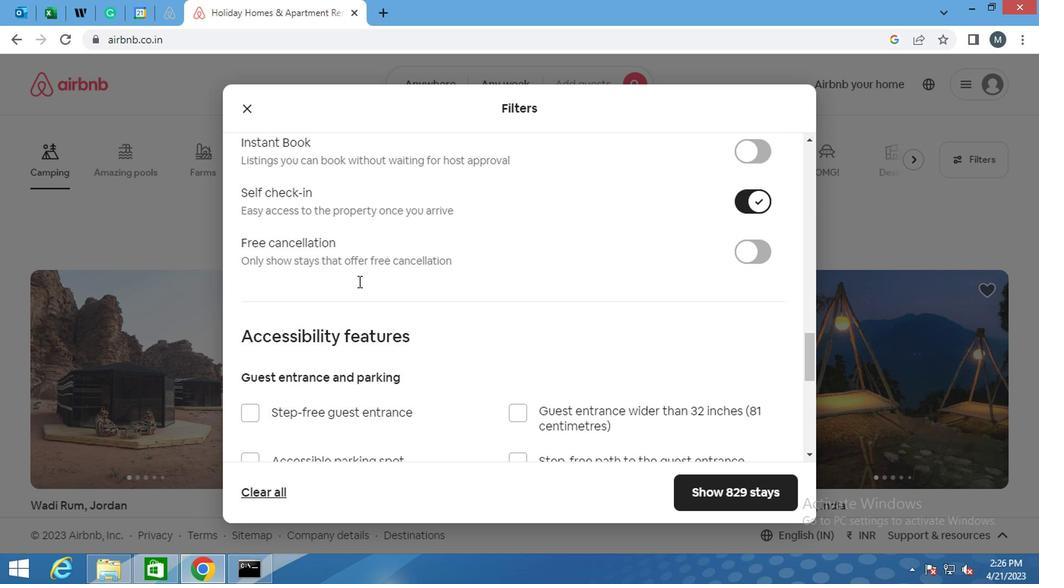 
Action: Mouse scrolled (355, 285) with delta (0, 0)
Screenshot: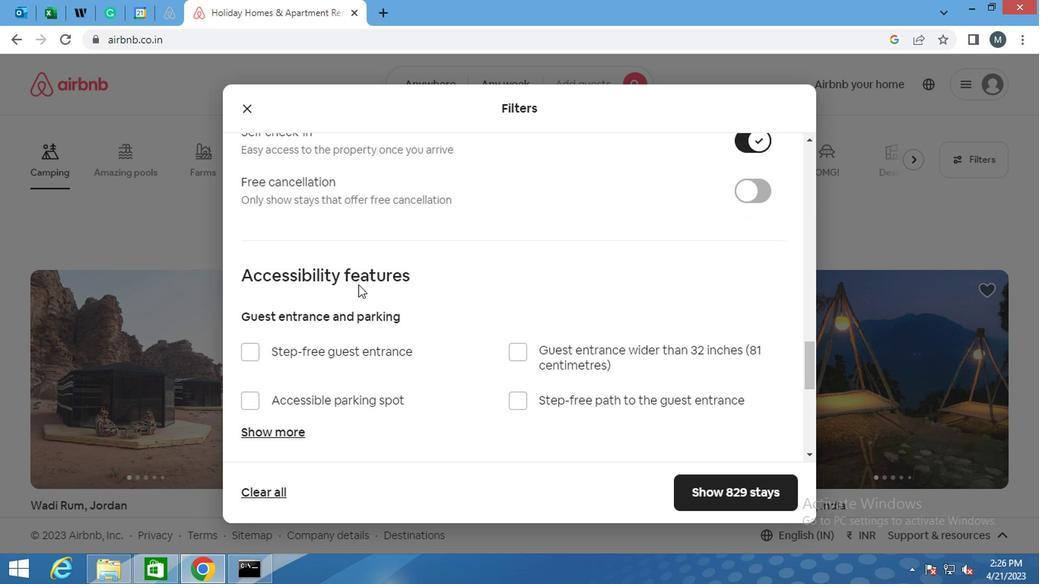 
Action: Mouse scrolled (355, 285) with delta (0, 0)
Screenshot: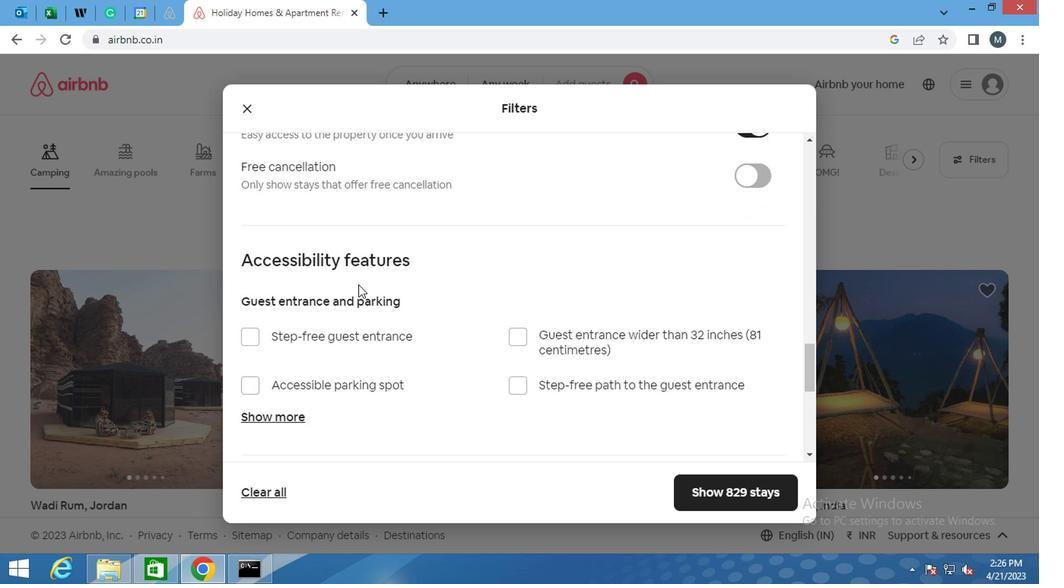 
Action: Mouse moved to (259, 279)
Screenshot: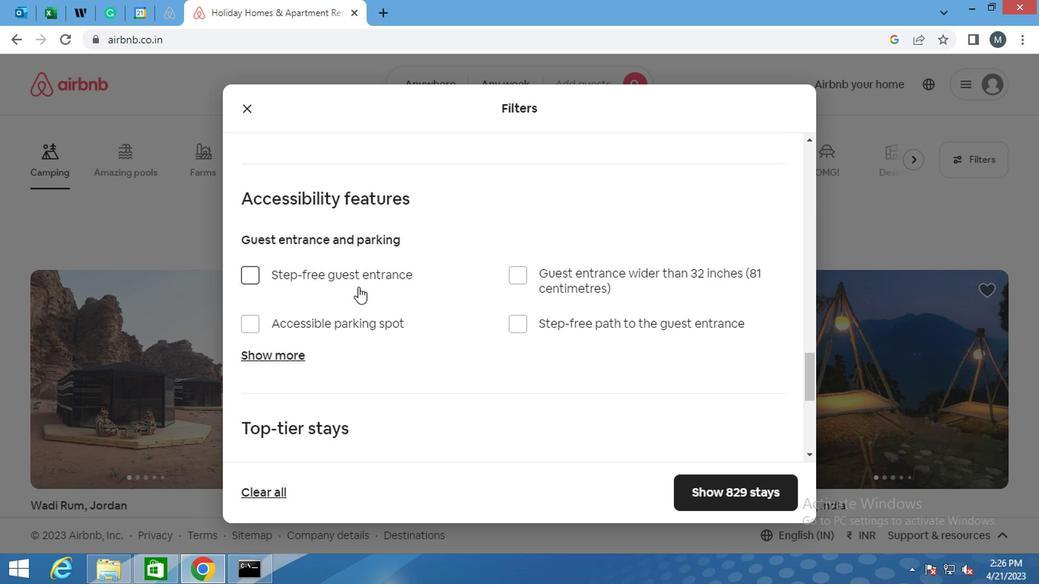 
Action: Mouse scrolled (259, 279) with delta (0, 0)
Screenshot: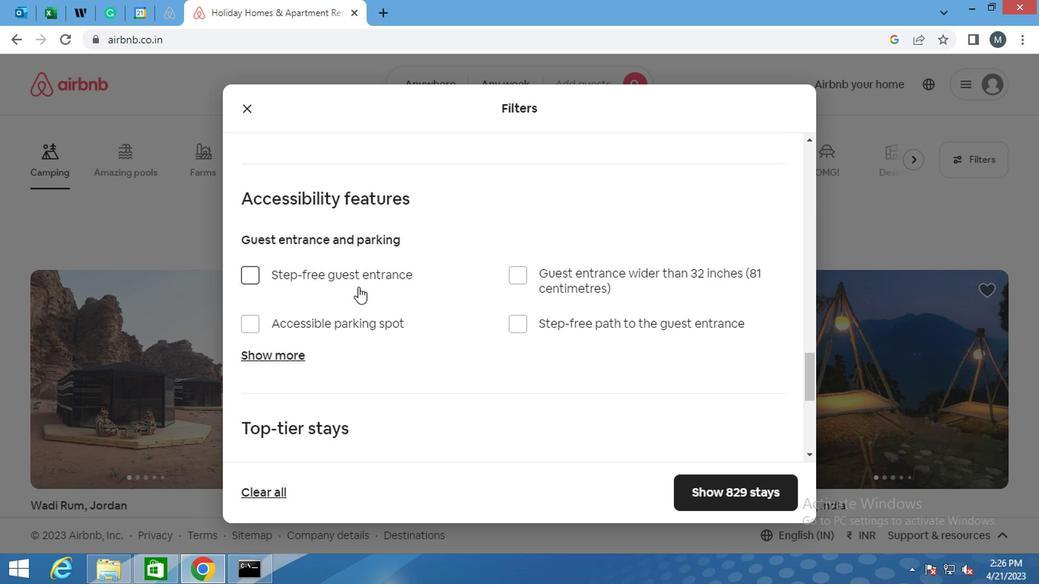 
Action: Mouse moved to (255, 281)
Screenshot: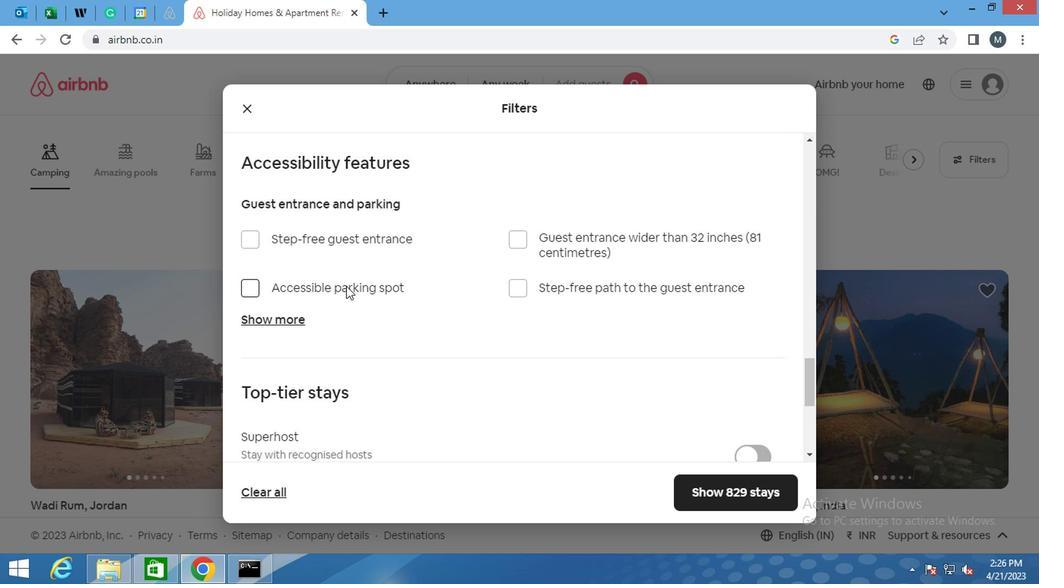 
Action: Mouse scrolled (255, 280) with delta (0, -1)
Screenshot: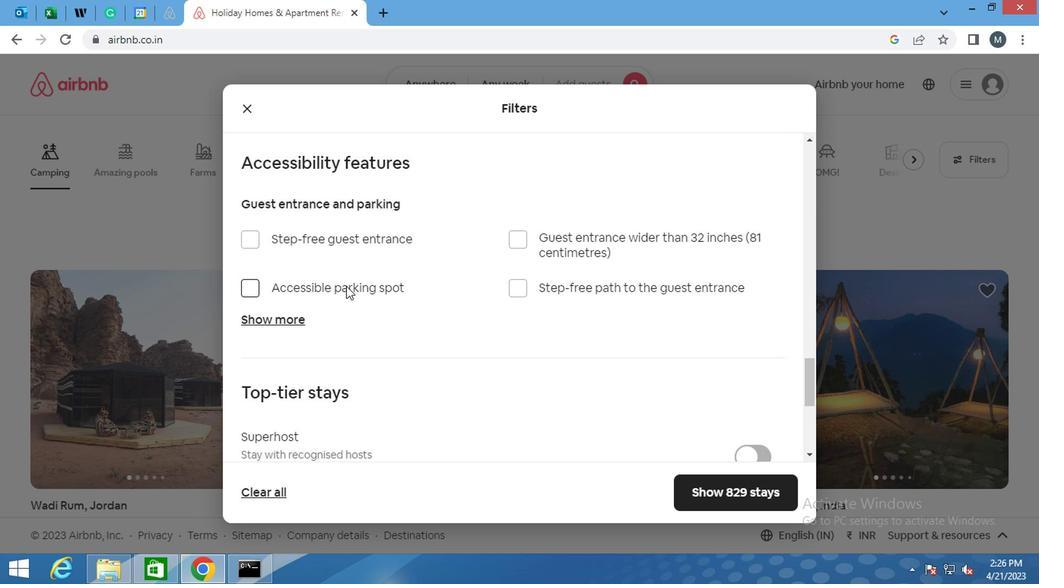 
Action: Mouse moved to (252, 284)
Screenshot: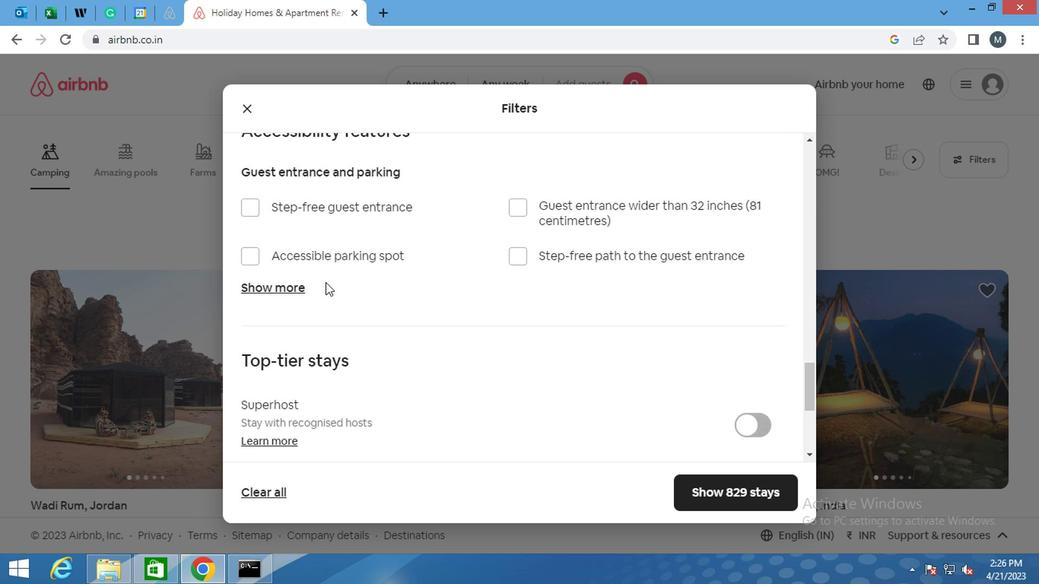 
Action: Mouse scrolled (252, 283) with delta (0, 0)
Screenshot: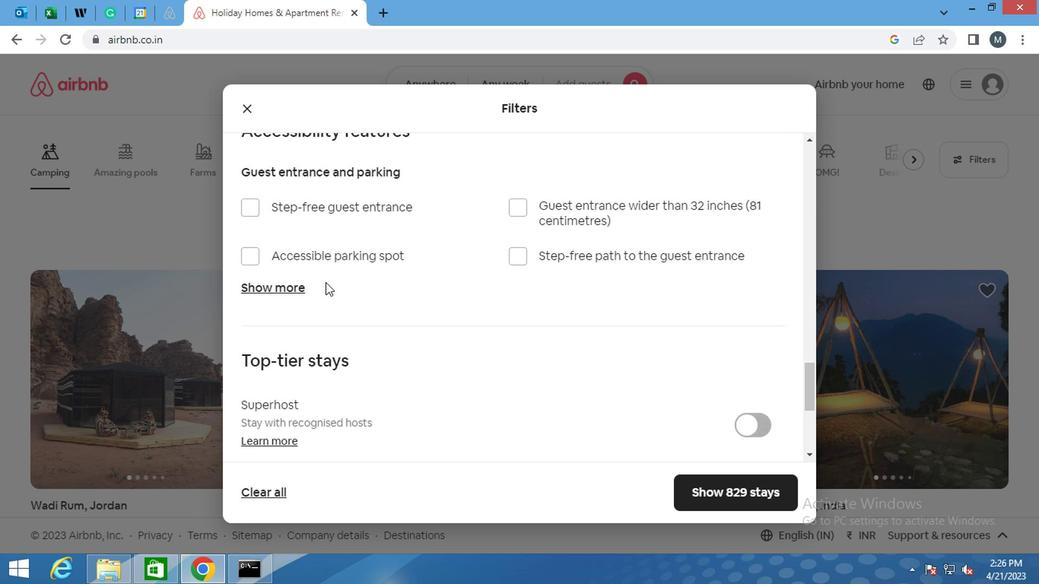 
Action: Mouse moved to (191, 350)
Screenshot: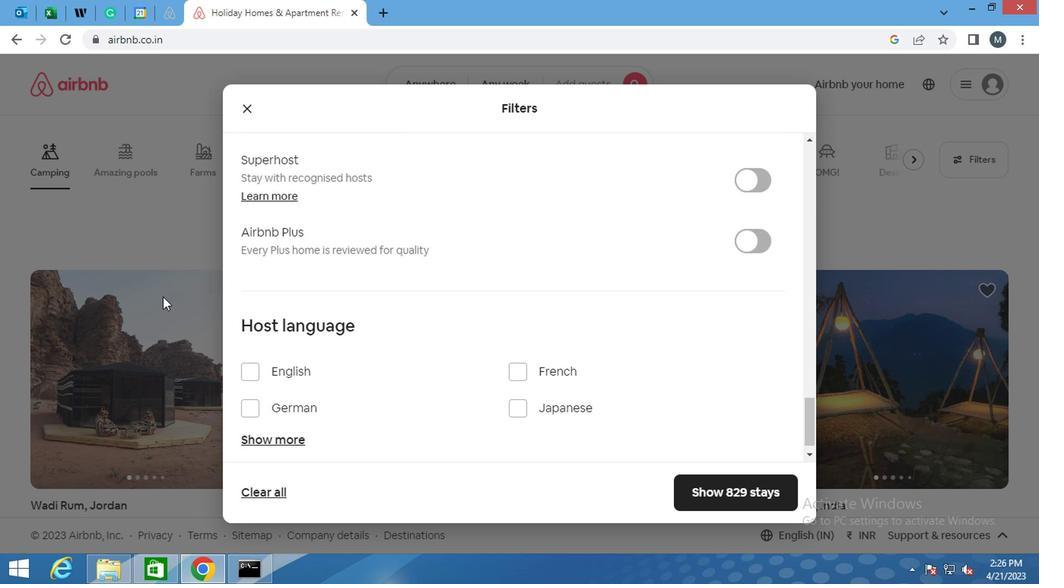 
Action: Mouse scrolled (191, 349) with delta (0, 0)
Screenshot: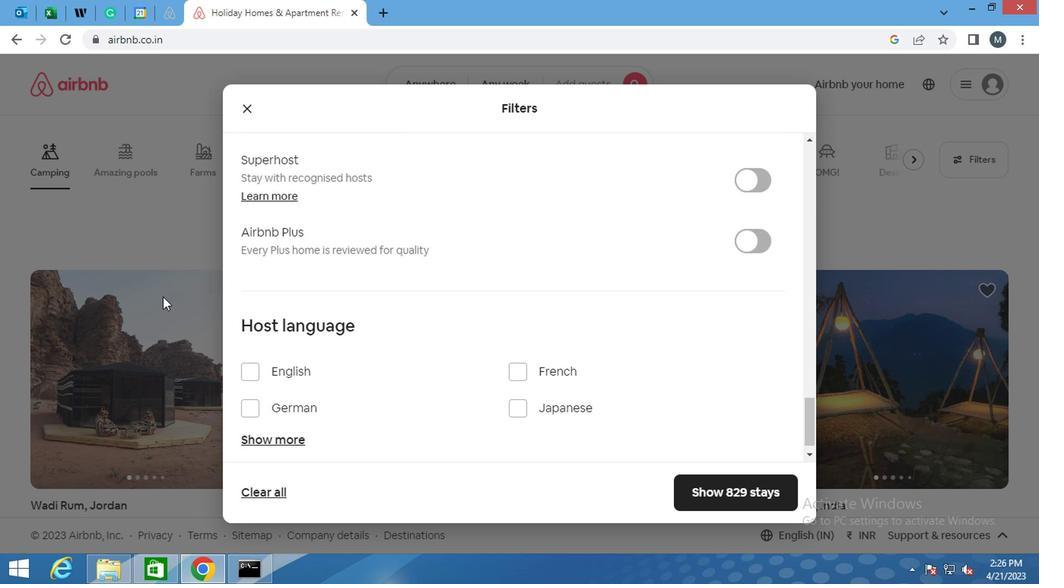 
Action: Mouse moved to (204, 365)
Screenshot: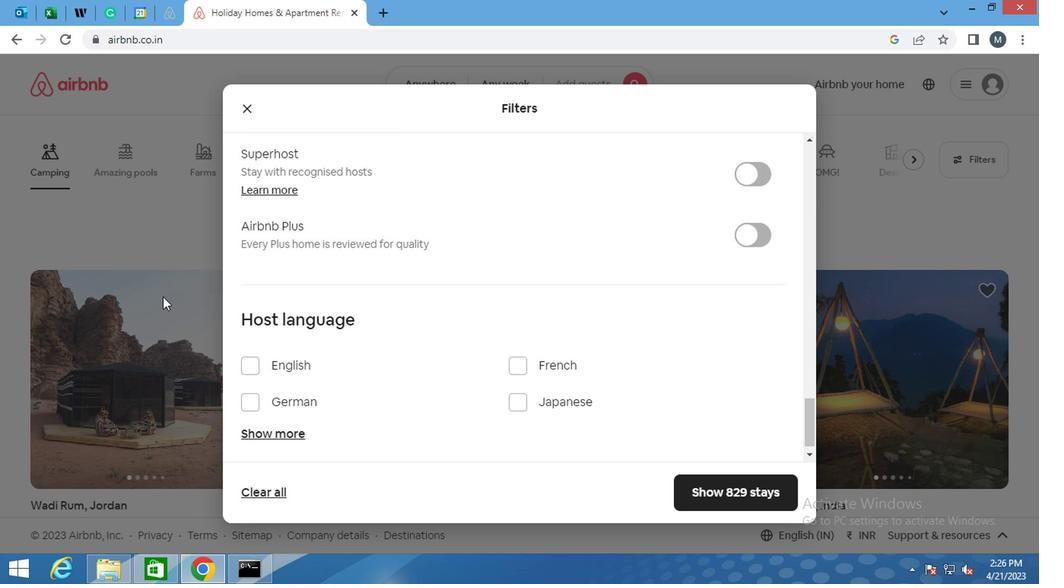 
Action: Mouse scrolled (204, 364) with delta (0, 0)
Screenshot: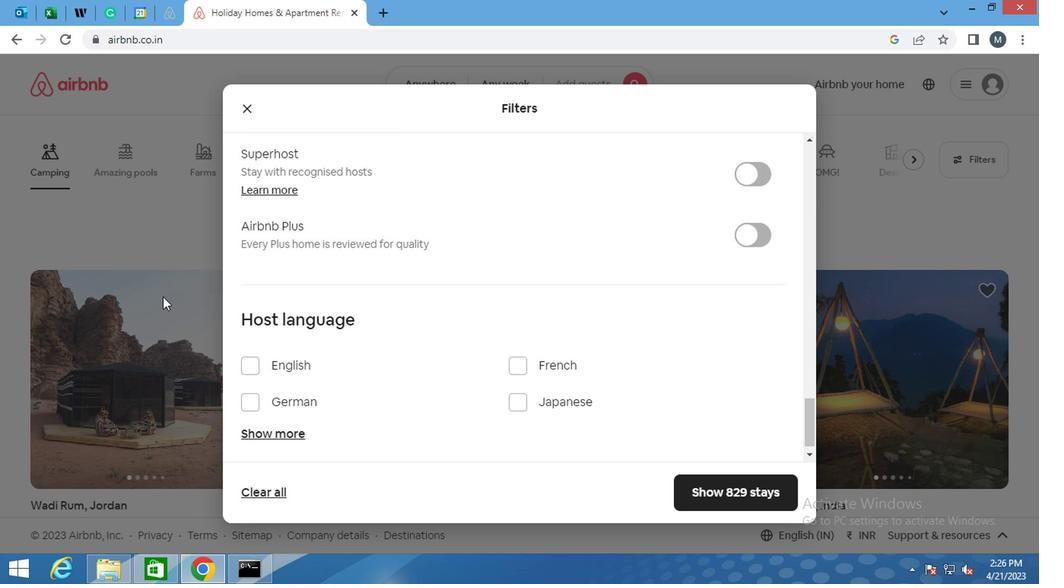 
Action: Mouse moved to (215, 372)
Screenshot: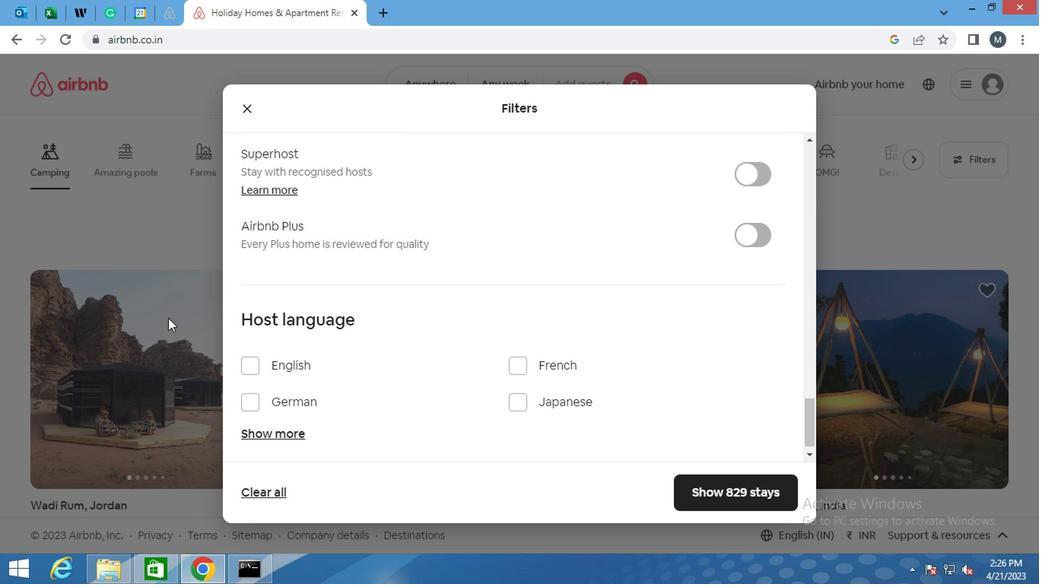 
Action: Mouse scrolled (215, 370) with delta (0, -1)
Screenshot: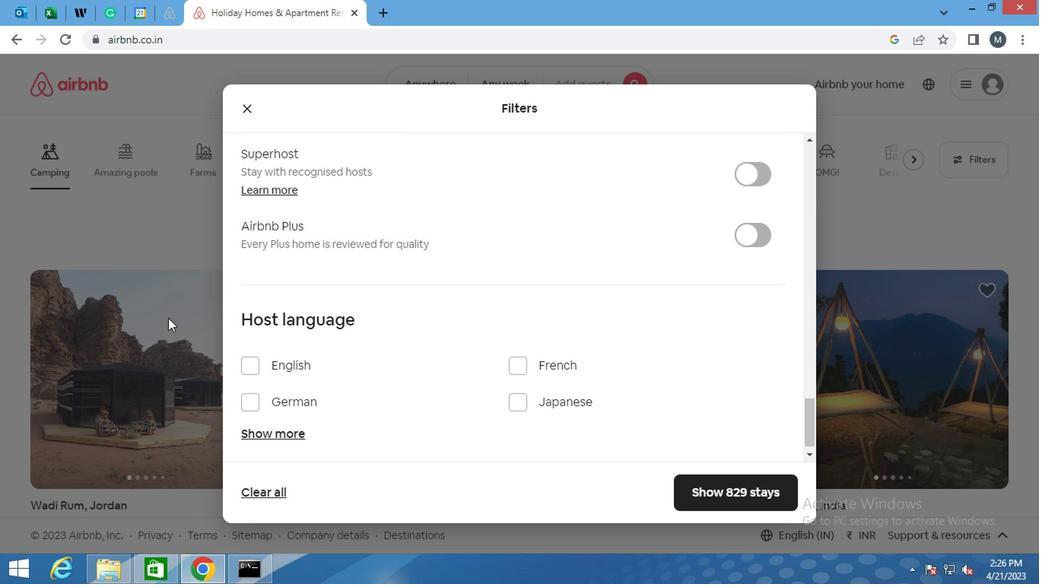 
Action: Mouse moved to (241, 355)
Screenshot: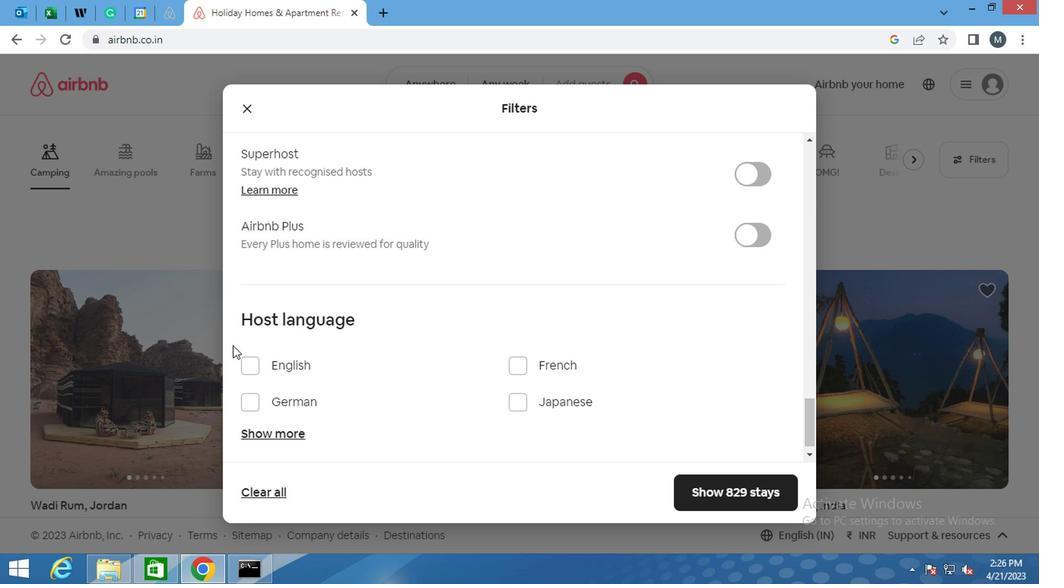 
Action: Mouse pressed left at (241, 355)
Screenshot: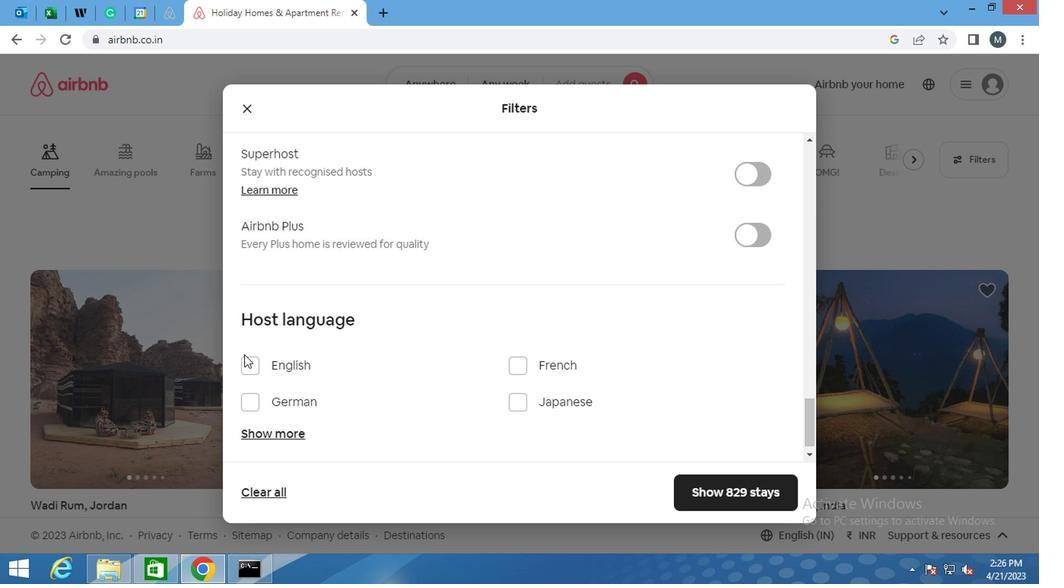 
Action: Mouse moved to (238, 363)
Screenshot: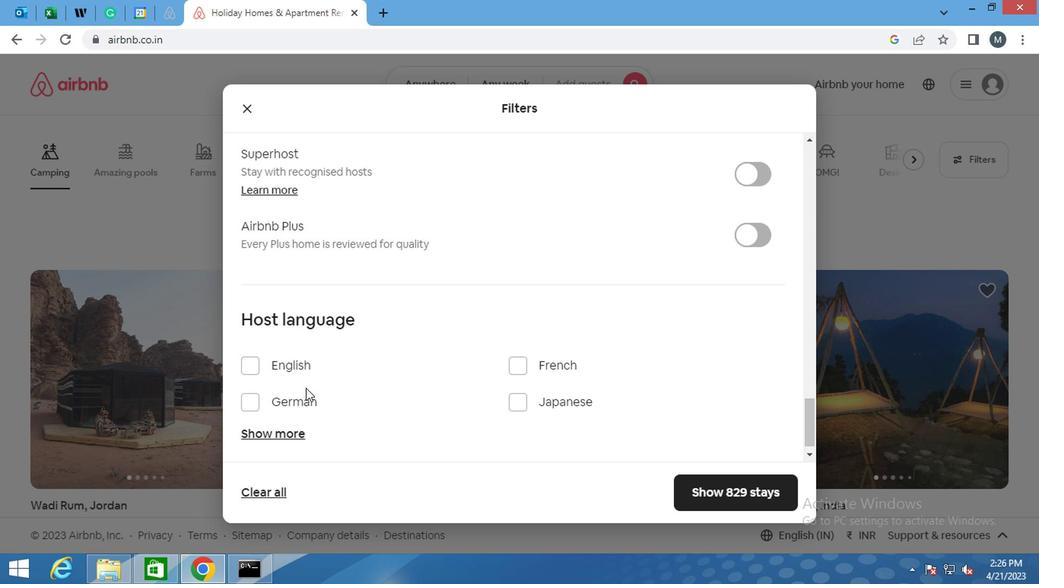 
Action: Mouse pressed left at (238, 363)
Screenshot: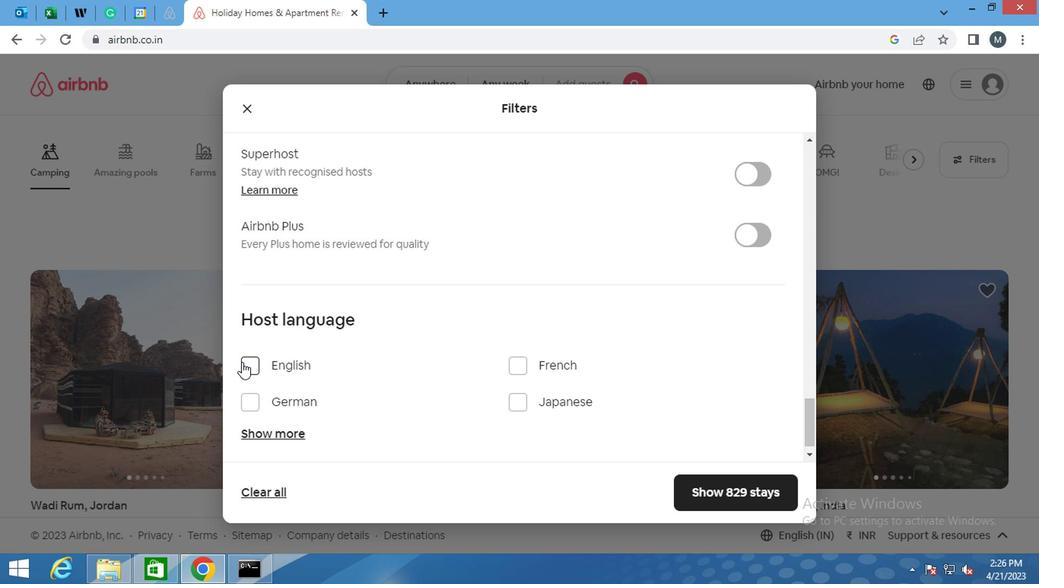 
Action: Mouse moved to (679, 497)
Screenshot: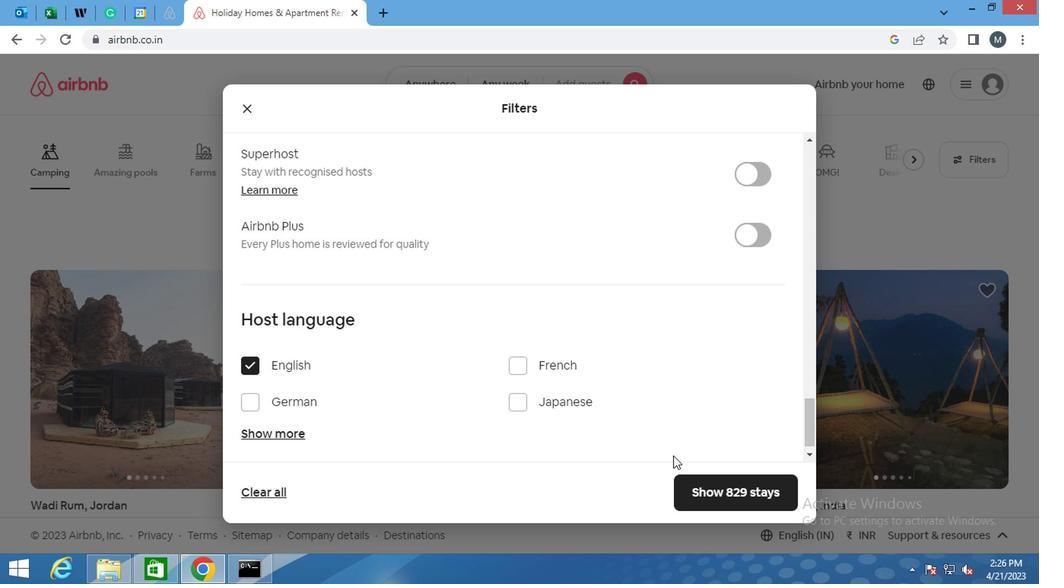 
Action: Mouse pressed left at (679, 497)
Screenshot: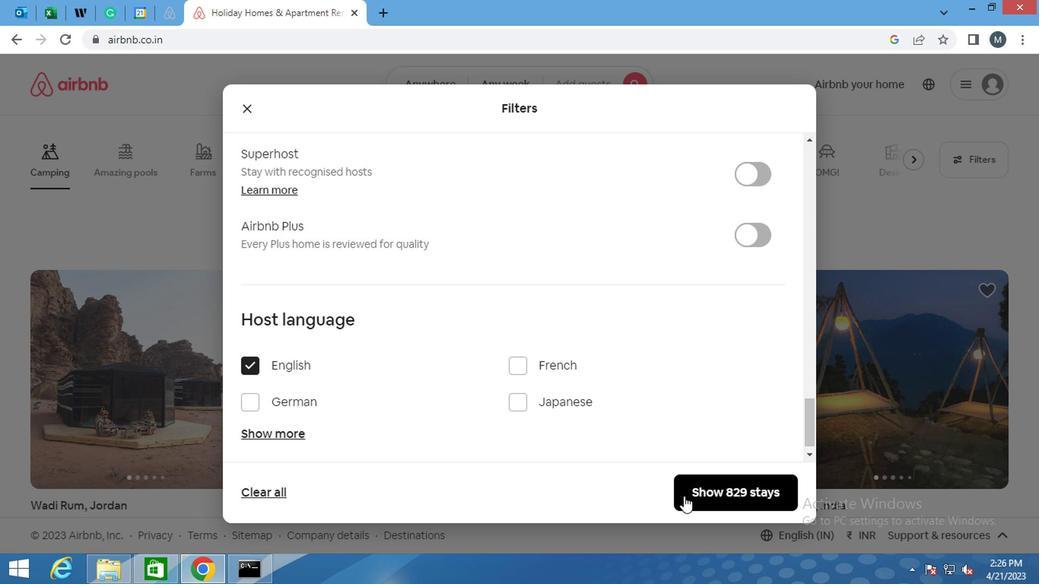 
Action: Mouse moved to (431, 342)
Screenshot: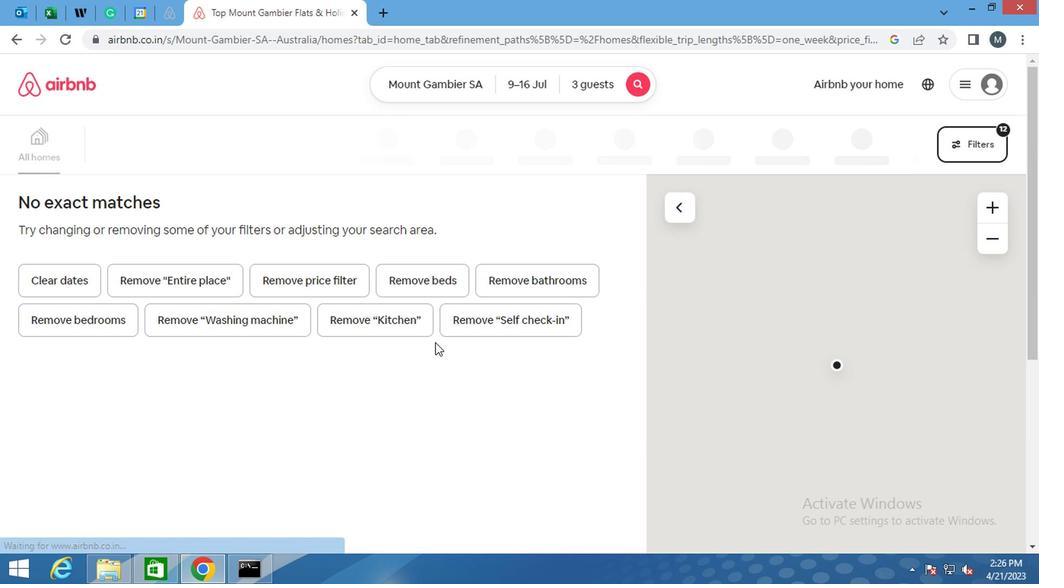 
